 Task: Find connections with filter location Anglet with filter topic #digitalmarketingwith filter profile language Potuguese with filter current company ManpowerGroup India with filter school Cochin University of Science and Technology with filter industry Sheet Music Publishing with filter service category Financial Reporting with filter keywords title Content Marketing Manager
Action: Mouse moved to (626, 80)
Screenshot: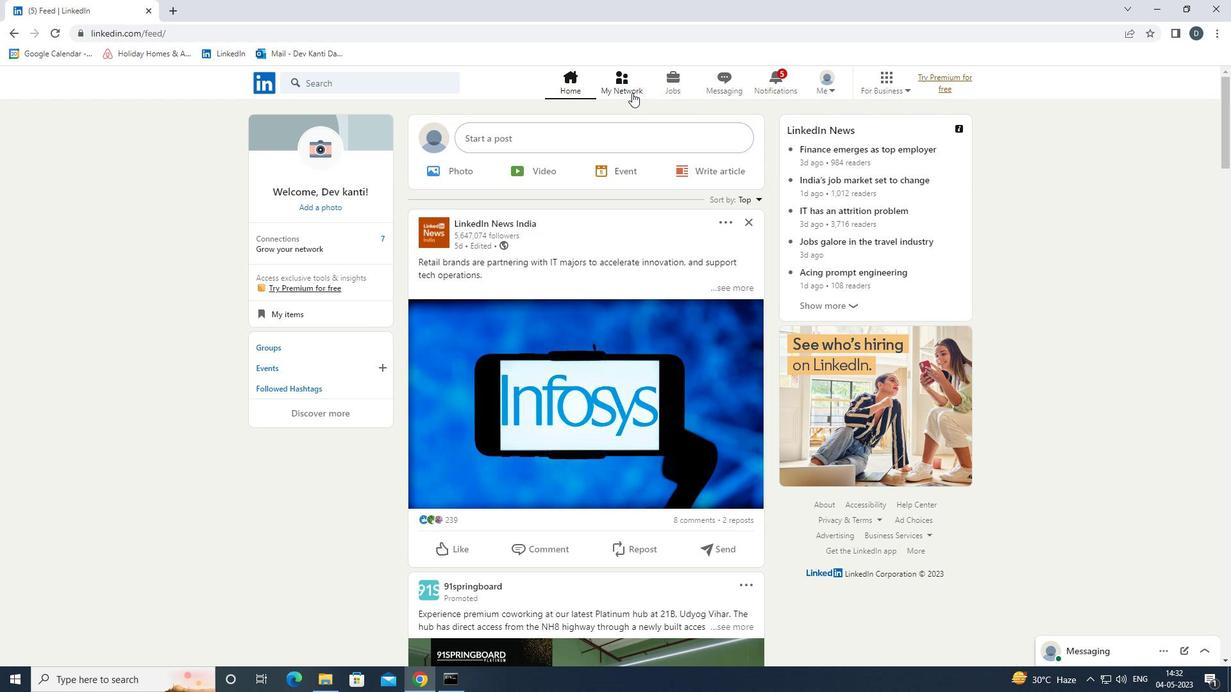 
Action: Mouse pressed left at (626, 80)
Screenshot: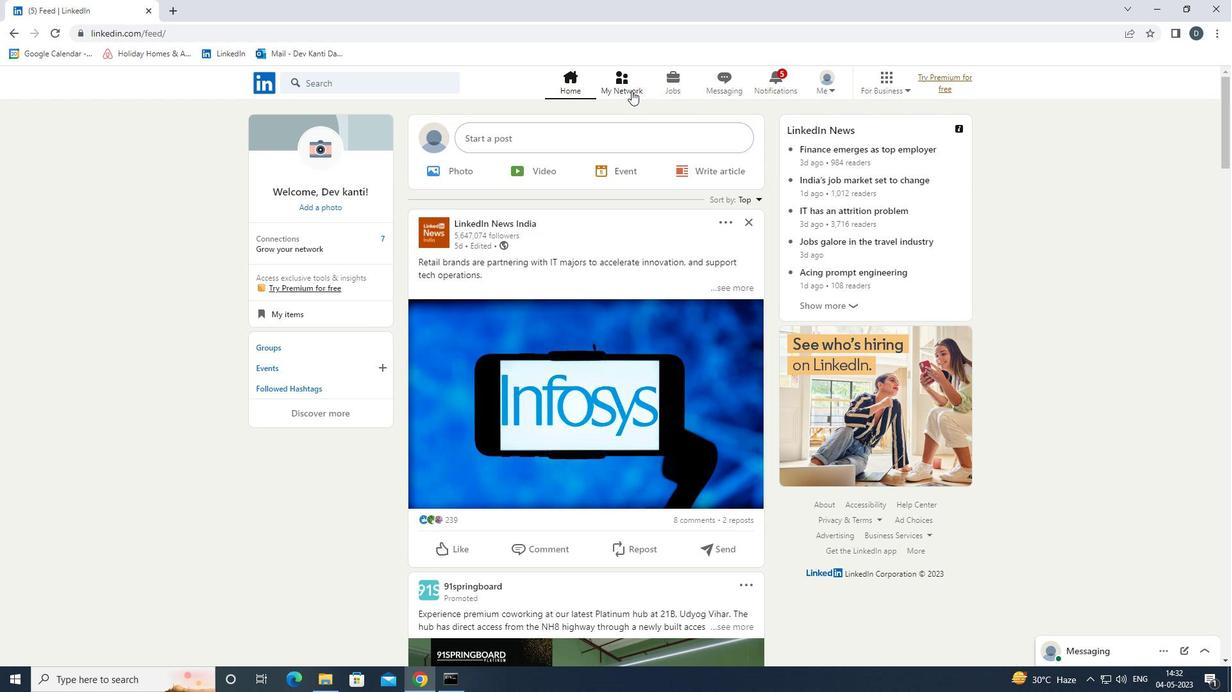 
Action: Mouse moved to (425, 153)
Screenshot: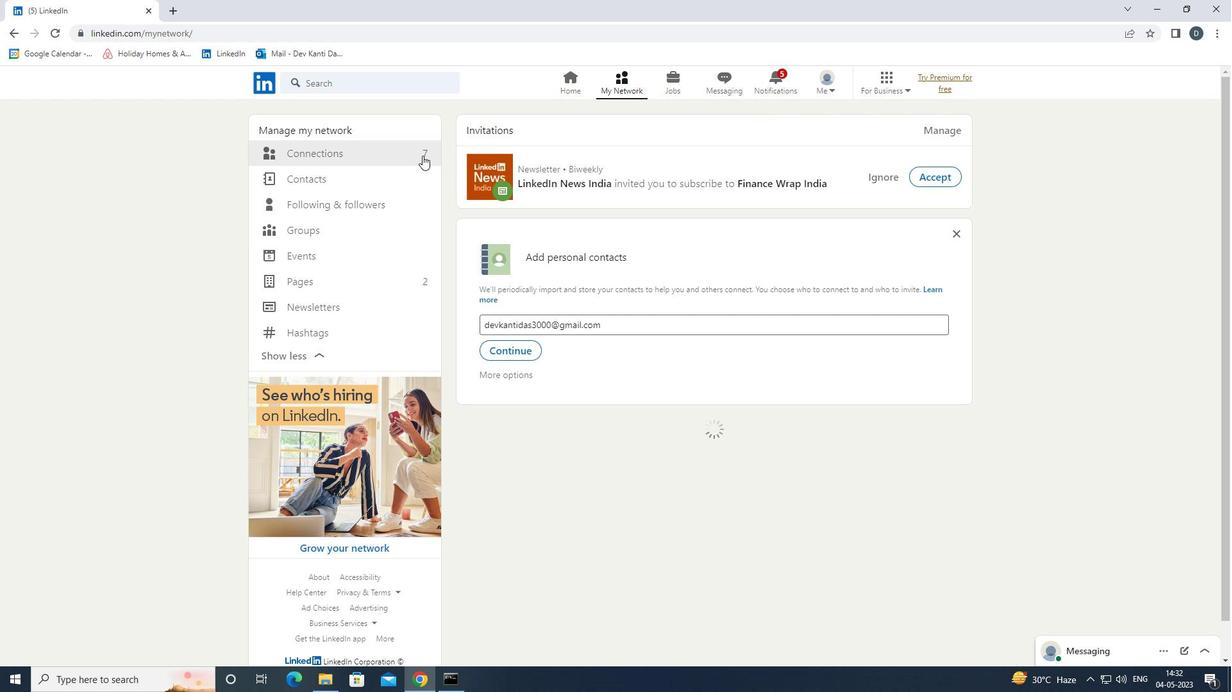 
Action: Mouse pressed left at (425, 153)
Screenshot: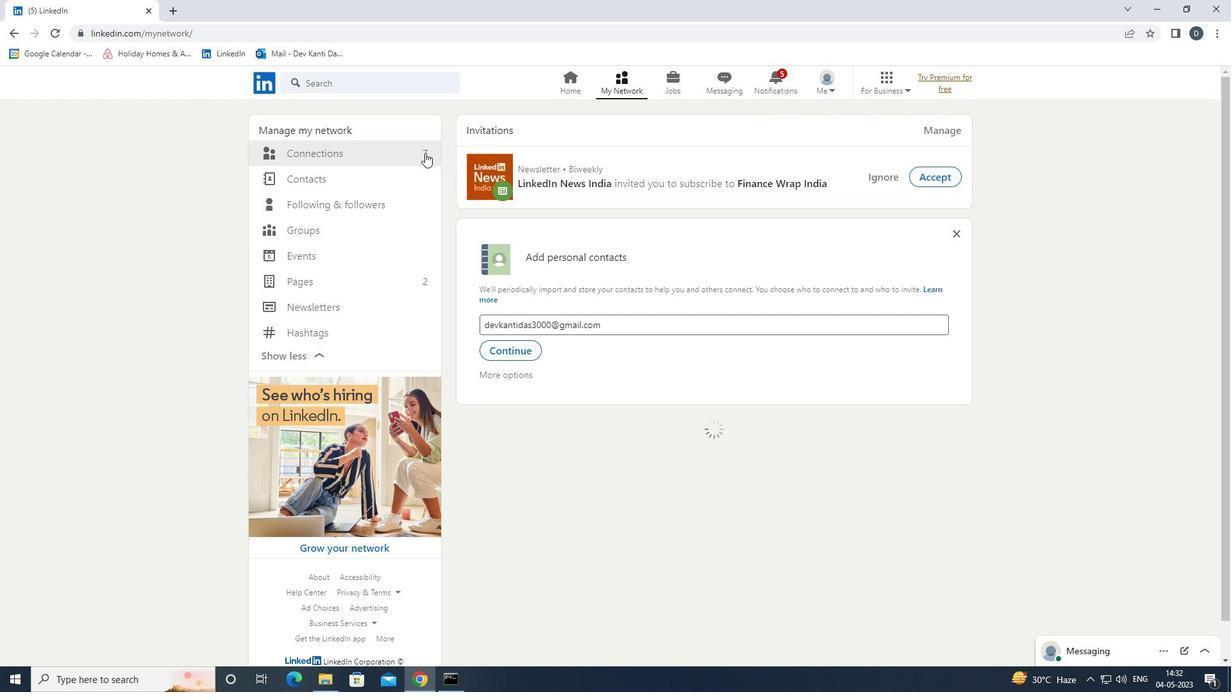 
Action: Mouse moved to (687, 161)
Screenshot: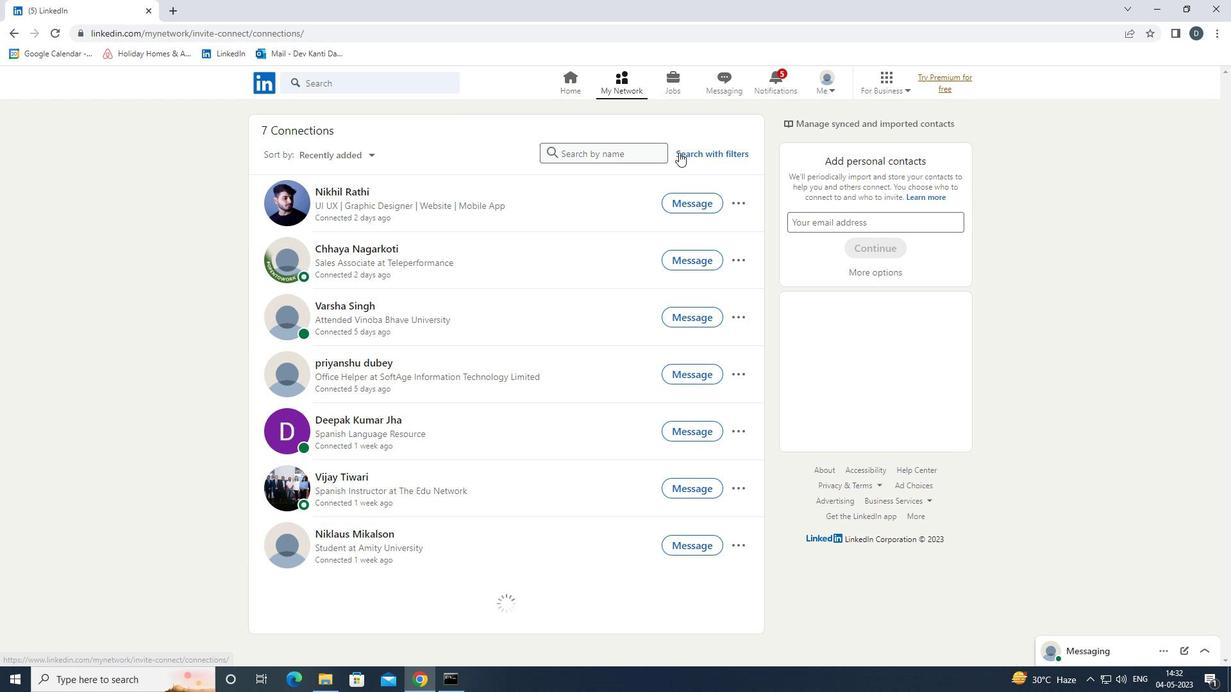 
Action: Mouse pressed left at (687, 161)
Screenshot: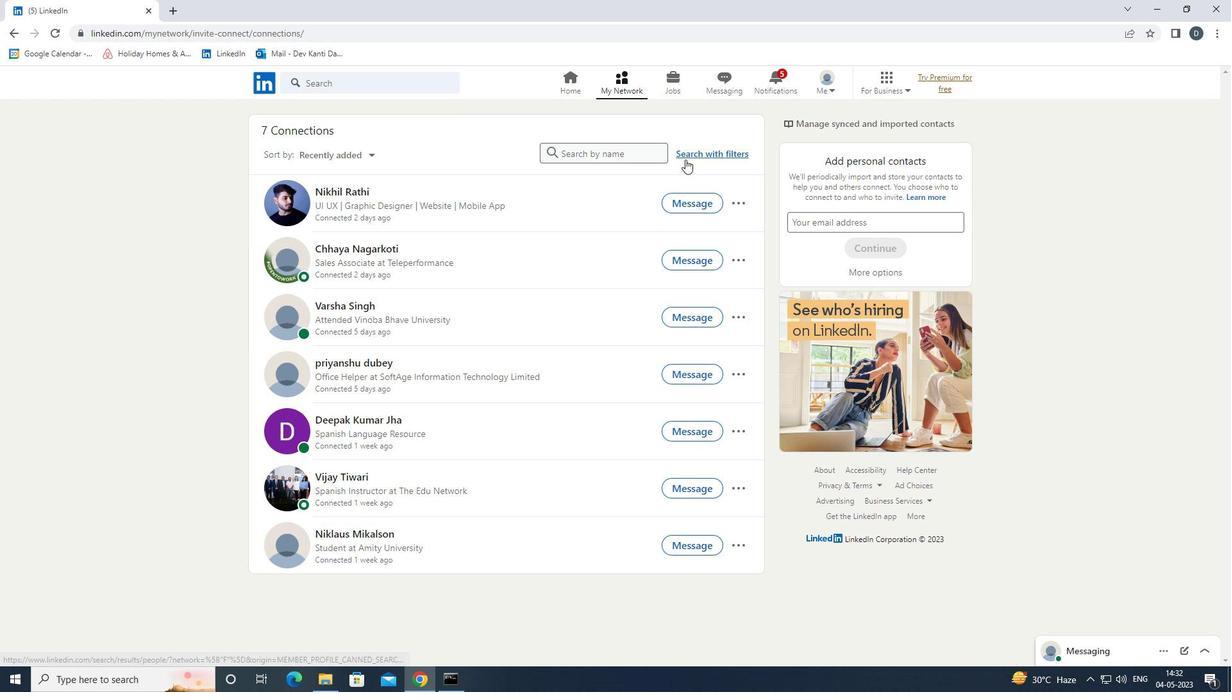 
Action: Mouse moved to (691, 150)
Screenshot: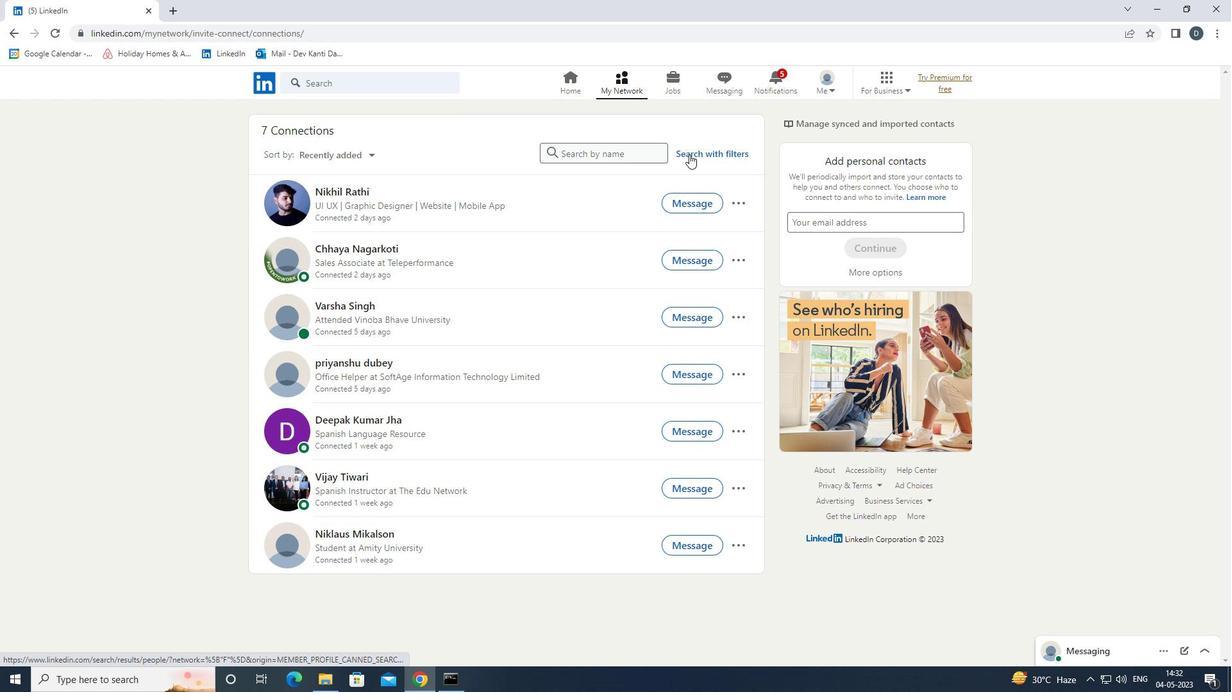 
Action: Mouse pressed left at (691, 150)
Screenshot: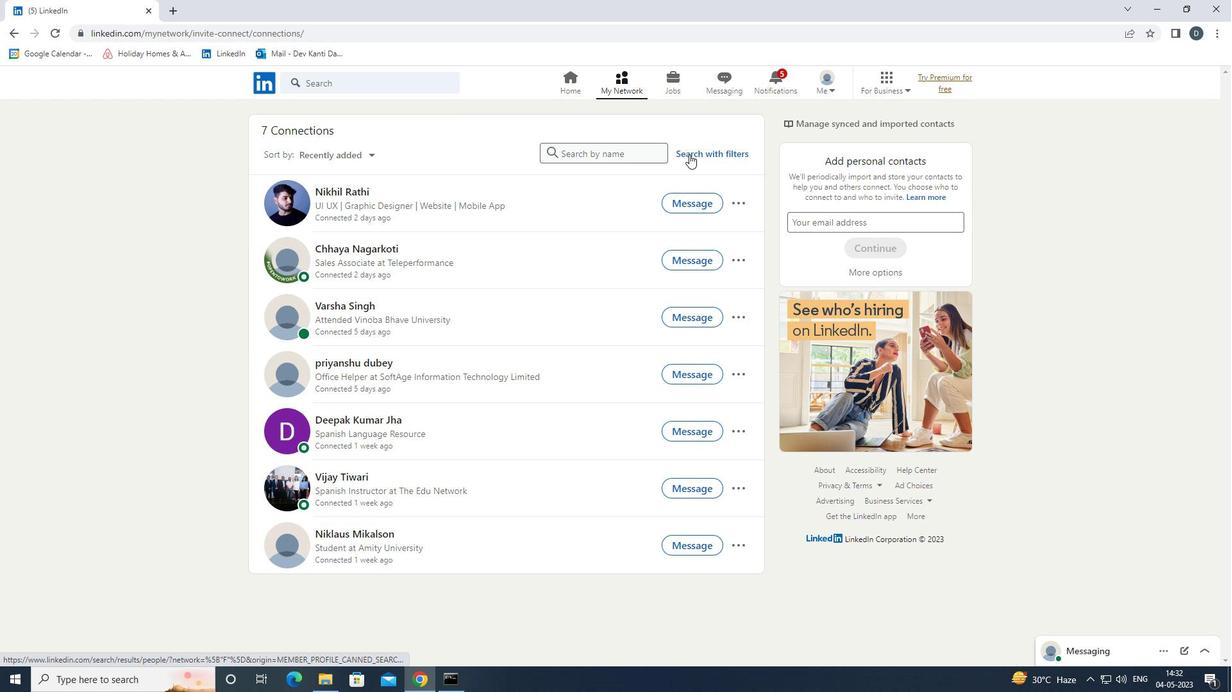 
Action: Mouse moved to (649, 116)
Screenshot: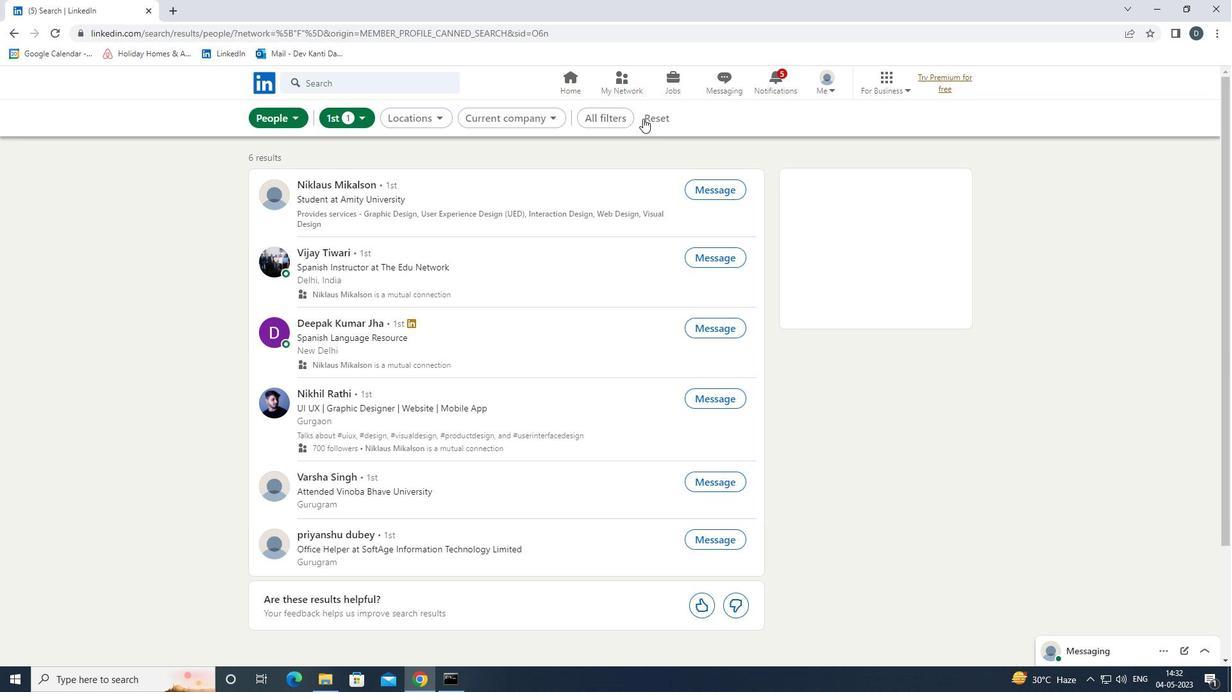 
Action: Mouse pressed left at (649, 116)
Screenshot: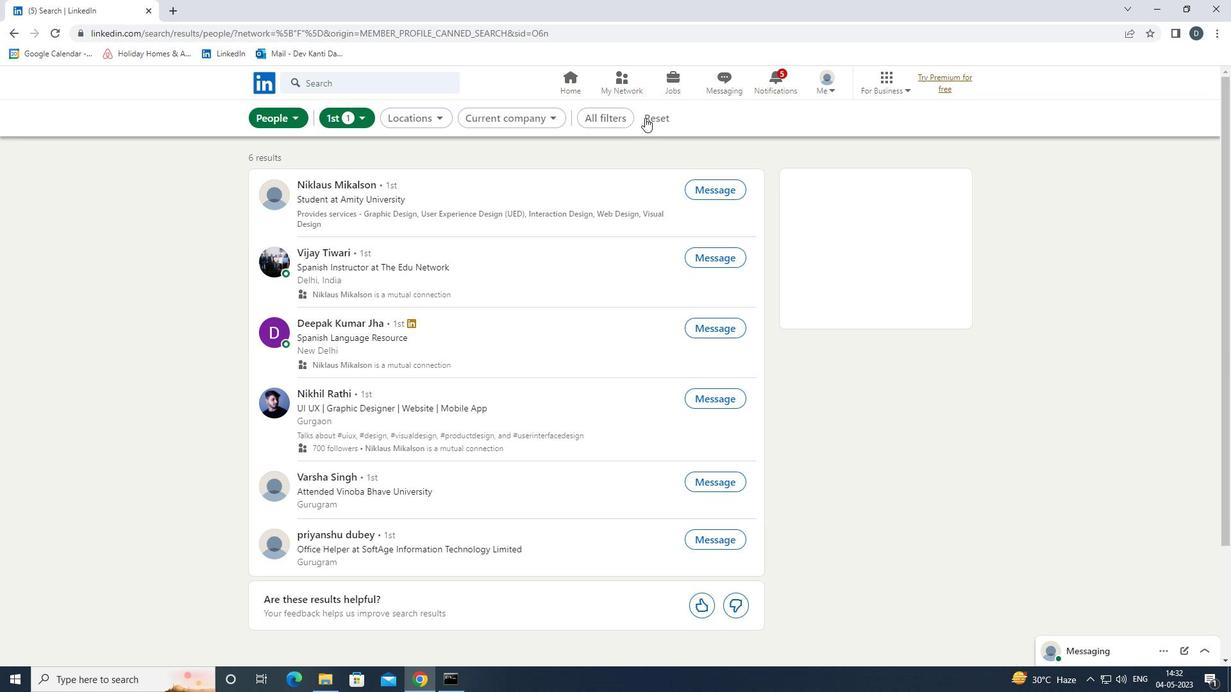 
Action: Mouse moved to (639, 115)
Screenshot: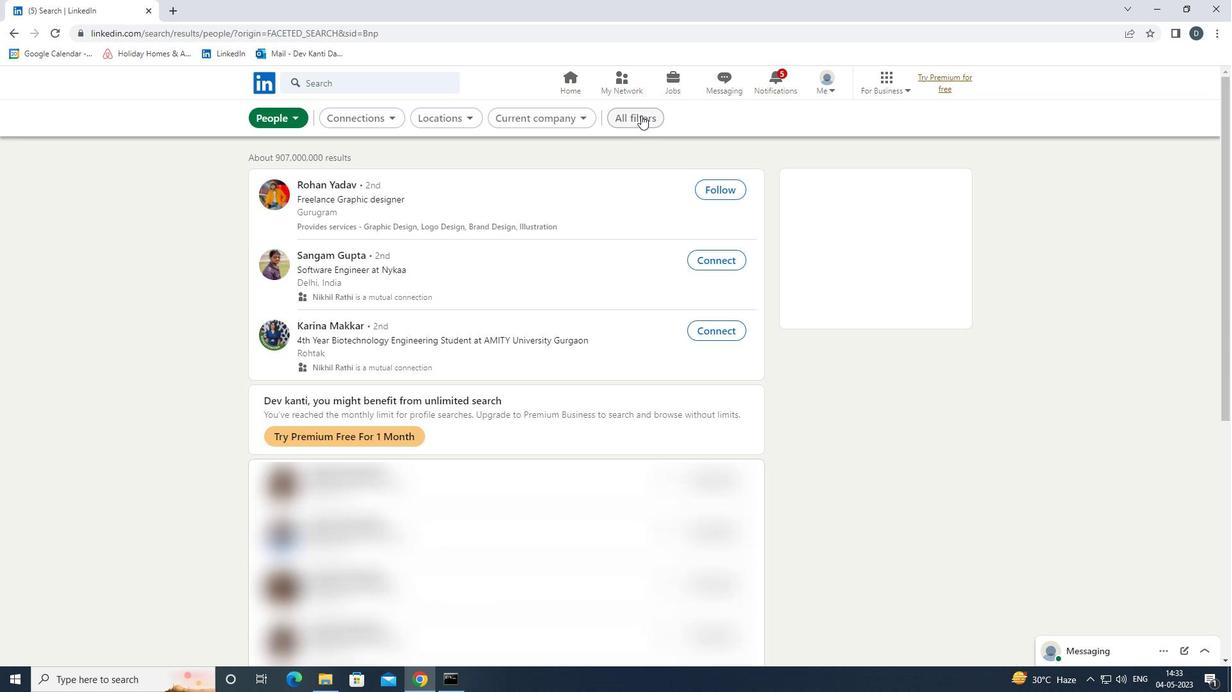 
Action: Mouse pressed left at (639, 115)
Screenshot: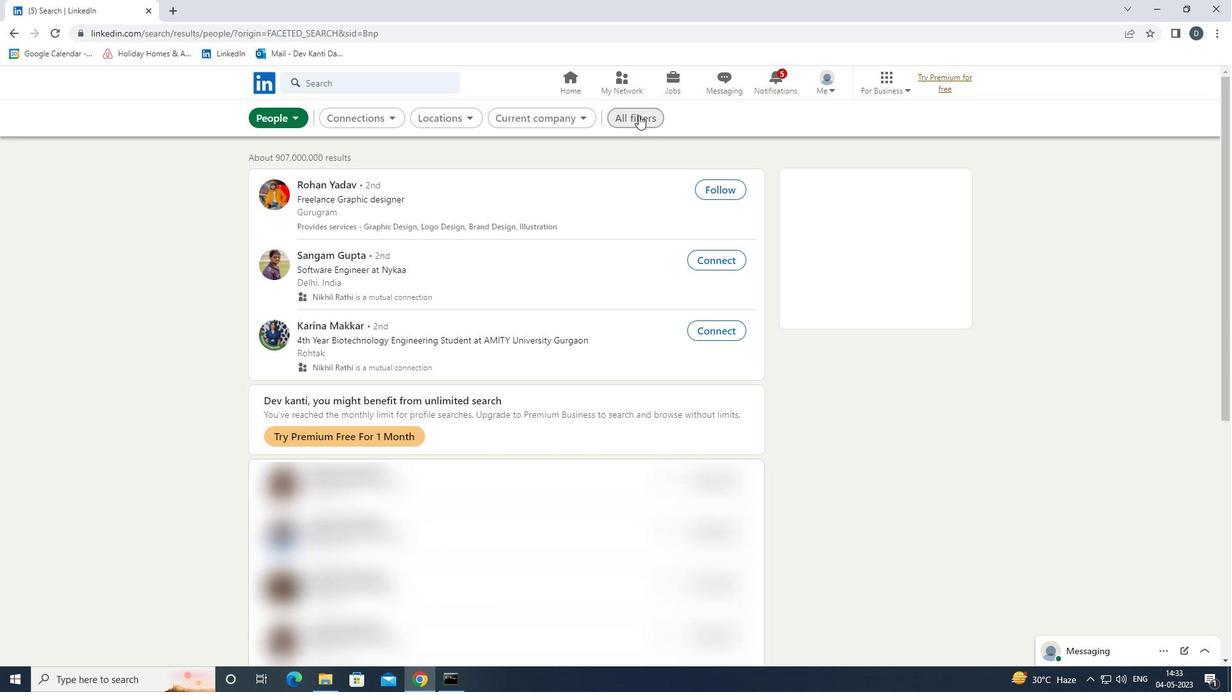 
Action: Mouse moved to (943, 276)
Screenshot: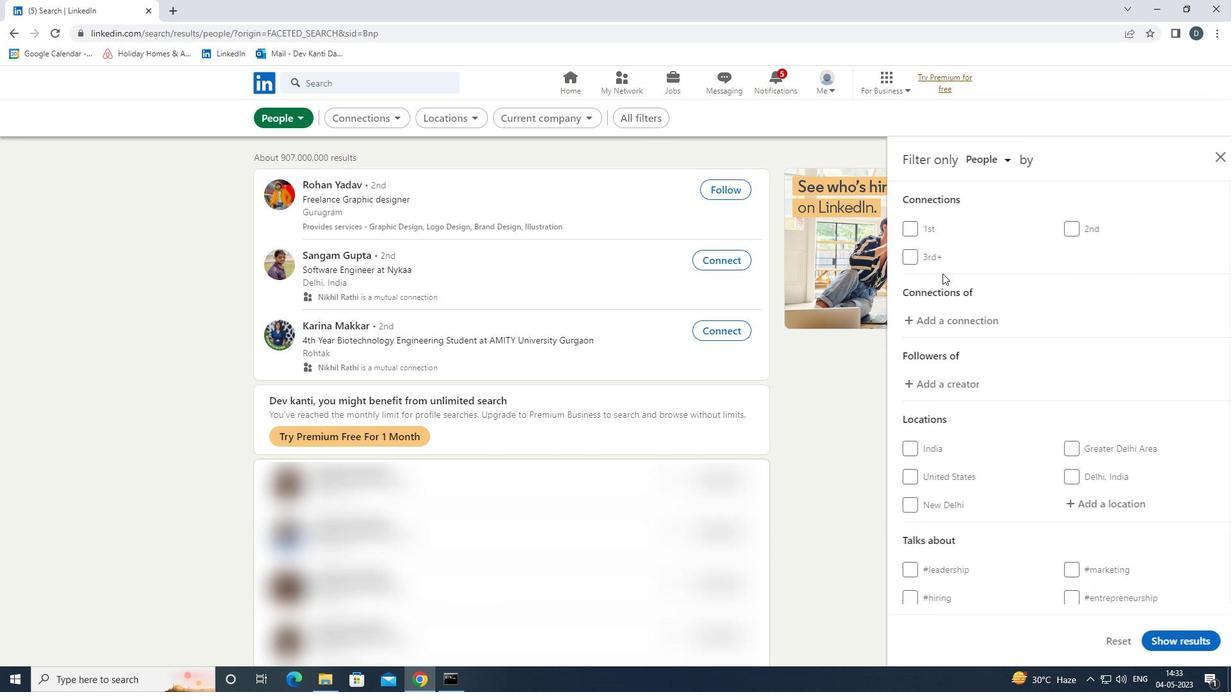 
Action: Mouse scrolled (943, 275) with delta (0, 0)
Screenshot: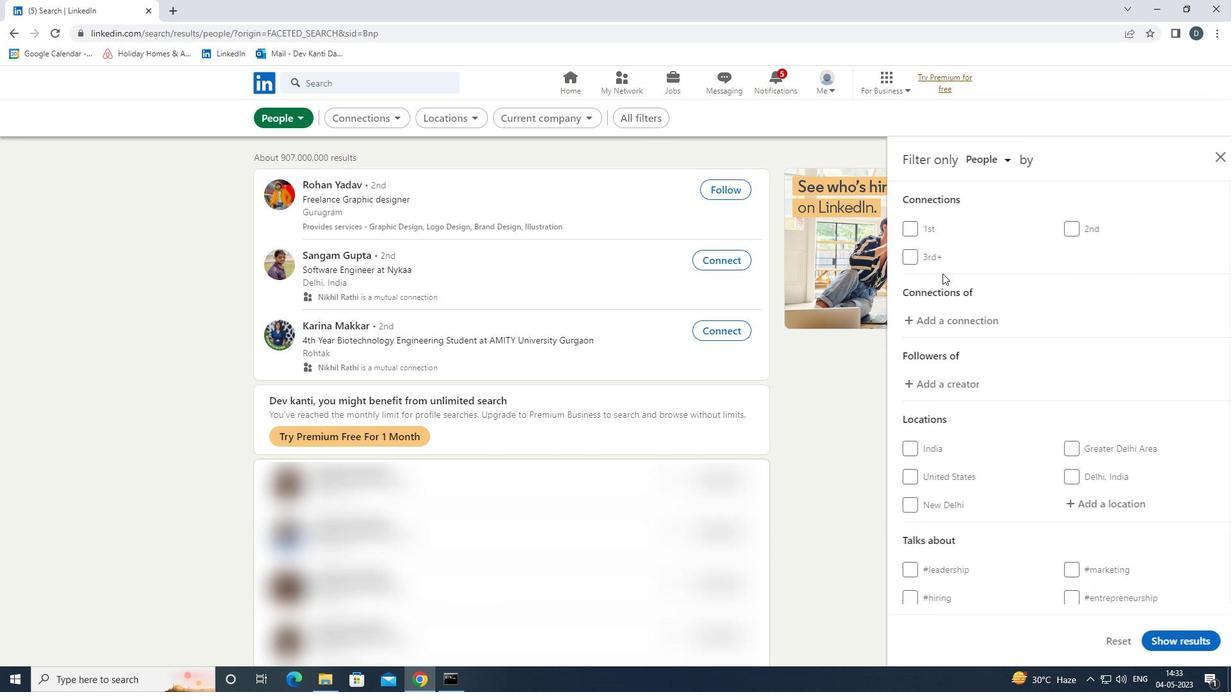
Action: Mouse moved to (948, 282)
Screenshot: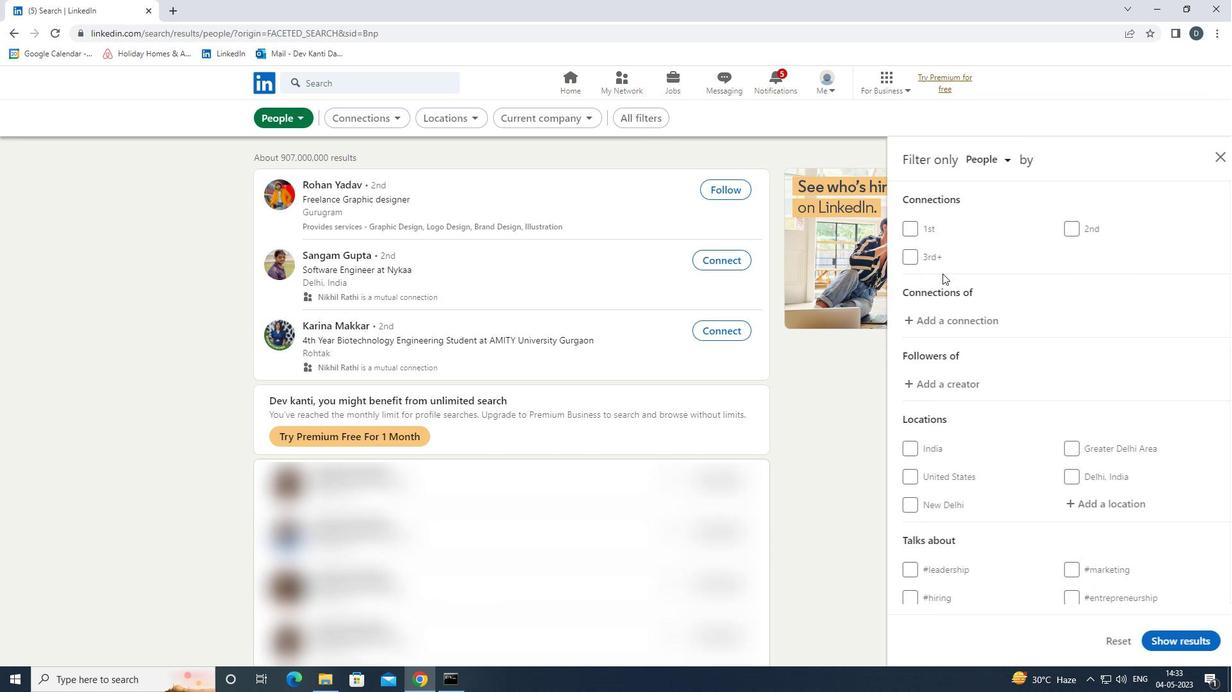 
Action: Mouse scrolled (948, 281) with delta (0, 0)
Screenshot: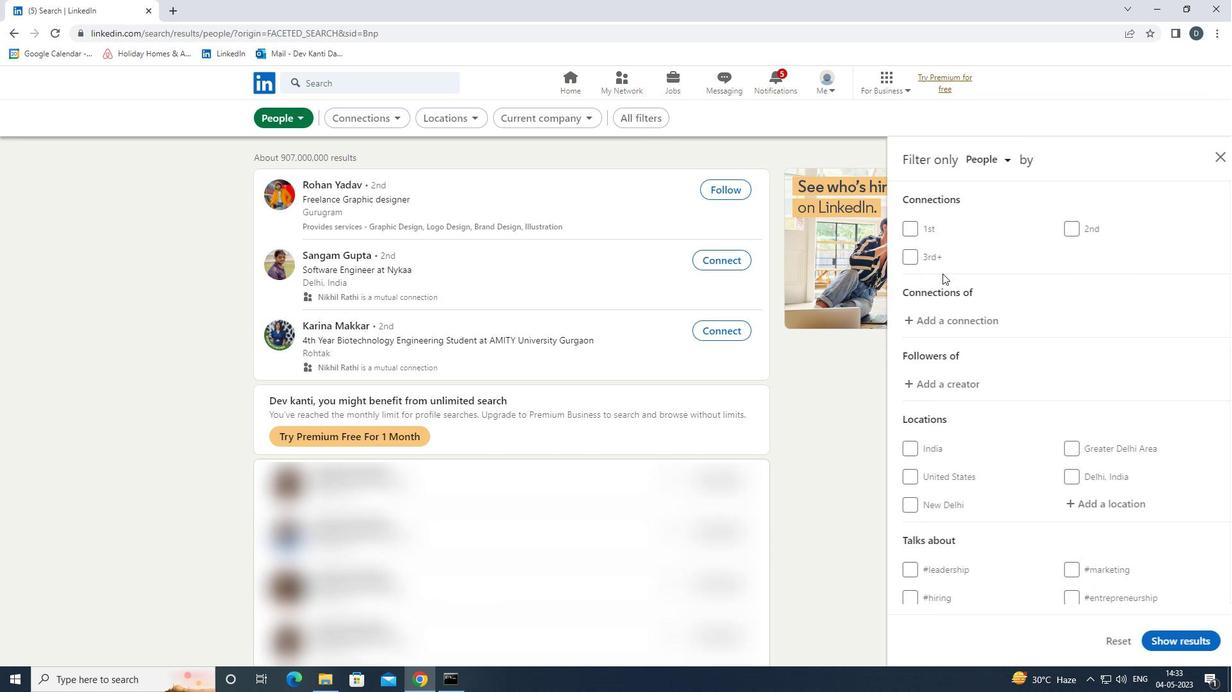 
Action: Mouse moved to (1095, 370)
Screenshot: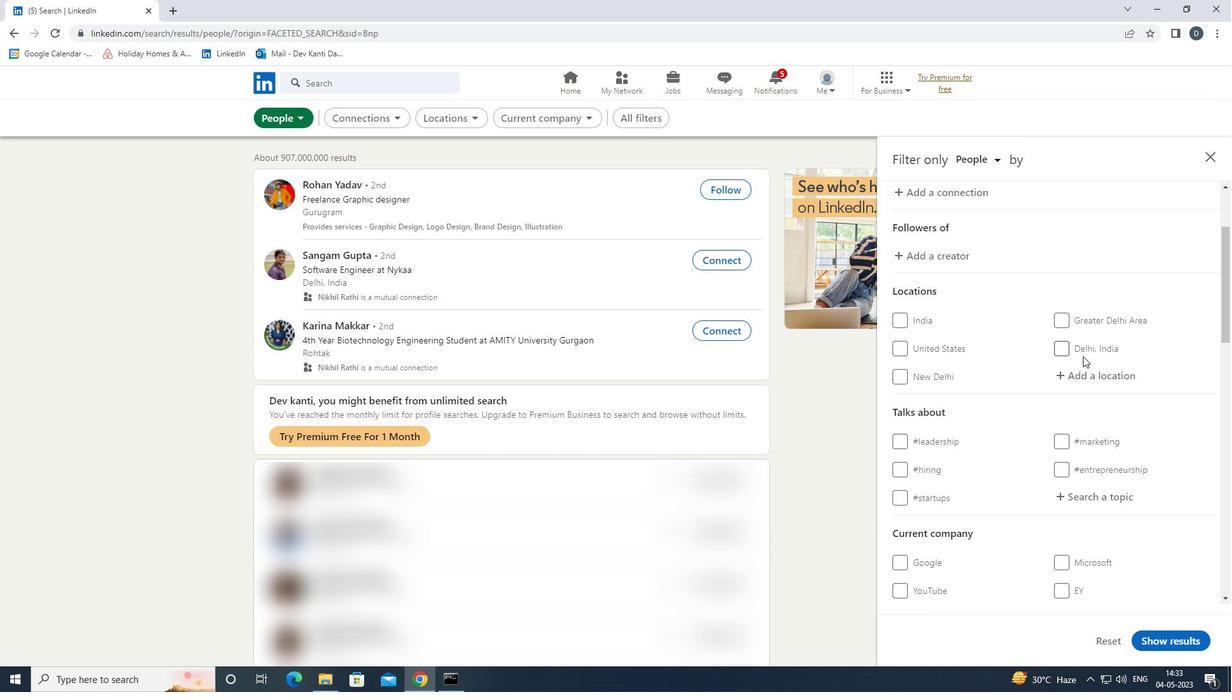 
Action: Mouse pressed left at (1095, 370)
Screenshot: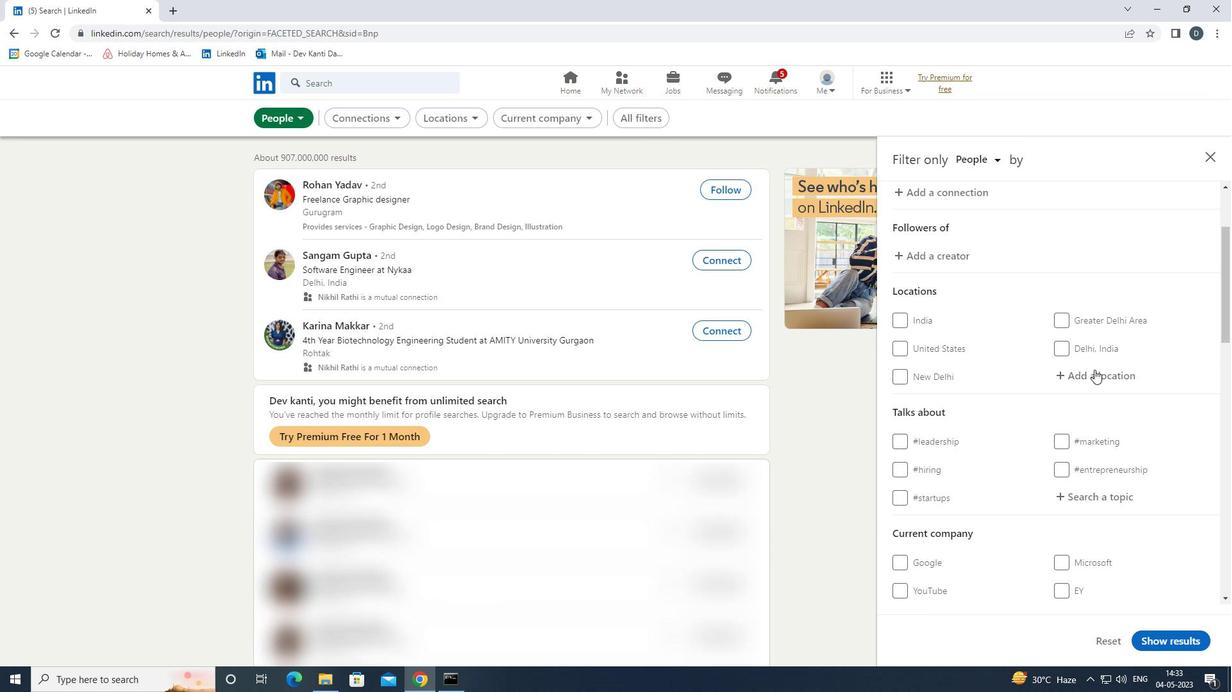 
Action: Key pressed <Key.shift>ANGLET<Key.down><Key.down><Key.enter>
Screenshot: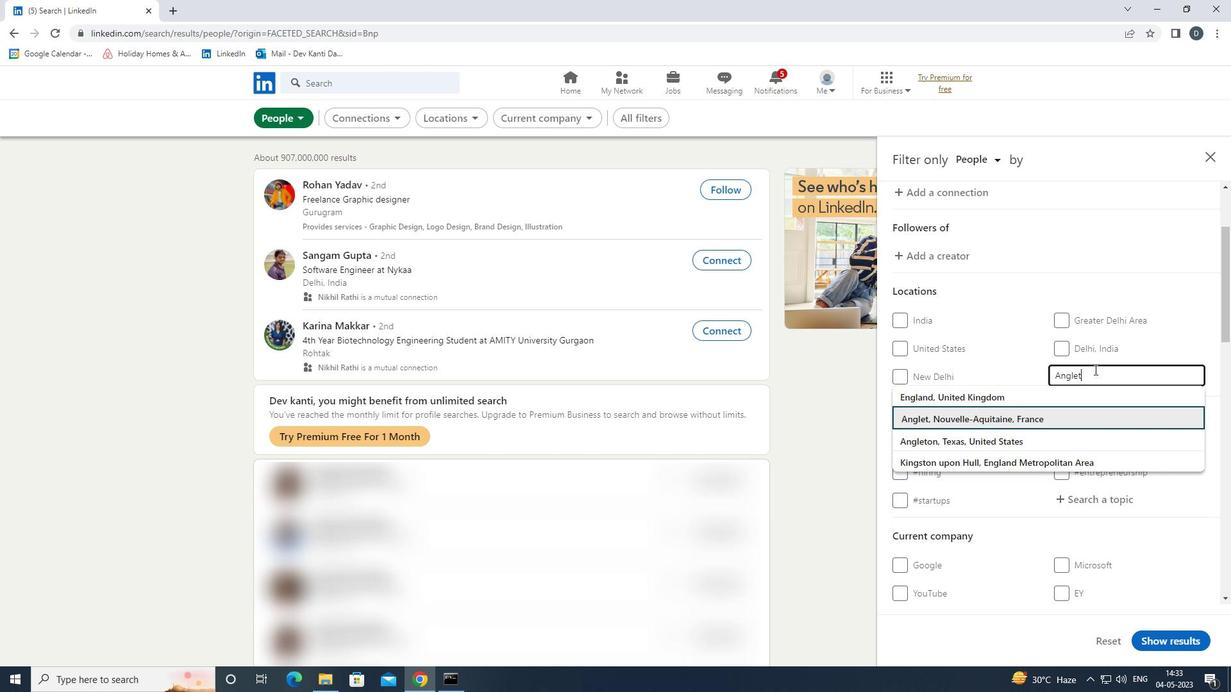 
Action: Mouse moved to (1099, 388)
Screenshot: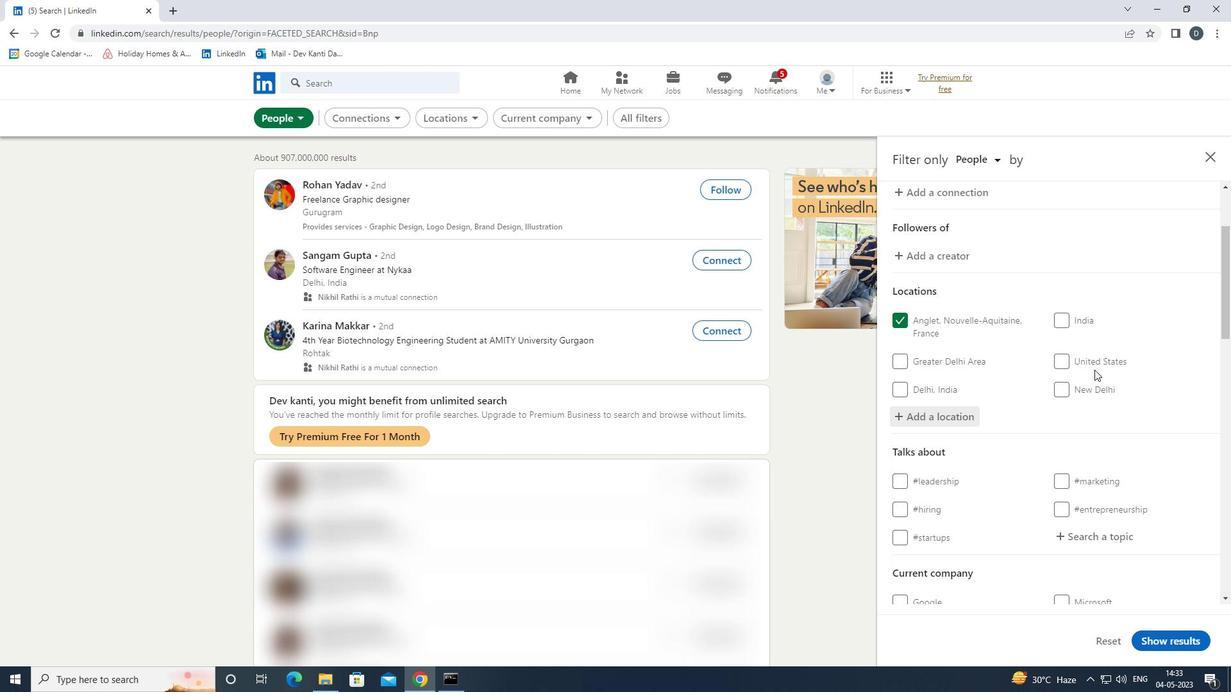 
Action: Mouse scrolled (1099, 388) with delta (0, 0)
Screenshot: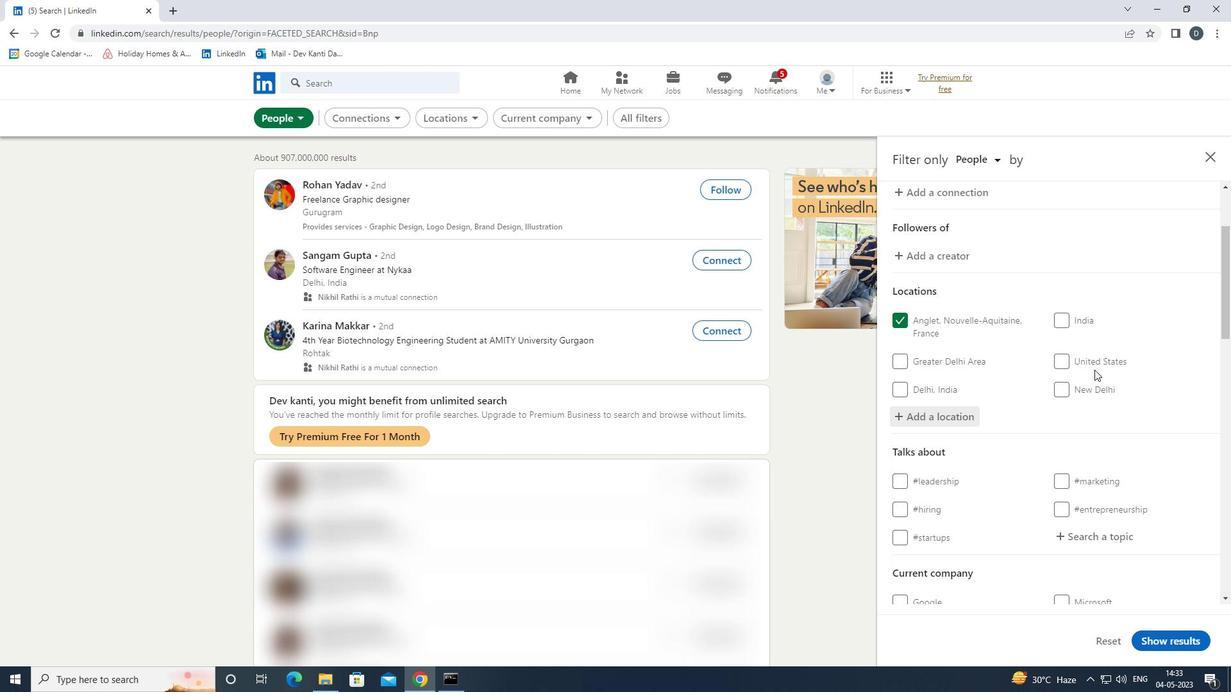 
Action: Mouse moved to (1100, 392)
Screenshot: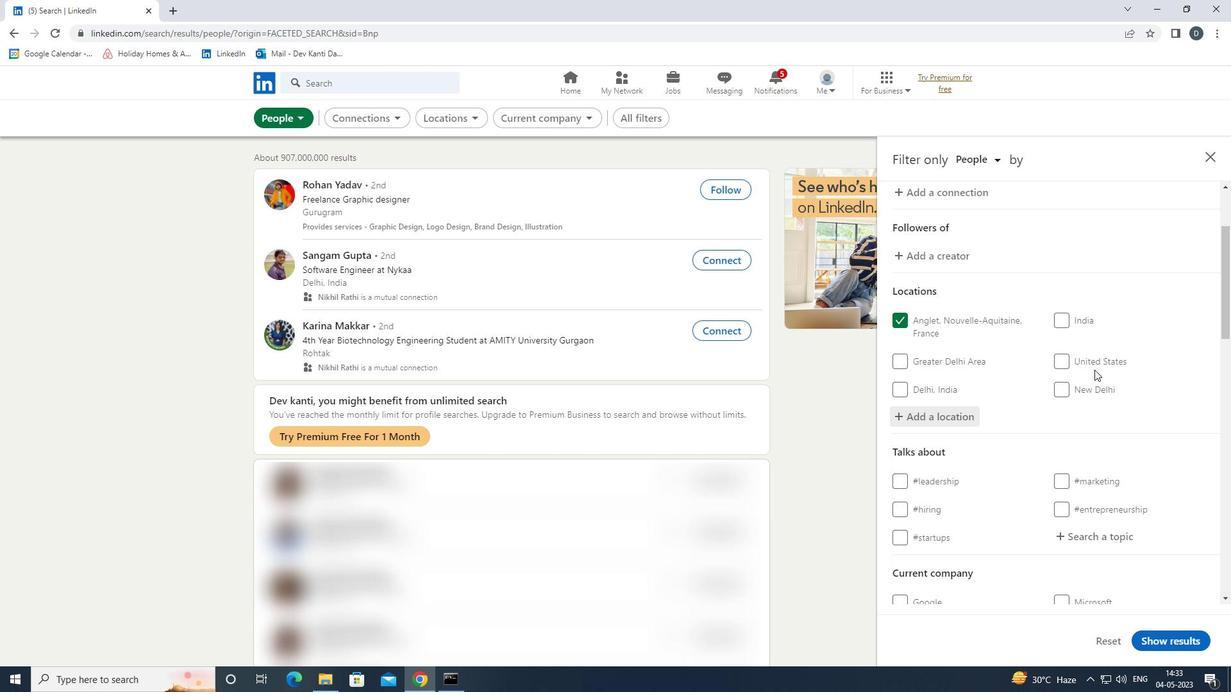 
Action: Mouse scrolled (1100, 392) with delta (0, 0)
Screenshot: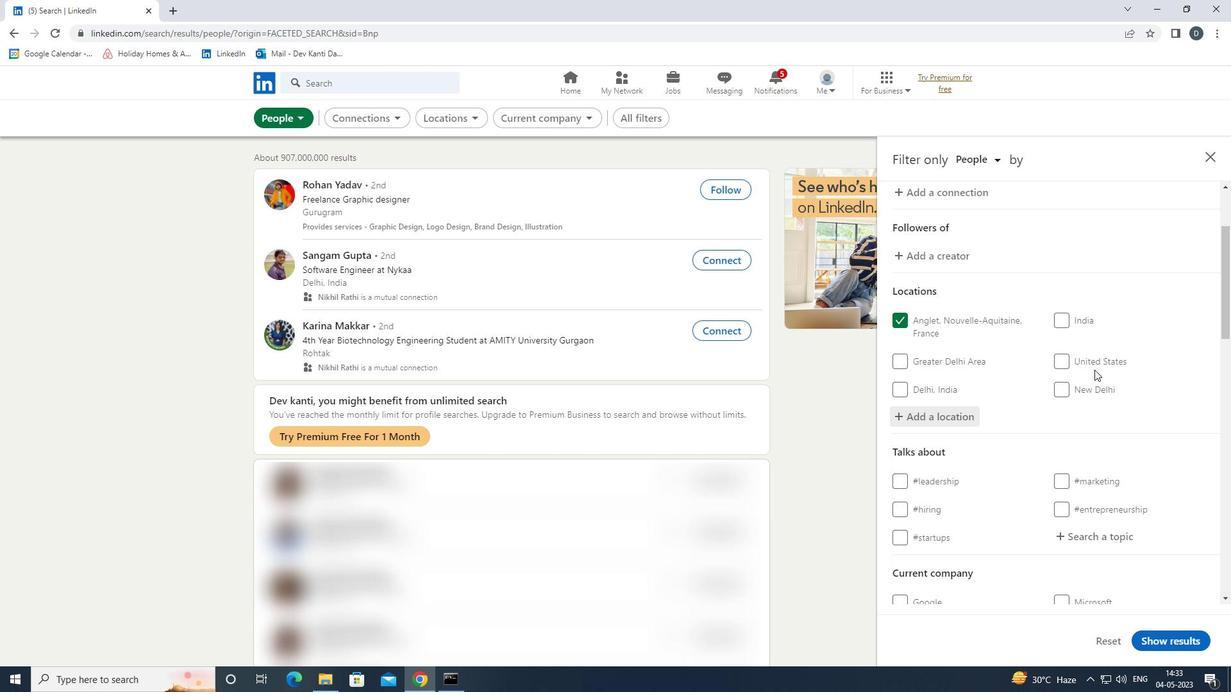 
Action: Mouse moved to (1100, 392)
Screenshot: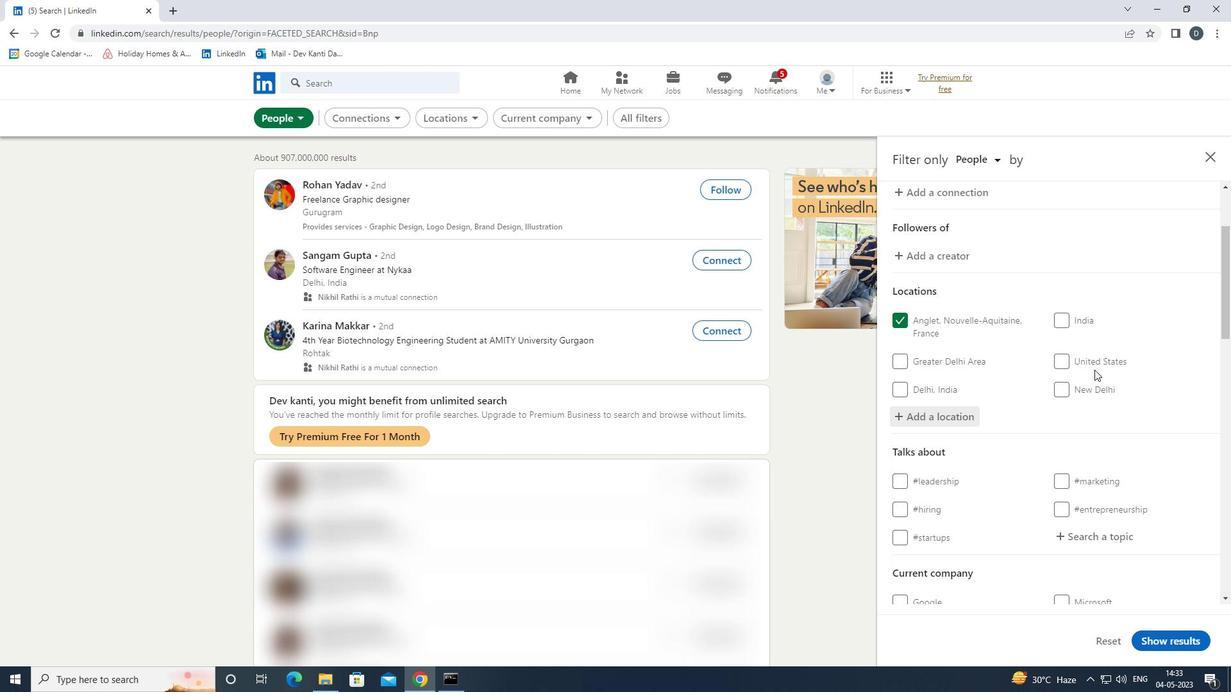 
Action: Mouse scrolled (1100, 392) with delta (0, 0)
Screenshot: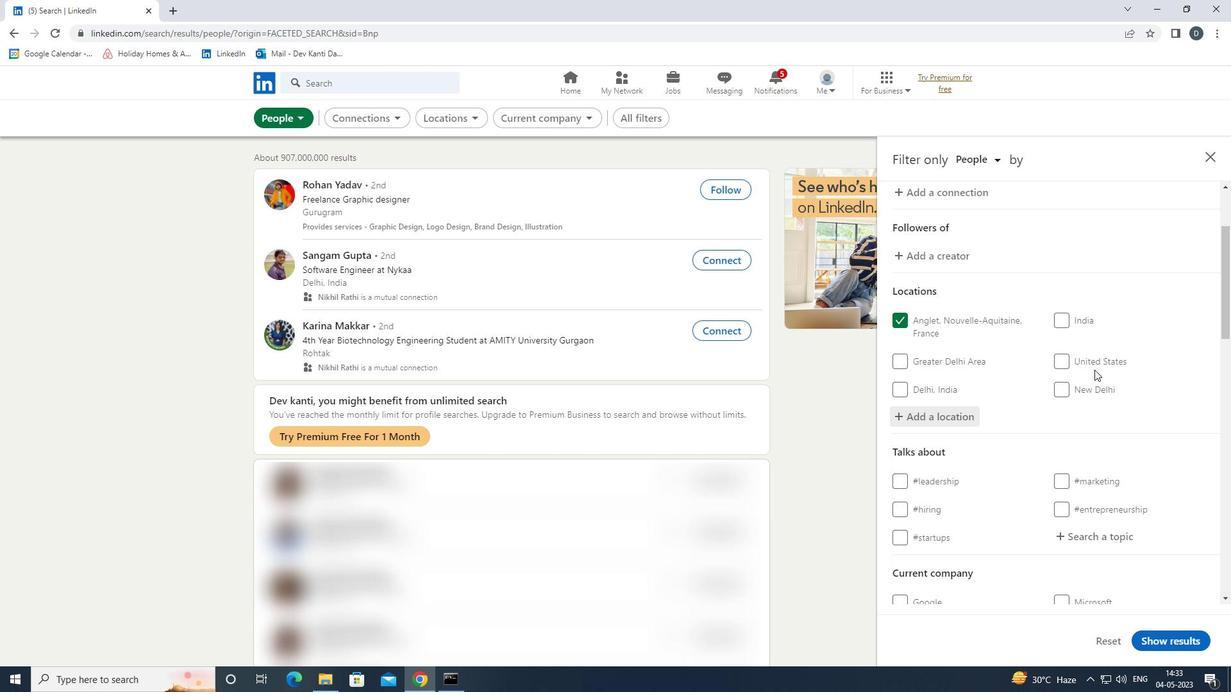 
Action: Mouse moved to (1114, 350)
Screenshot: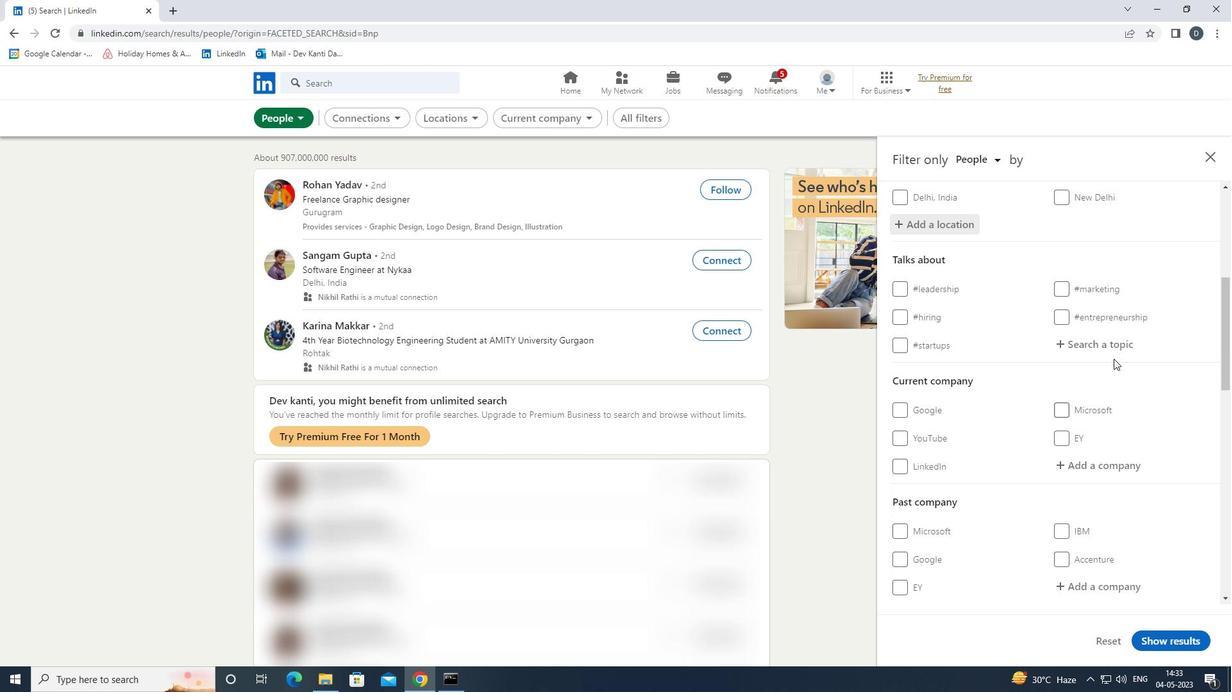 
Action: Mouse pressed left at (1114, 350)
Screenshot: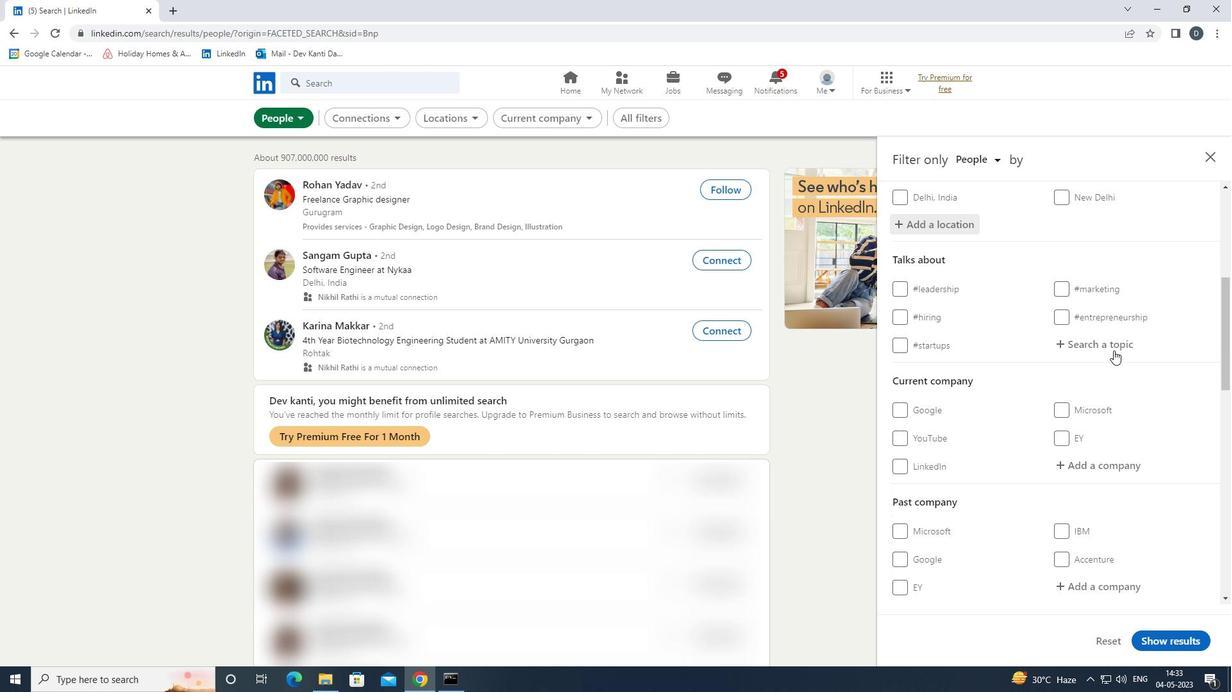 
Action: Key pressed F<Key.backspace><Key.backspace>DGIG<Key.backspace><Key.backspace><Key.backspace>IGITALMARKETING<Key.down><Key.enter>
Screenshot: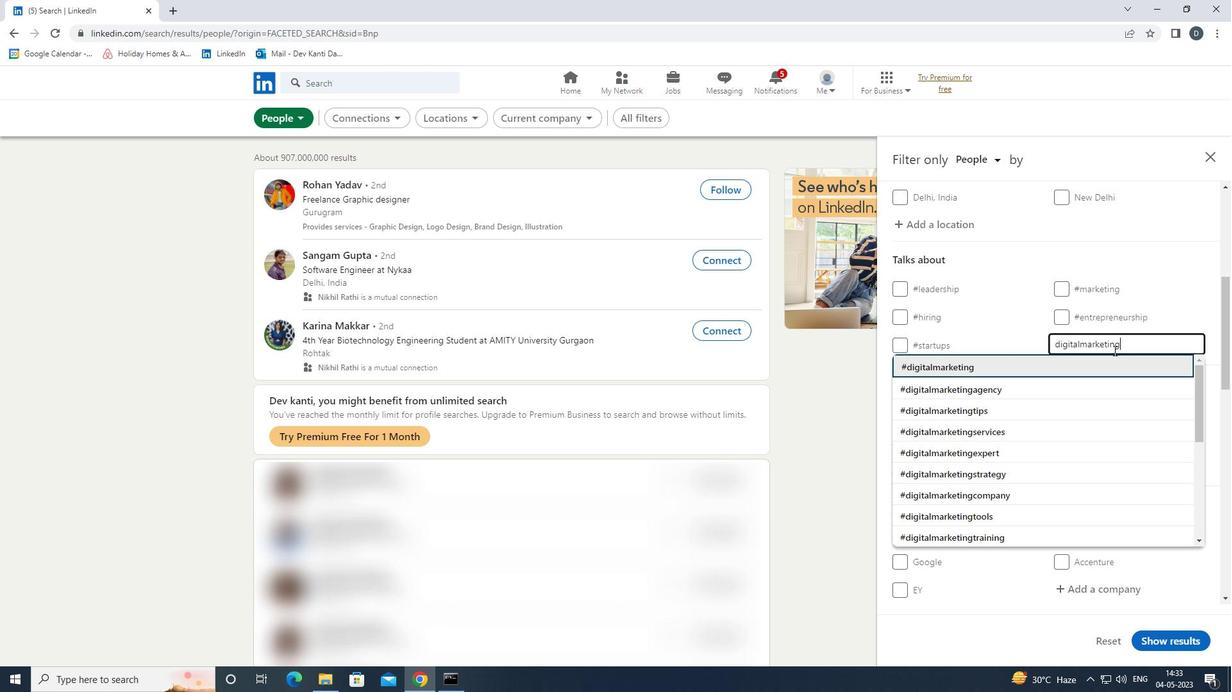 
Action: Mouse moved to (1114, 355)
Screenshot: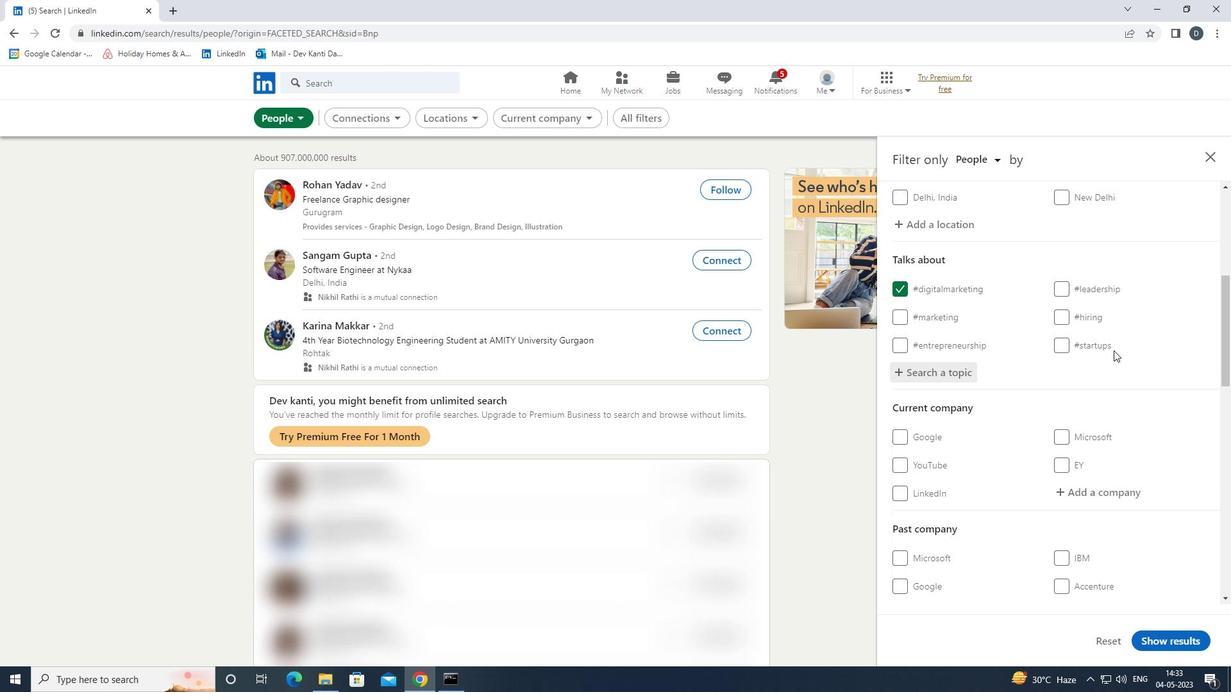 
Action: Mouse scrolled (1114, 354) with delta (0, 0)
Screenshot: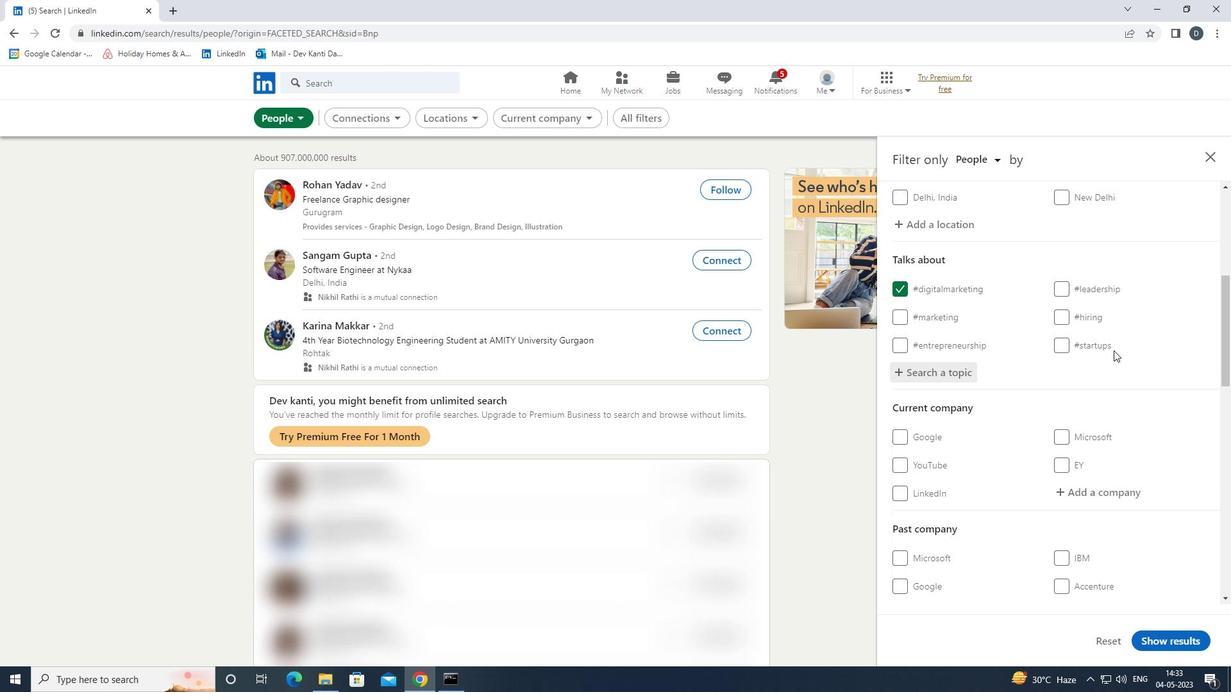 
Action: Mouse moved to (1114, 358)
Screenshot: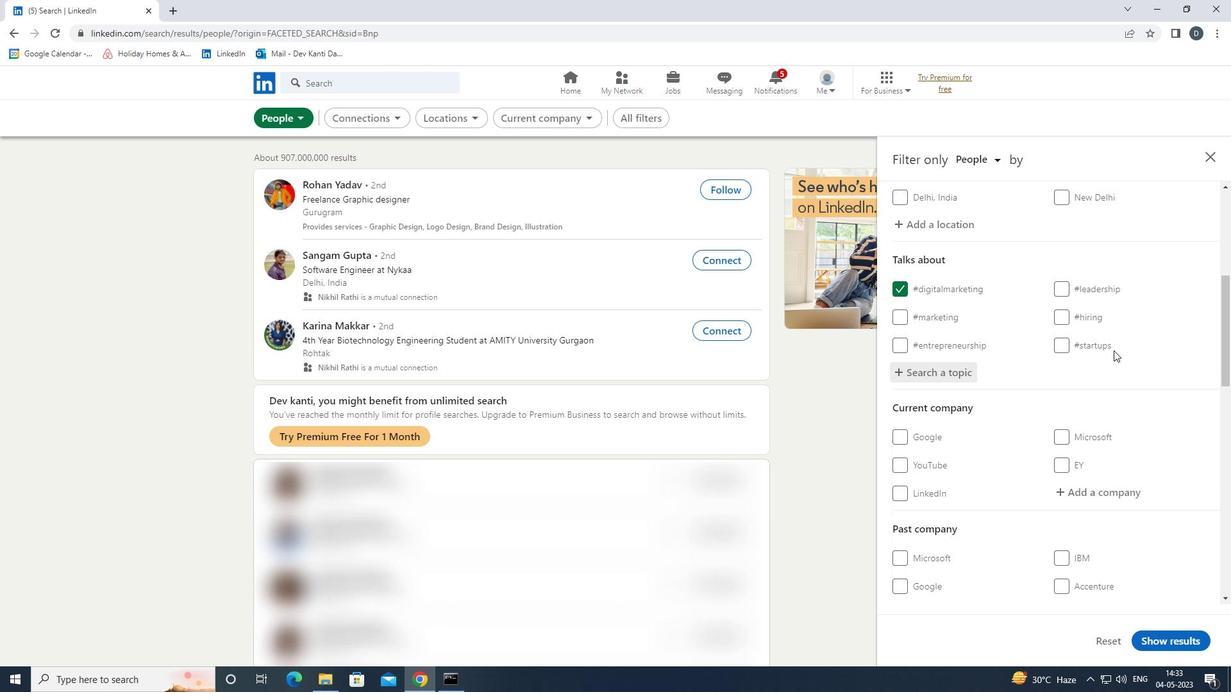 
Action: Mouse scrolled (1114, 357) with delta (0, 0)
Screenshot: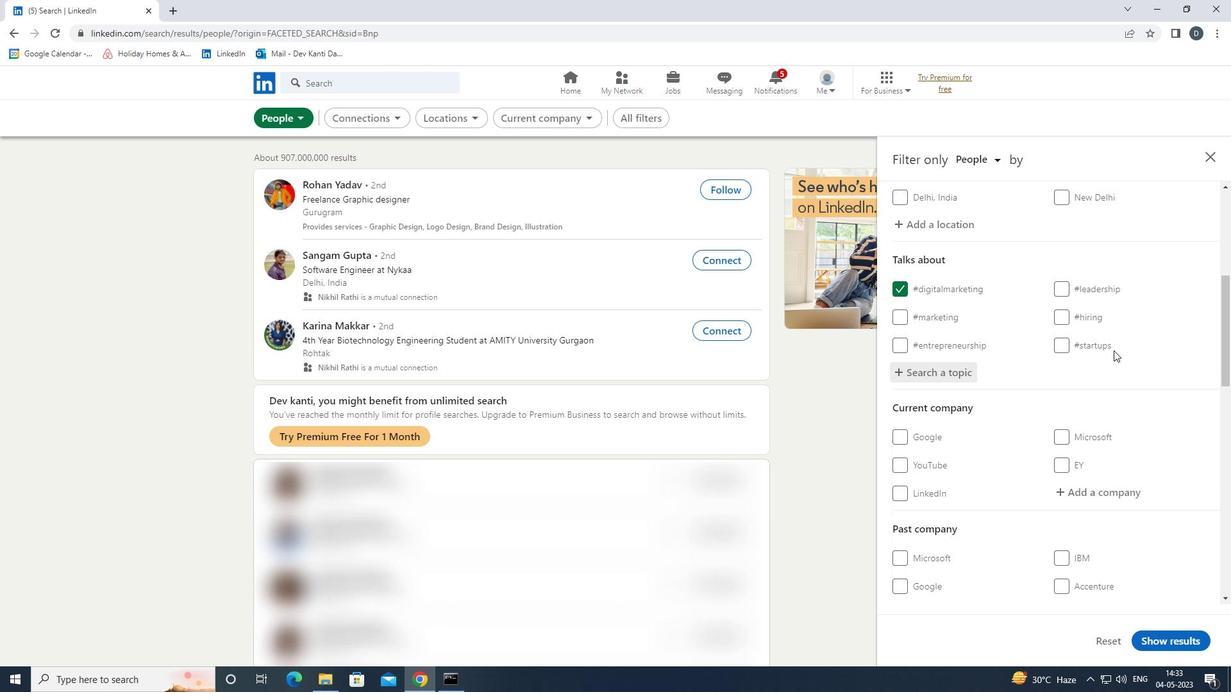 
Action: Mouse scrolled (1114, 357) with delta (0, 0)
Screenshot: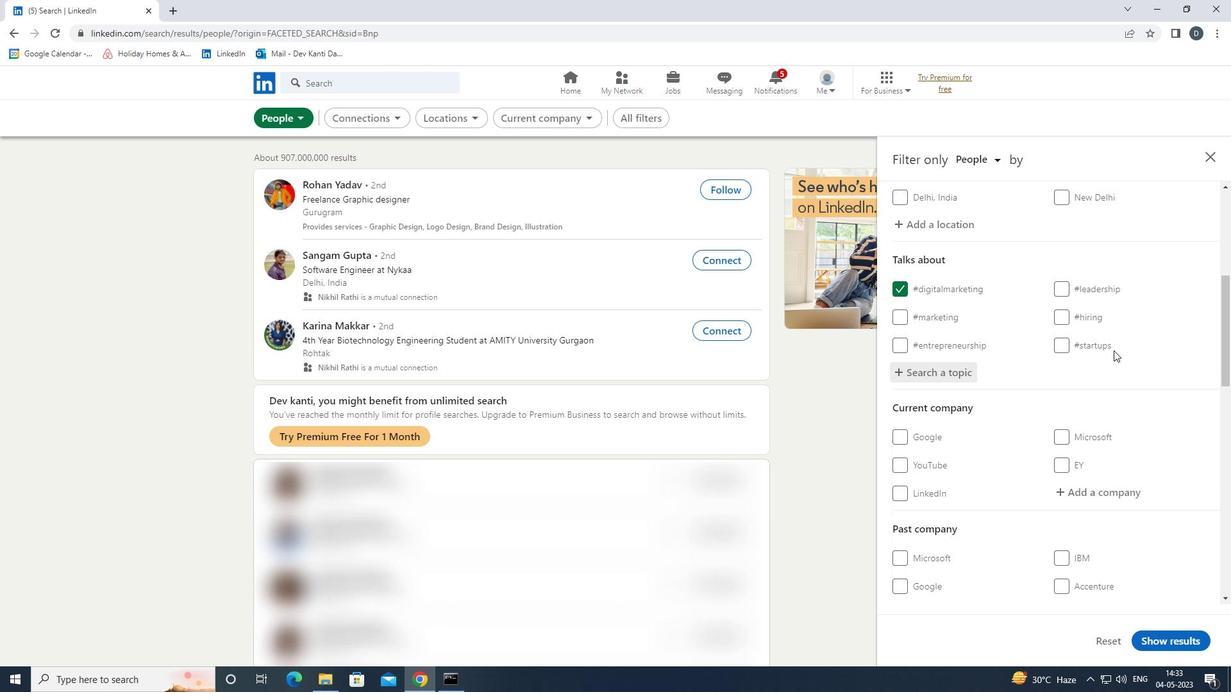 
Action: Mouse moved to (1113, 358)
Screenshot: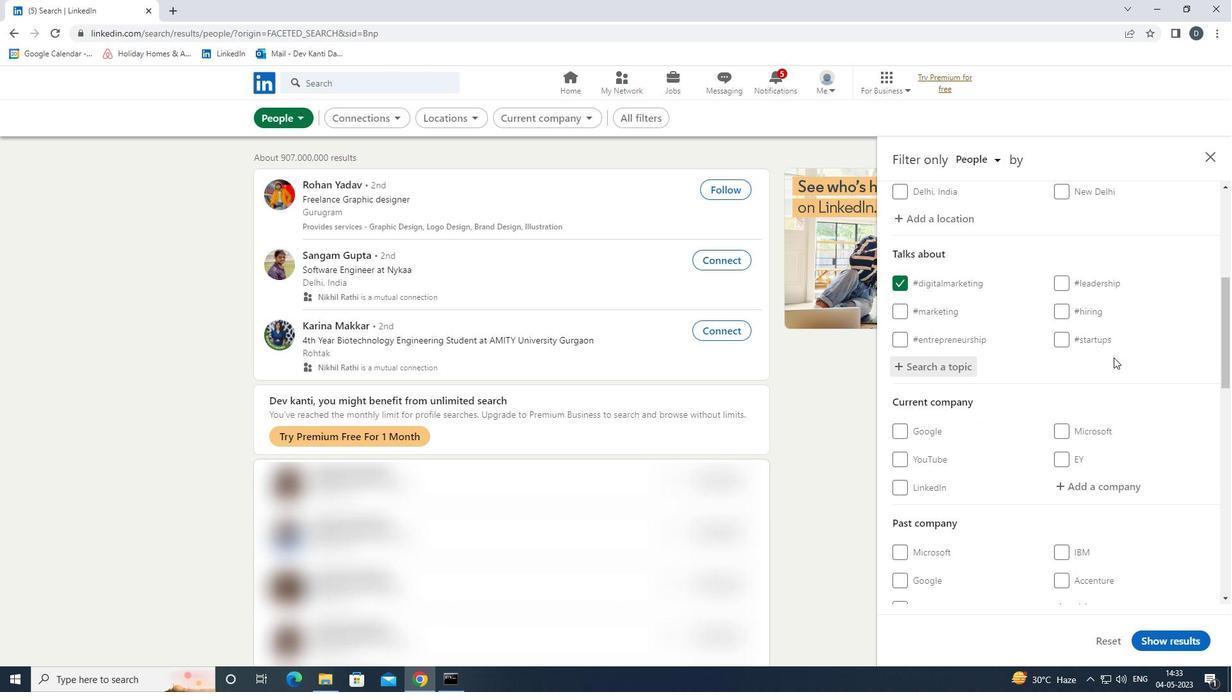 
Action: Mouse scrolled (1113, 358) with delta (0, 0)
Screenshot: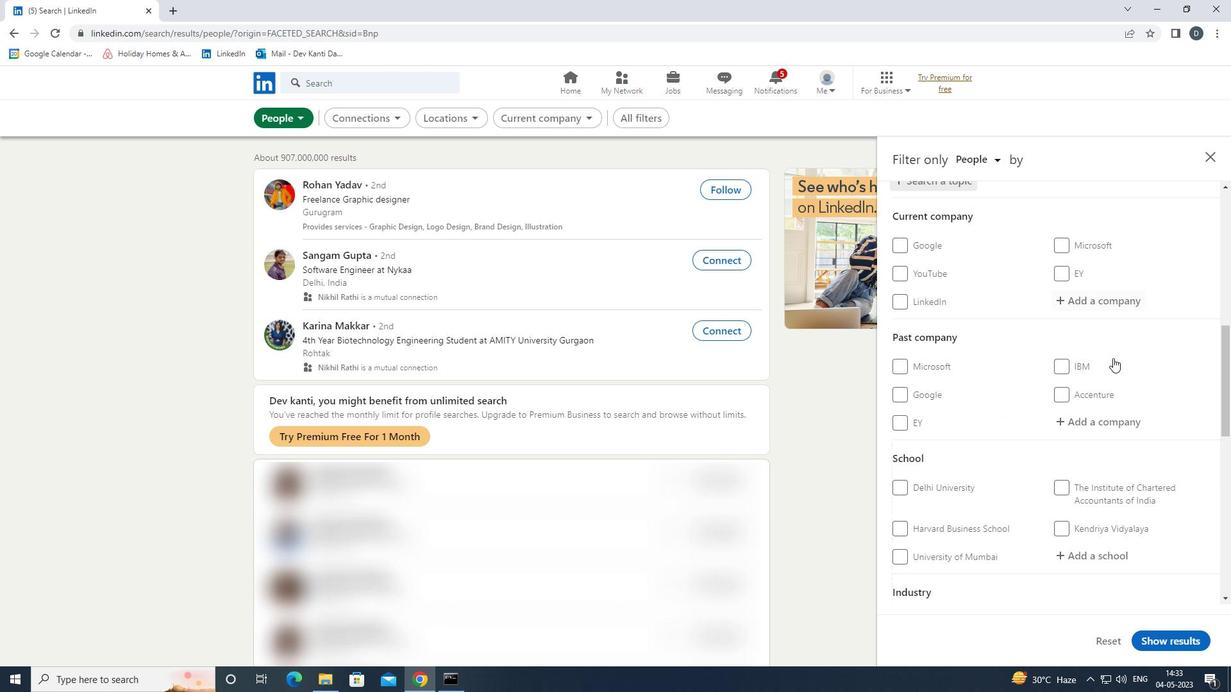 
Action: Mouse scrolled (1113, 358) with delta (0, 0)
Screenshot: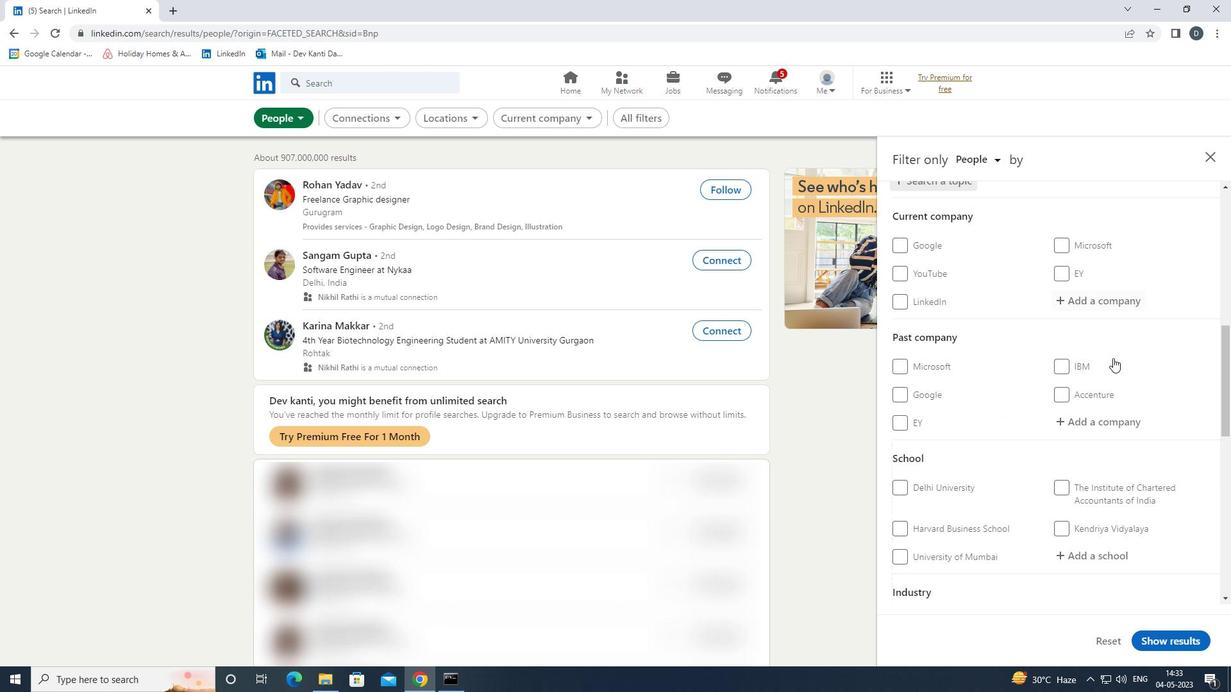 
Action: Mouse scrolled (1113, 358) with delta (0, 0)
Screenshot: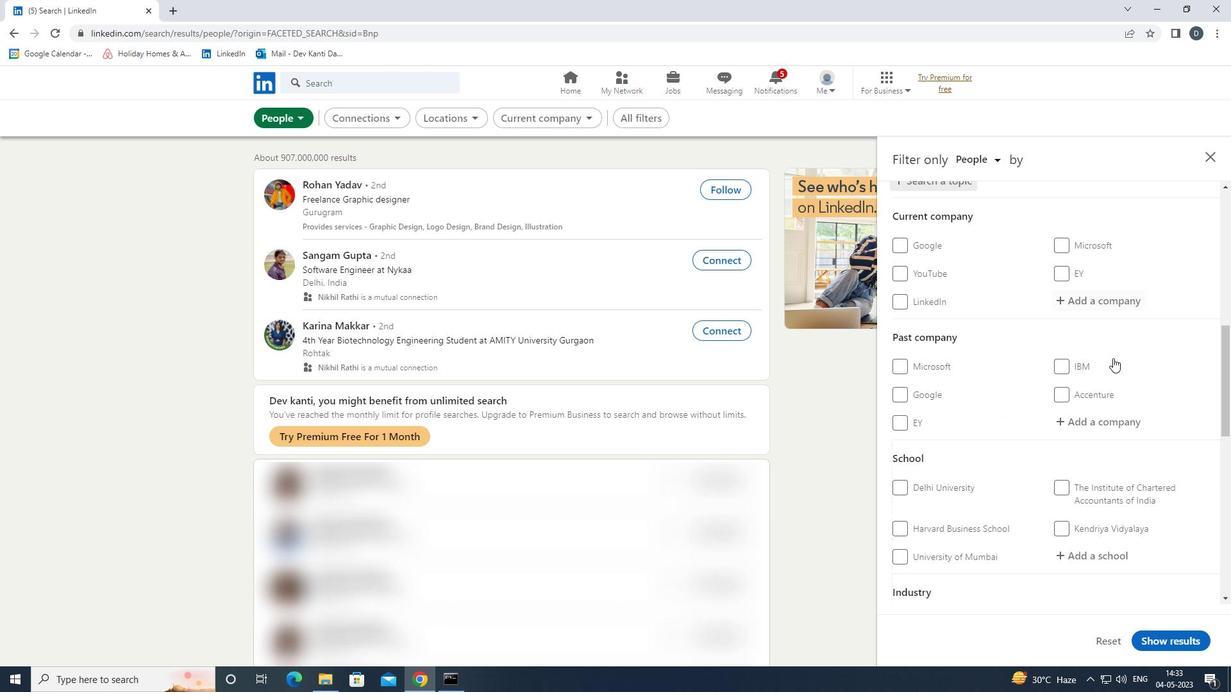 
Action: Mouse scrolled (1113, 358) with delta (0, 0)
Screenshot: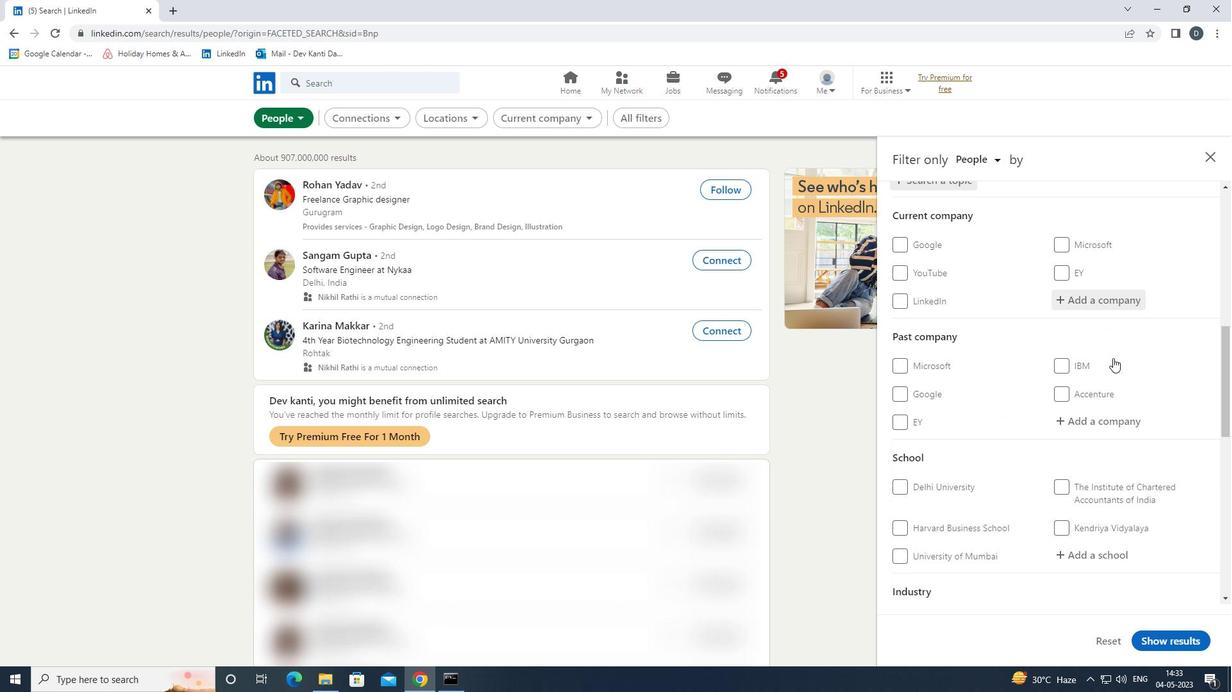 
Action: Mouse moved to (1109, 363)
Screenshot: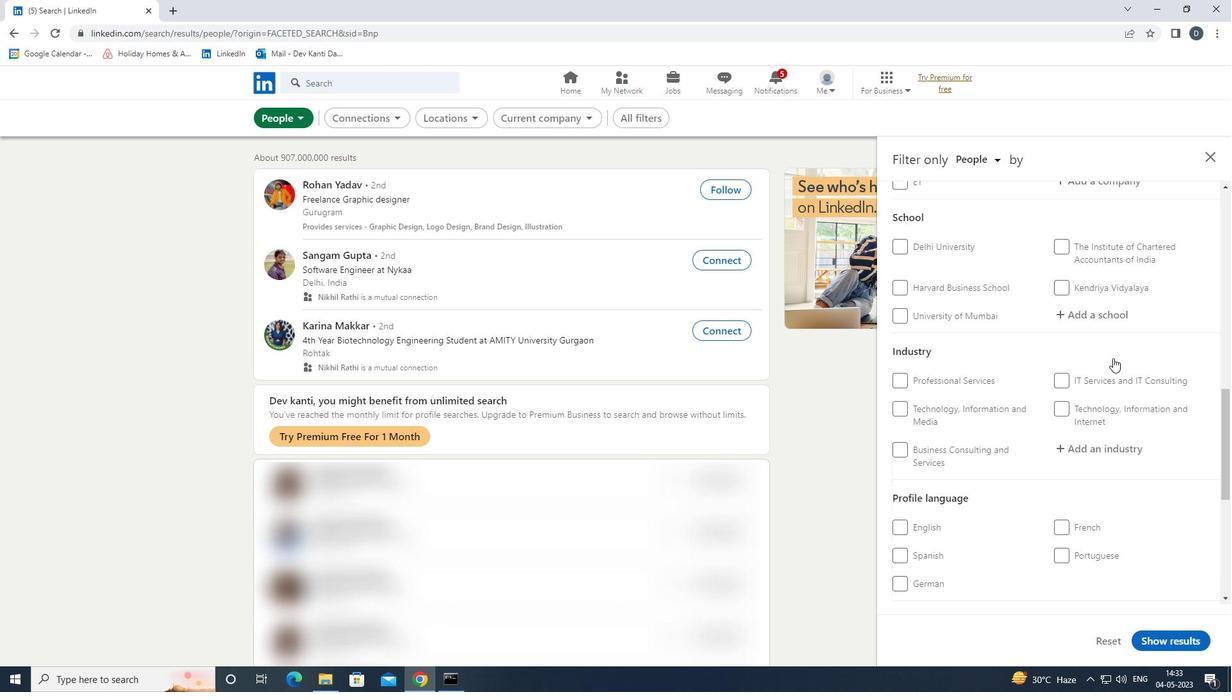 
Action: Mouse scrolled (1109, 362) with delta (0, 0)
Screenshot: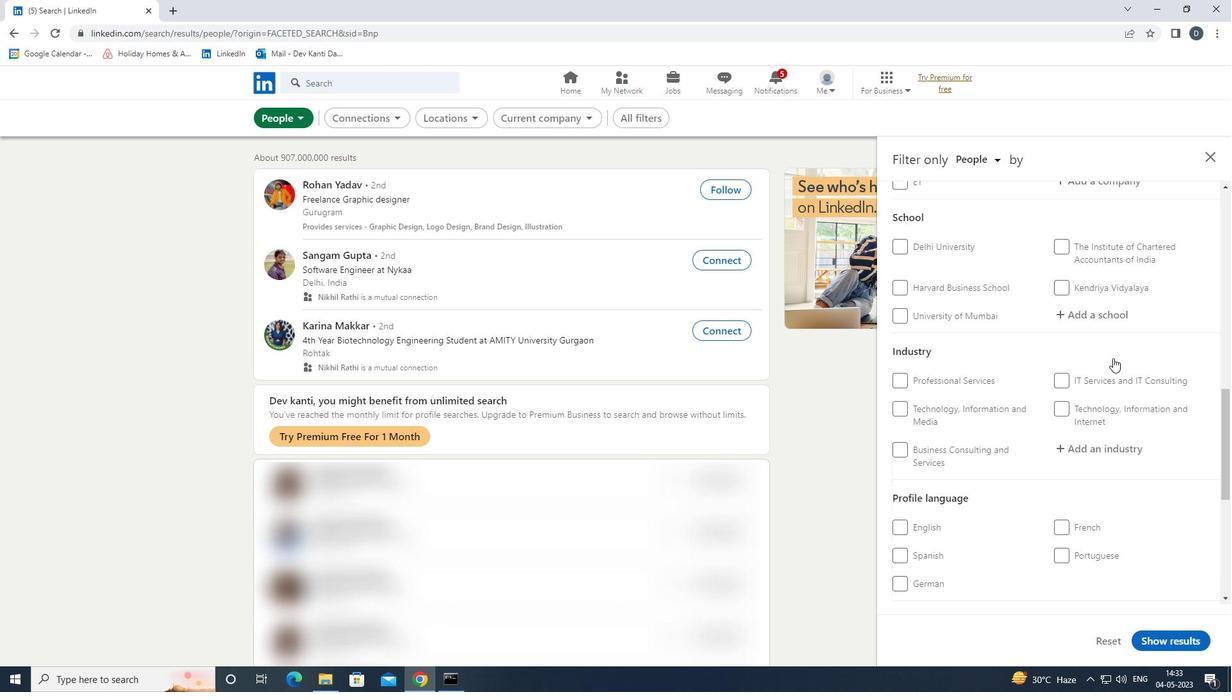 
Action: Mouse moved to (1107, 365)
Screenshot: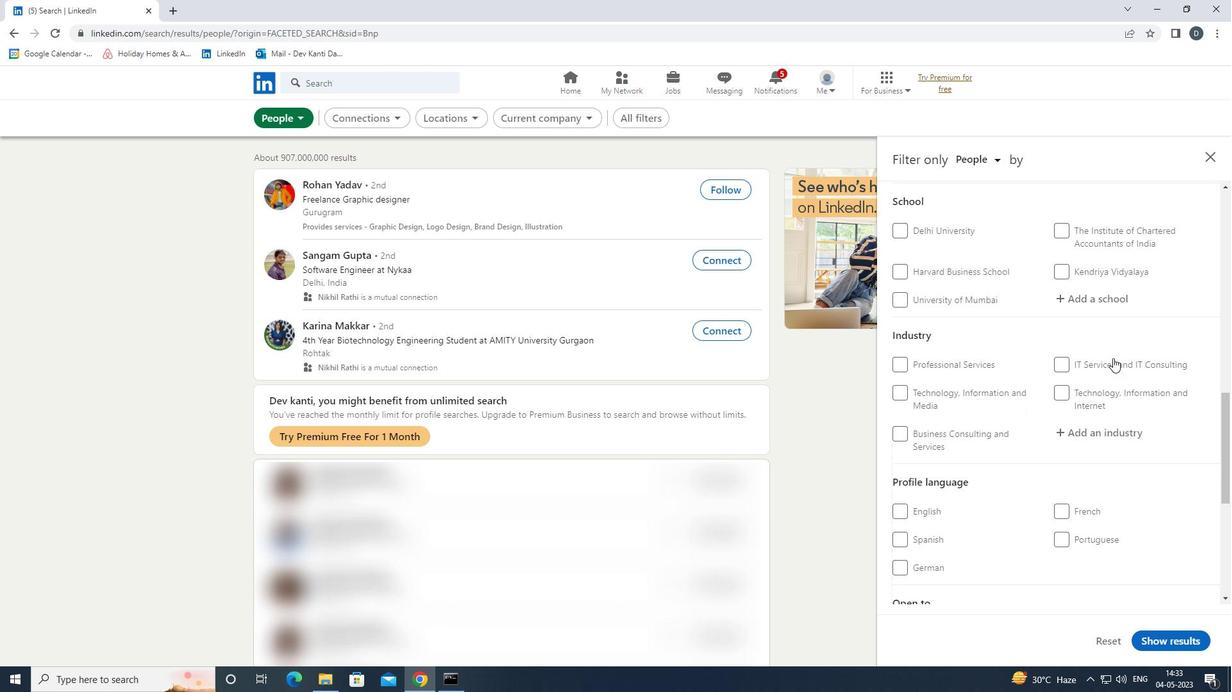 
Action: Mouse scrolled (1107, 364) with delta (0, 0)
Screenshot: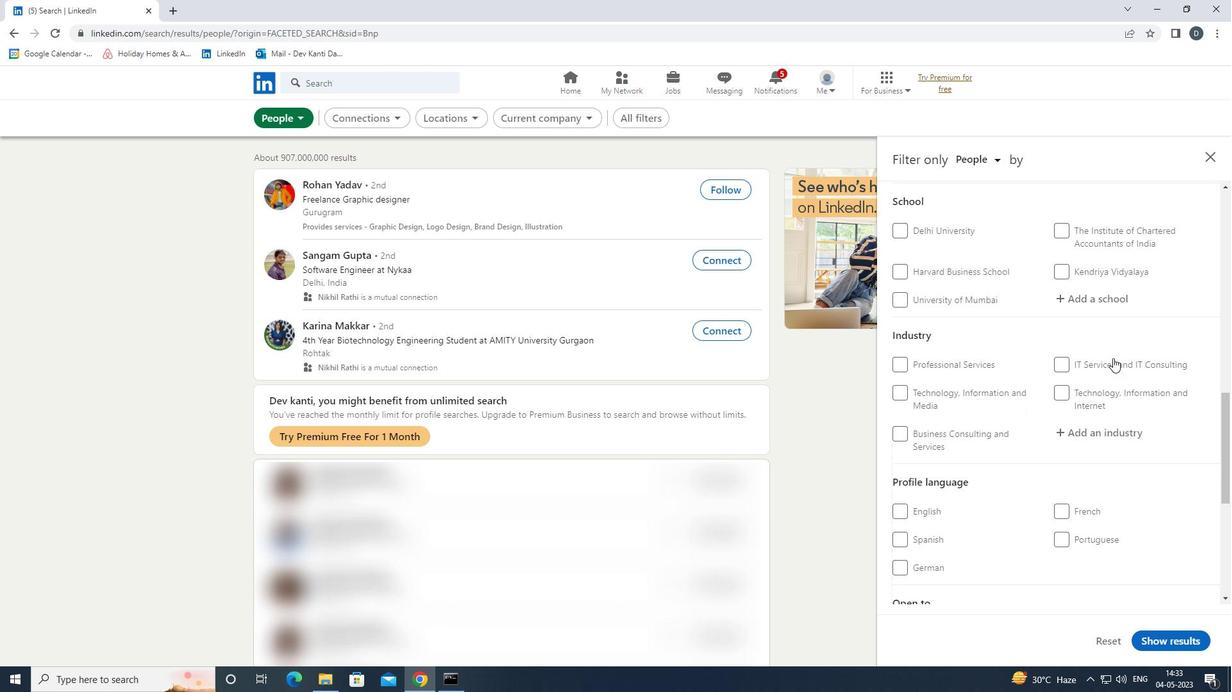 
Action: Mouse moved to (1106, 366)
Screenshot: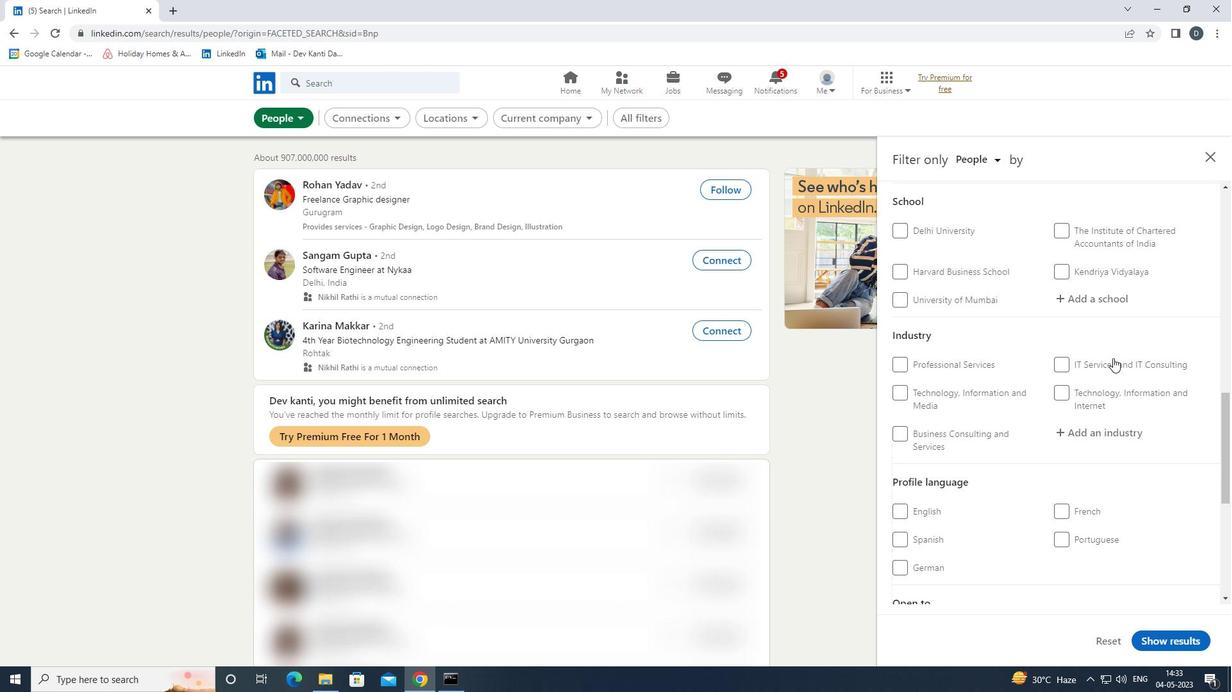 
Action: Mouse scrolled (1106, 365) with delta (0, 0)
Screenshot: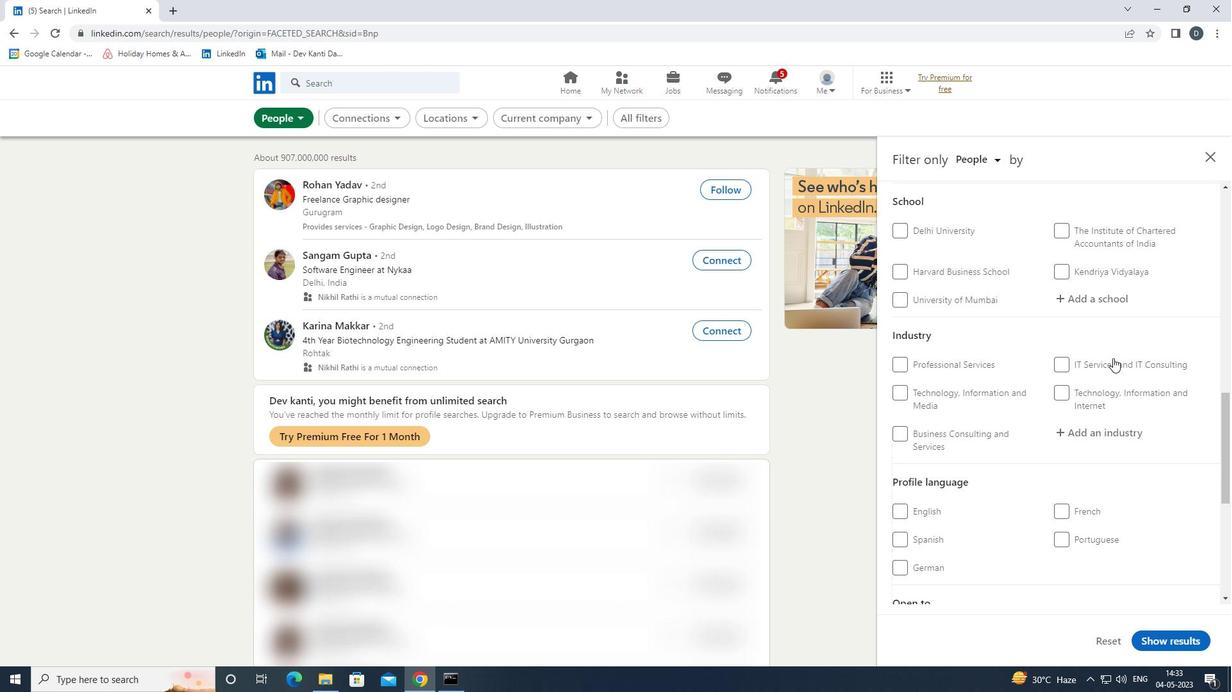 
Action: Mouse moved to (1061, 340)
Screenshot: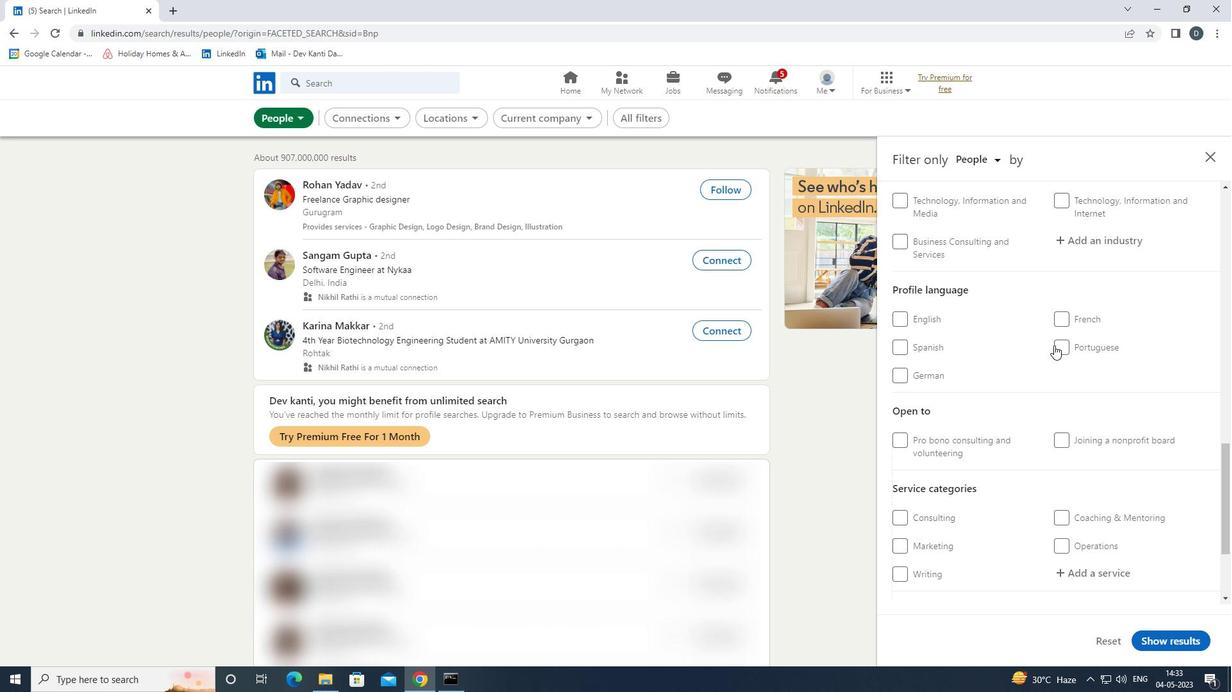 
Action: Mouse pressed left at (1061, 340)
Screenshot: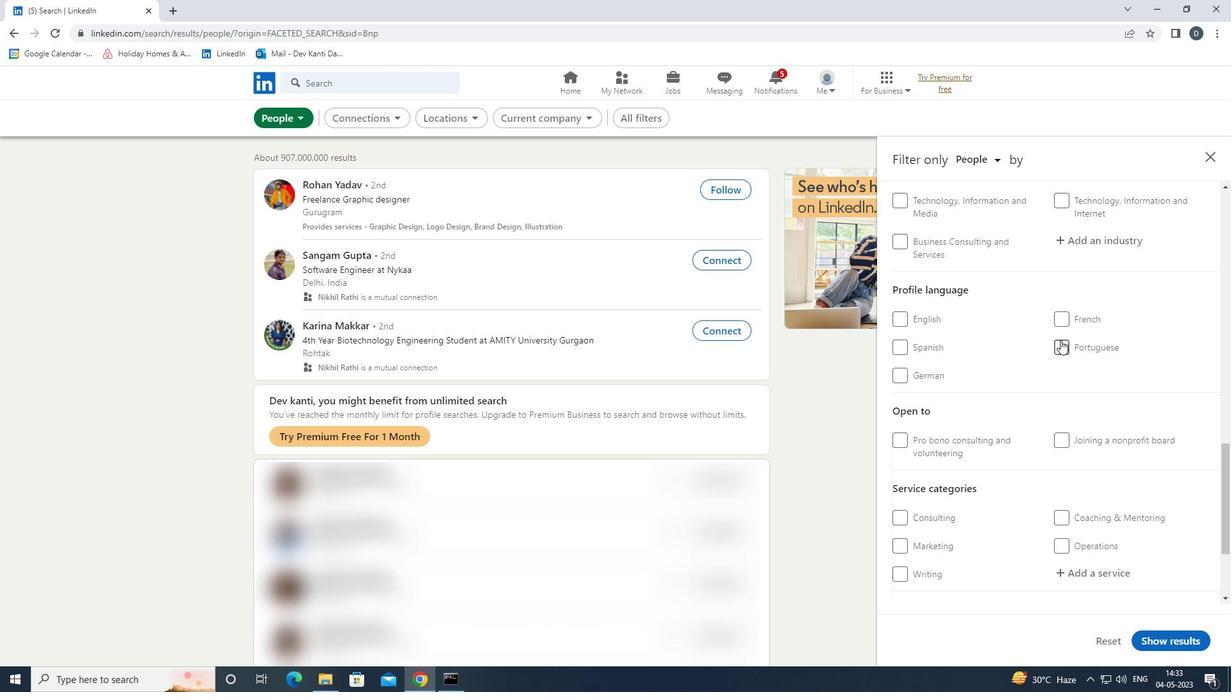 
Action: Mouse moved to (1066, 341)
Screenshot: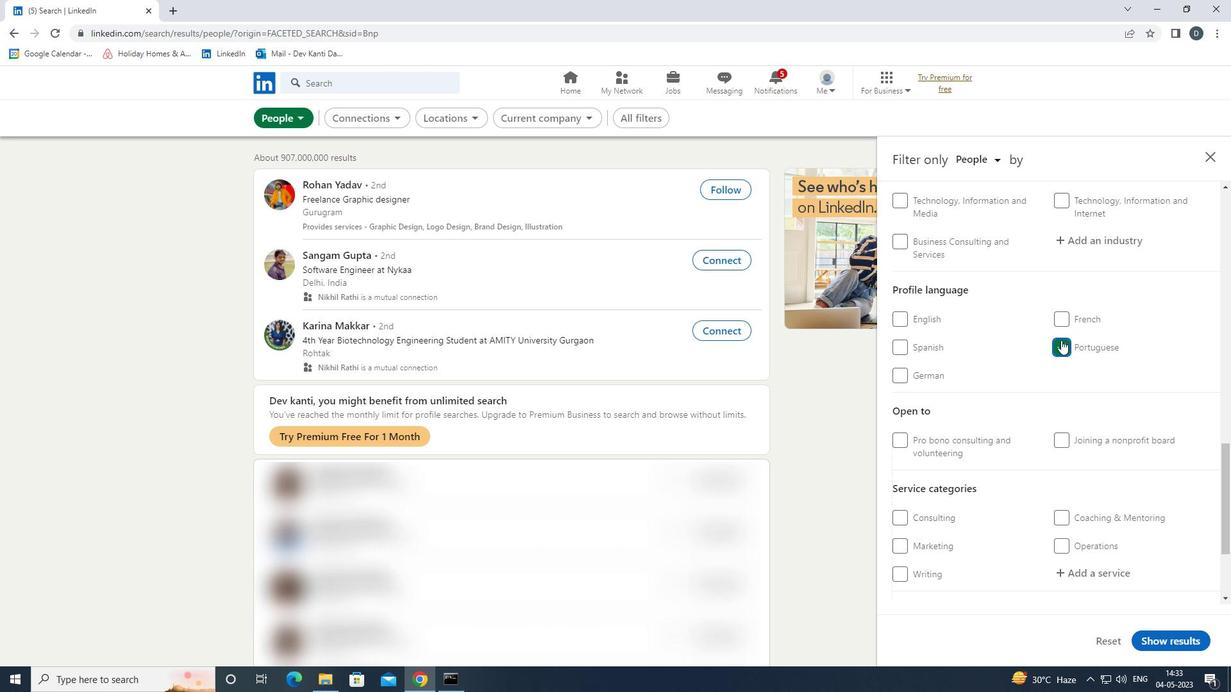 
Action: Mouse scrolled (1066, 342) with delta (0, 0)
Screenshot: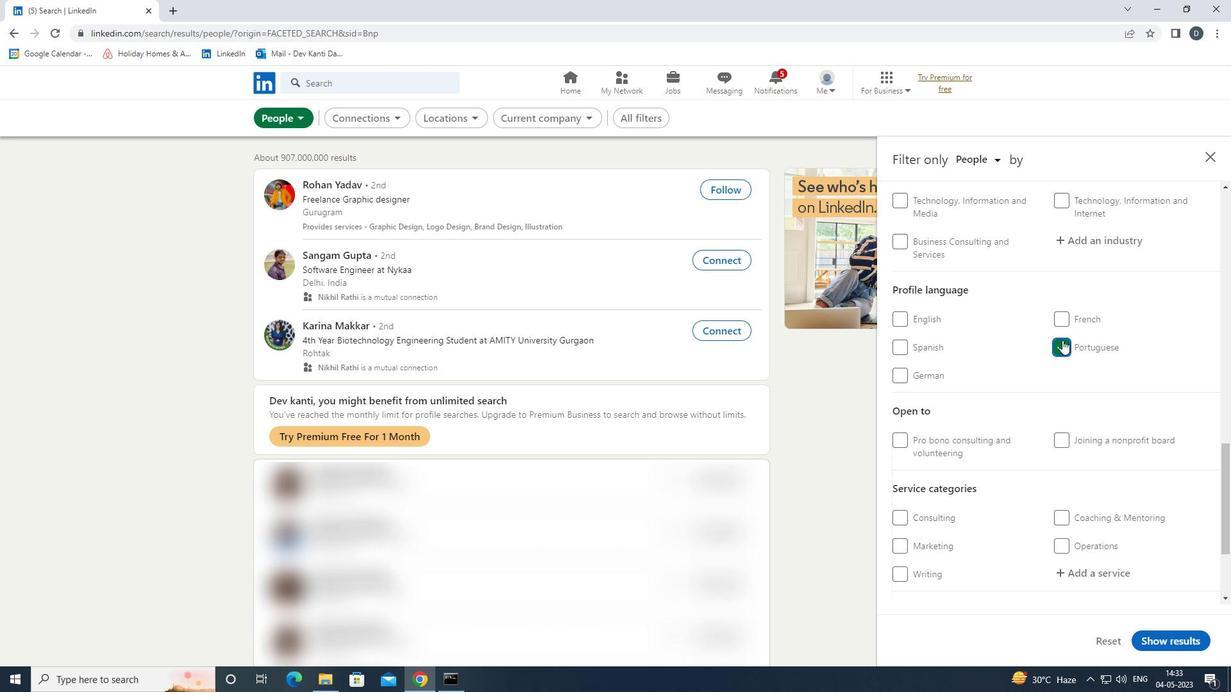 
Action: Mouse scrolled (1066, 342) with delta (0, 0)
Screenshot: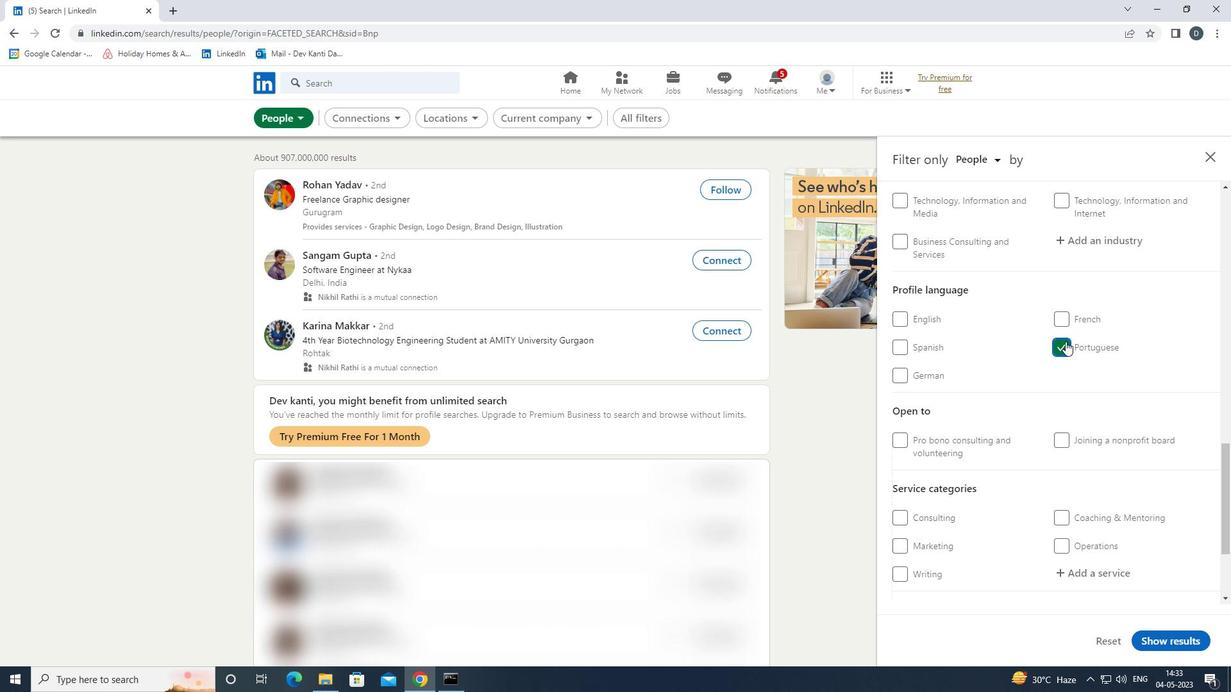 
Action: Mouse scrolled (1066, 342) with delta (0, 0)
Screenshot: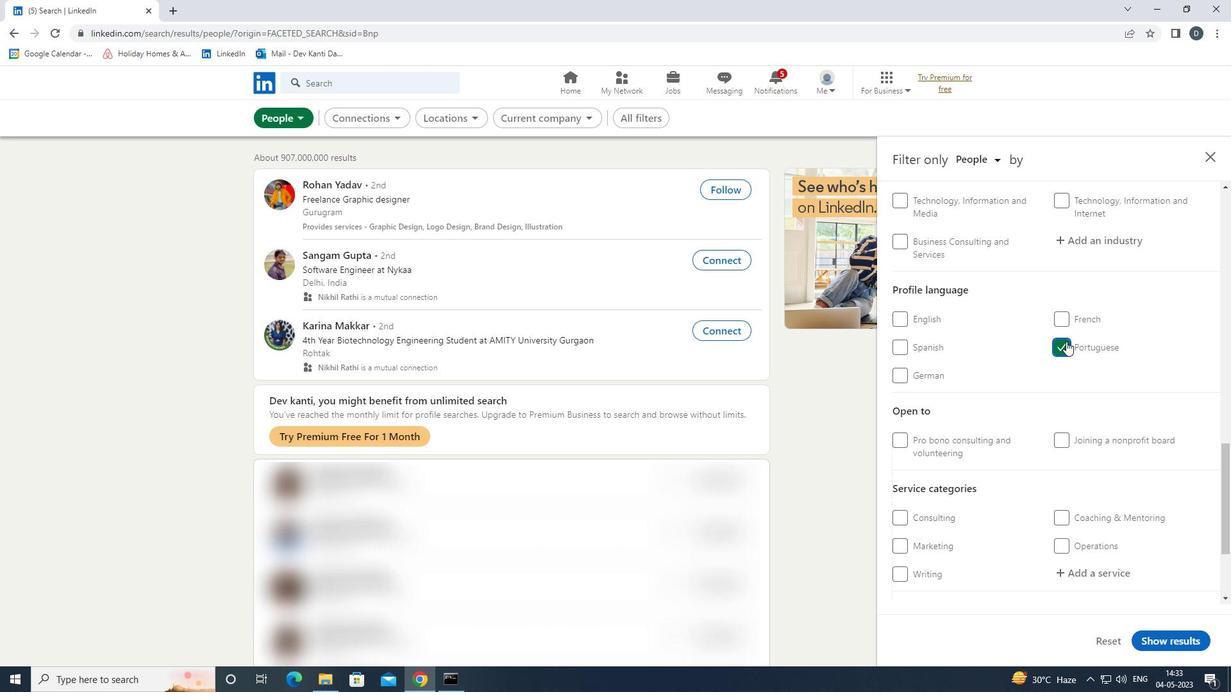 
Action: Mouse scrolled (1066, 342) with delta (0, 0)
Screenshot: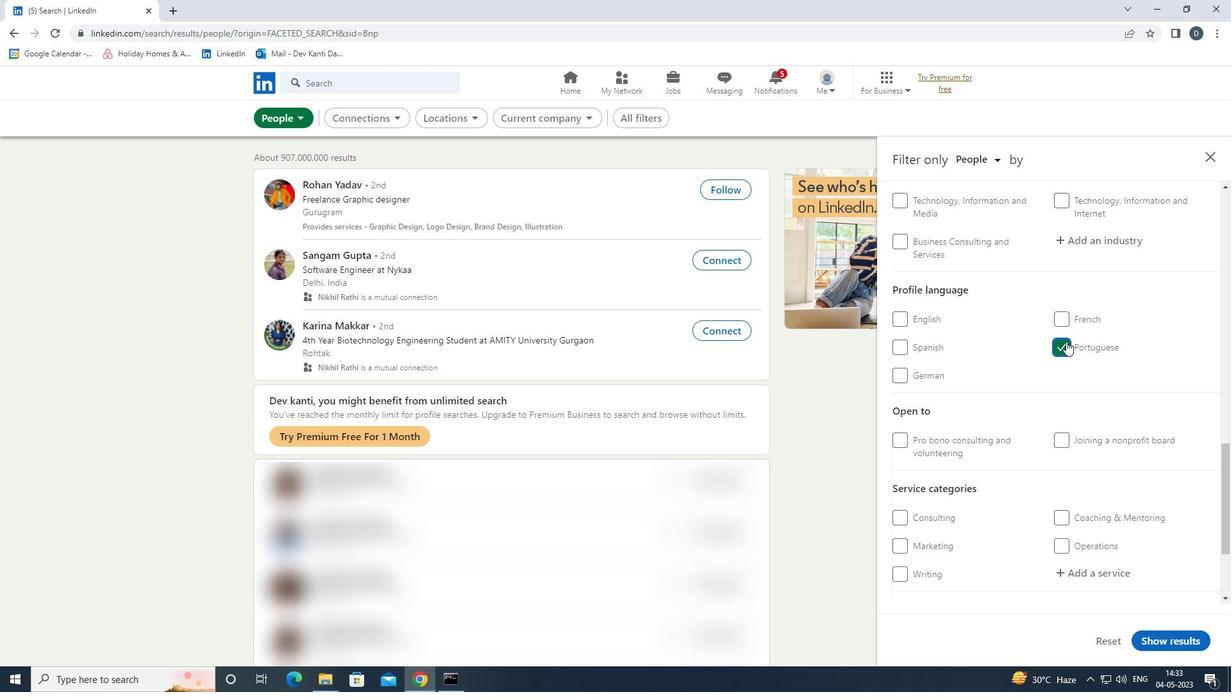 
Action: Mouse scrolled (1066, 342) with delta (0, 0)
Screenshot: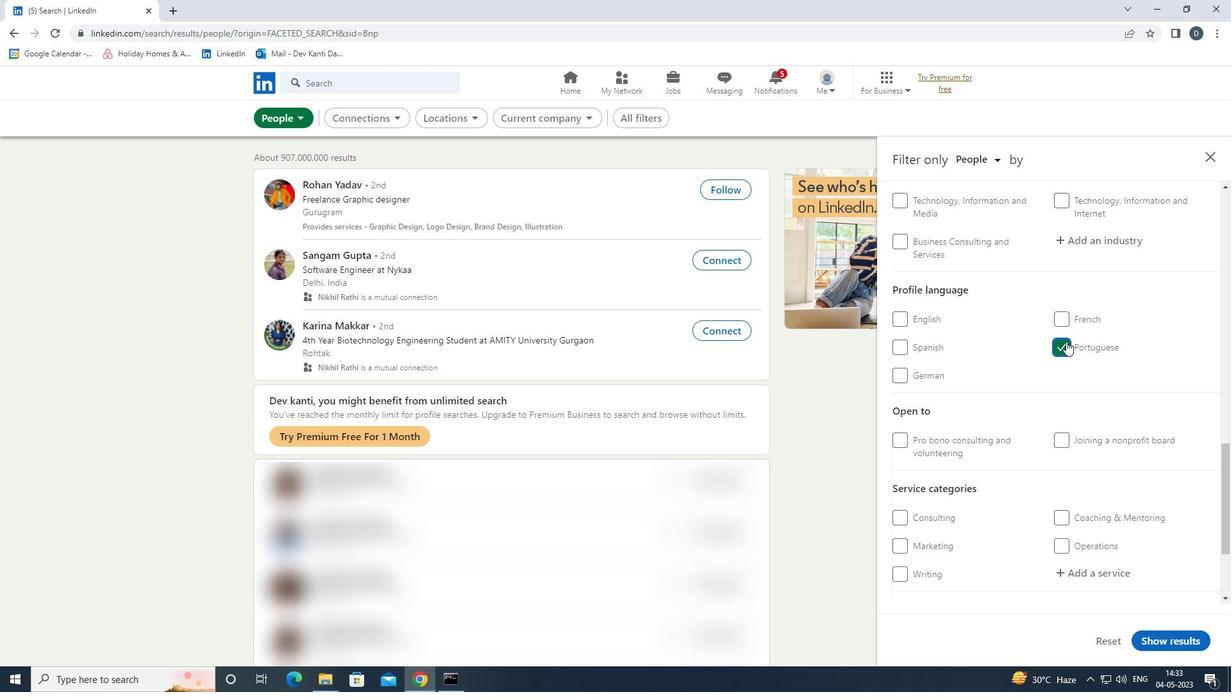
Action: Mouse moved to (1097, 290)
Screenshot: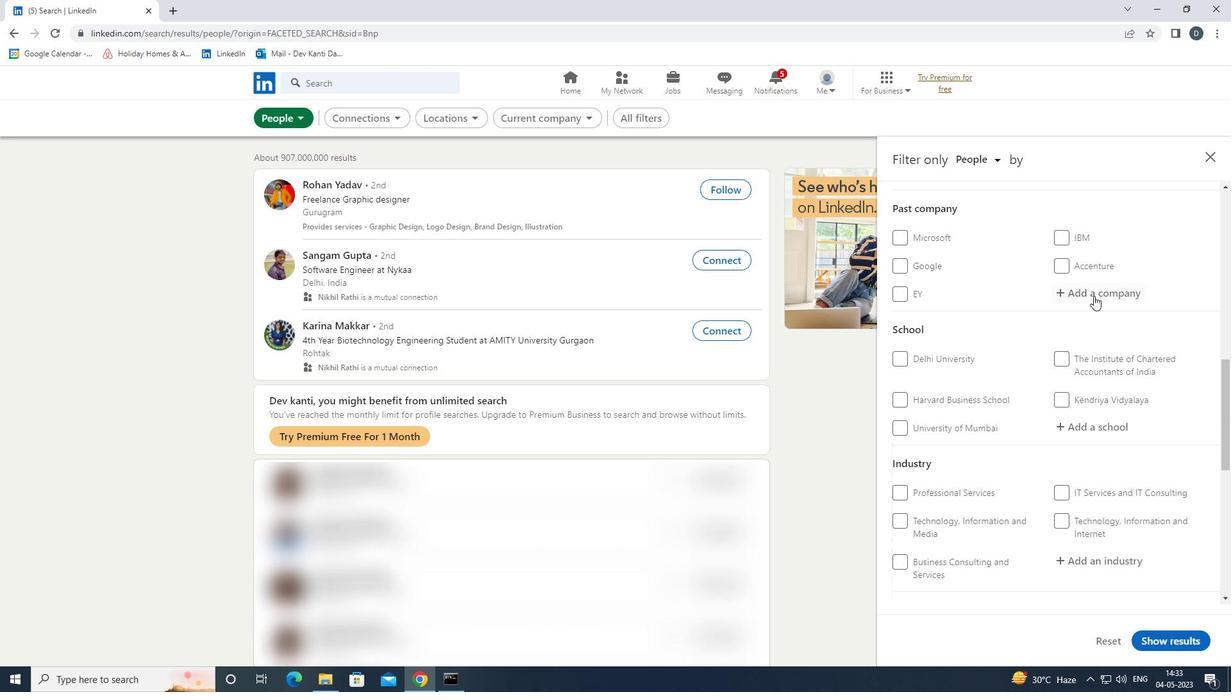 
Action: Mouse scrolled (1097, 291) with delta (0, 0)
Screenshot: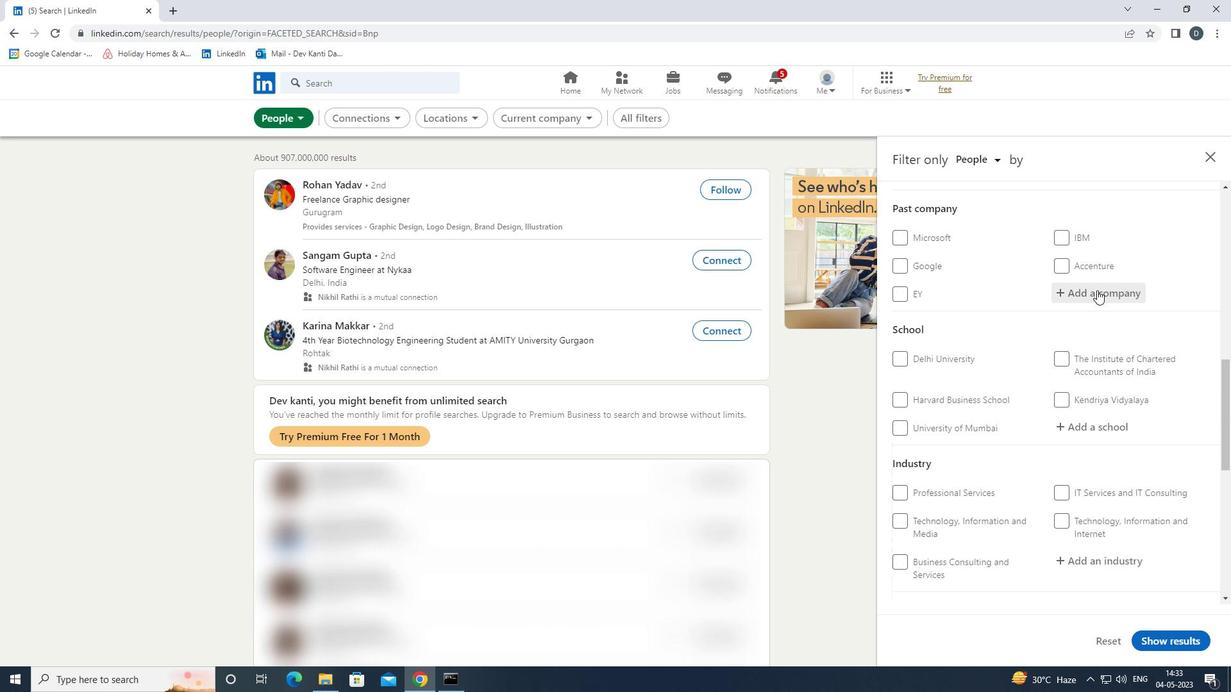 
Action: Mouse scrolled (1097, 291) with delta (0, 0)
Screenshot: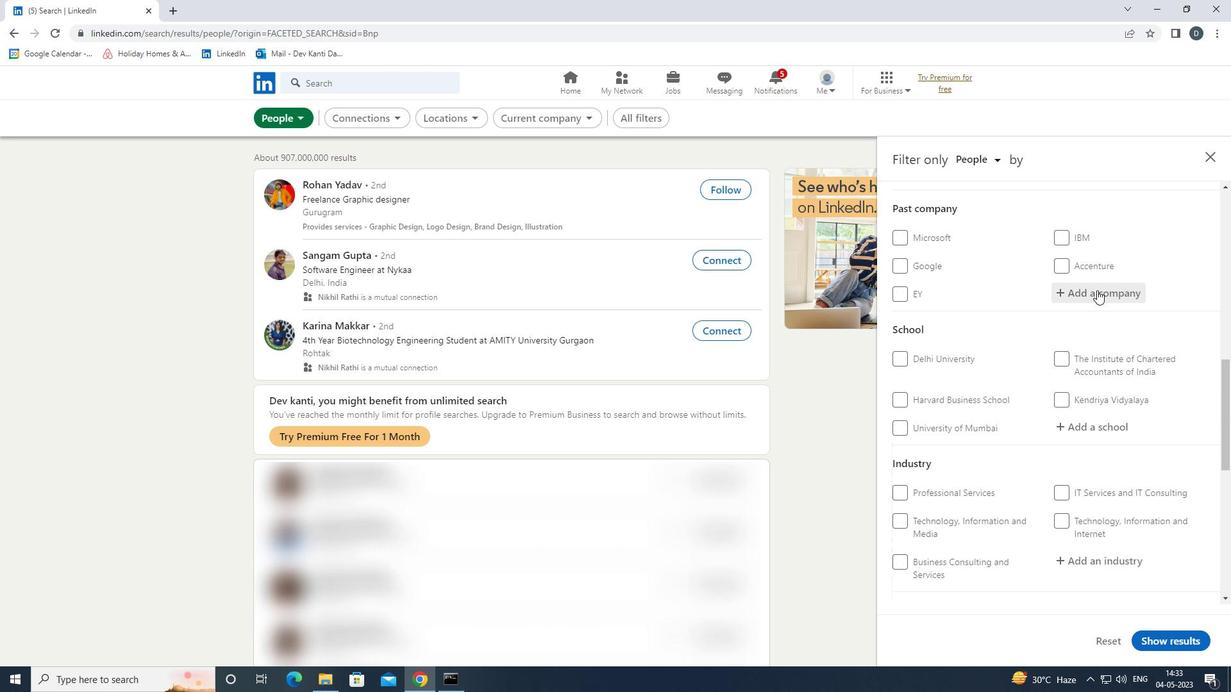 
Action: Mouse moved to (1100, 297)
Screenshot: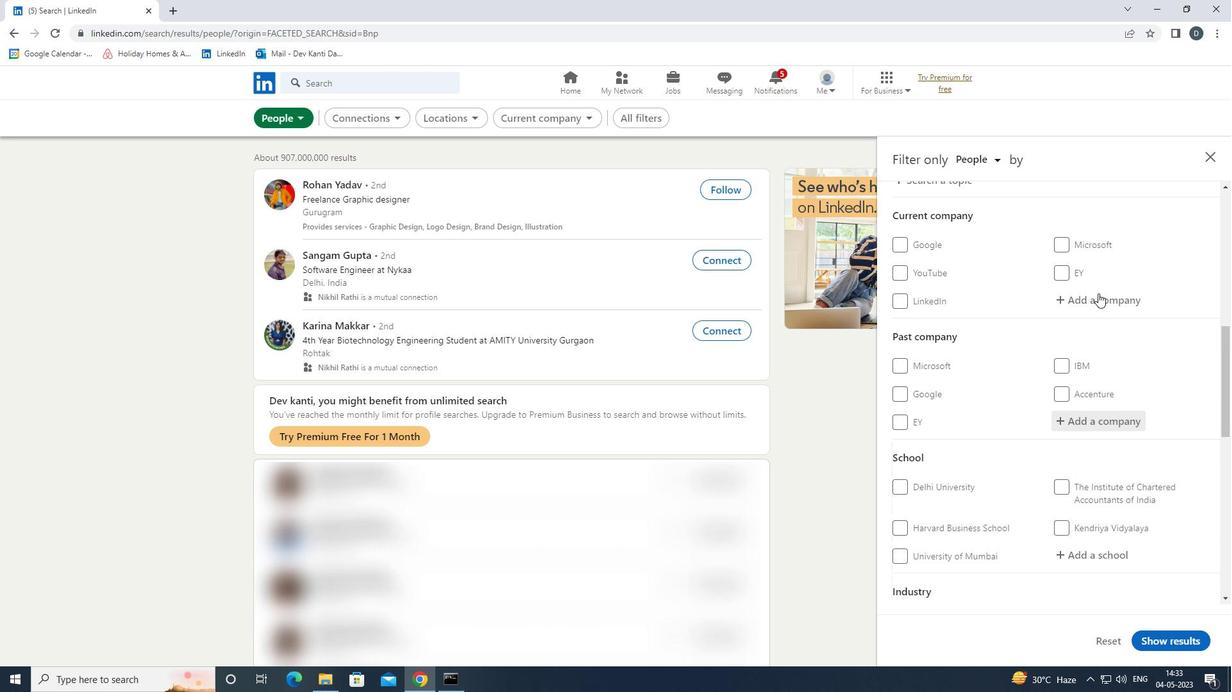 
Action: Mouse pressed left at (1100, 297)
Screenshot: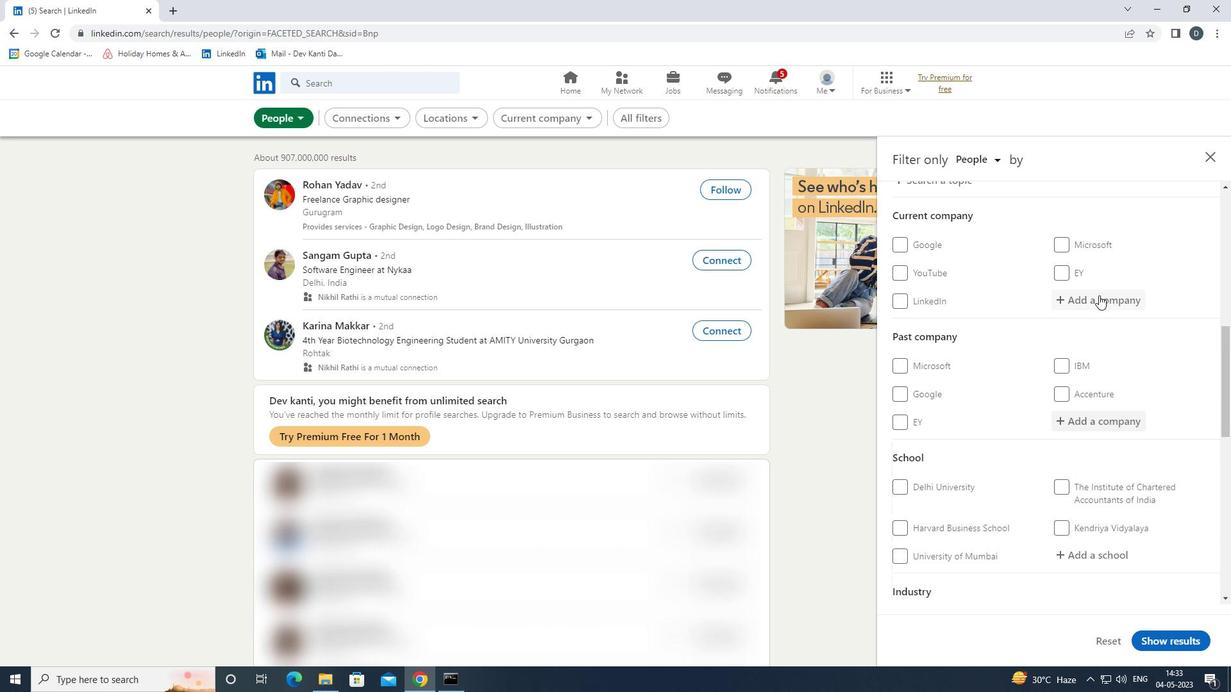 
Action: Key pressed <Key.shift>MANPOWER<Key.shift>GR<Key.down><Key.enter>
Screenshot: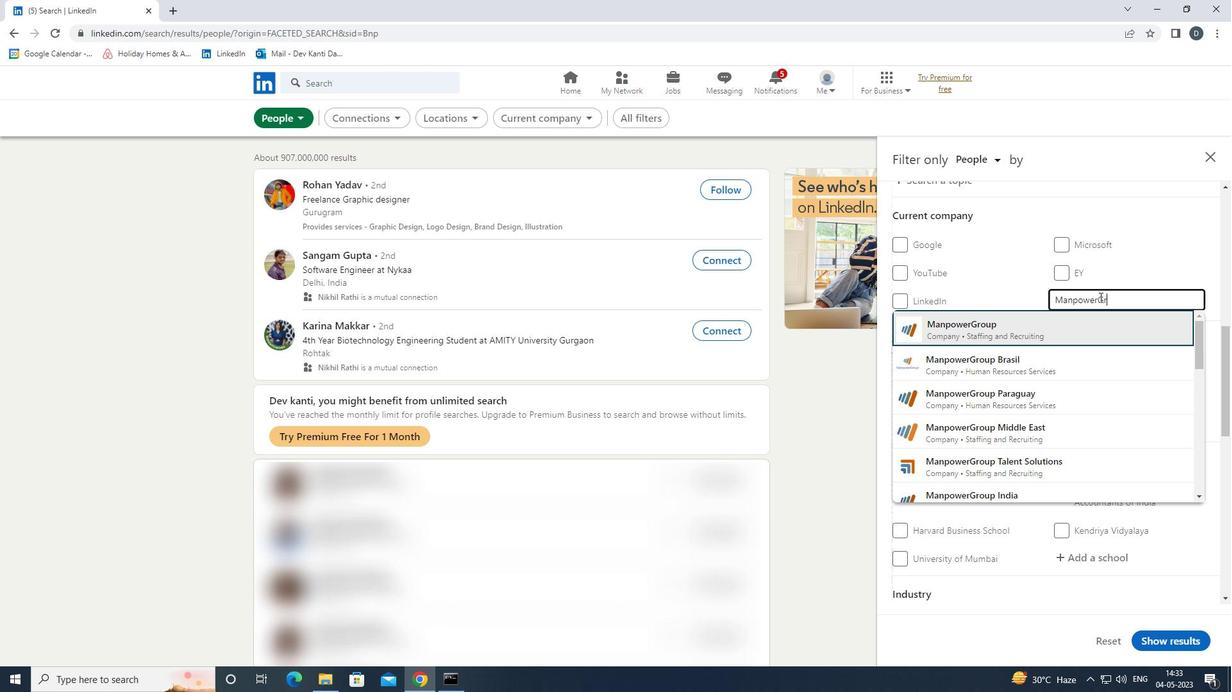 
Action: Mouse moved to (1128, 319)
Screenshot: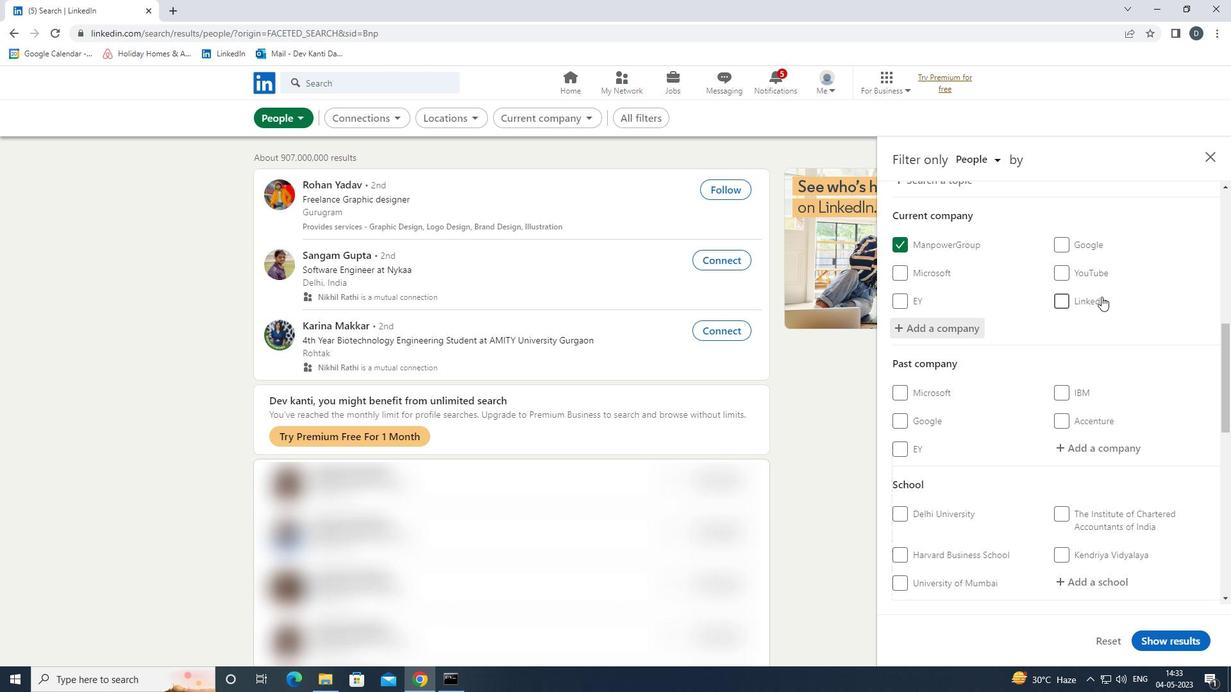 
Action: Mouse scrolled (1128, 318) with delta (0, 0)
Screenshot: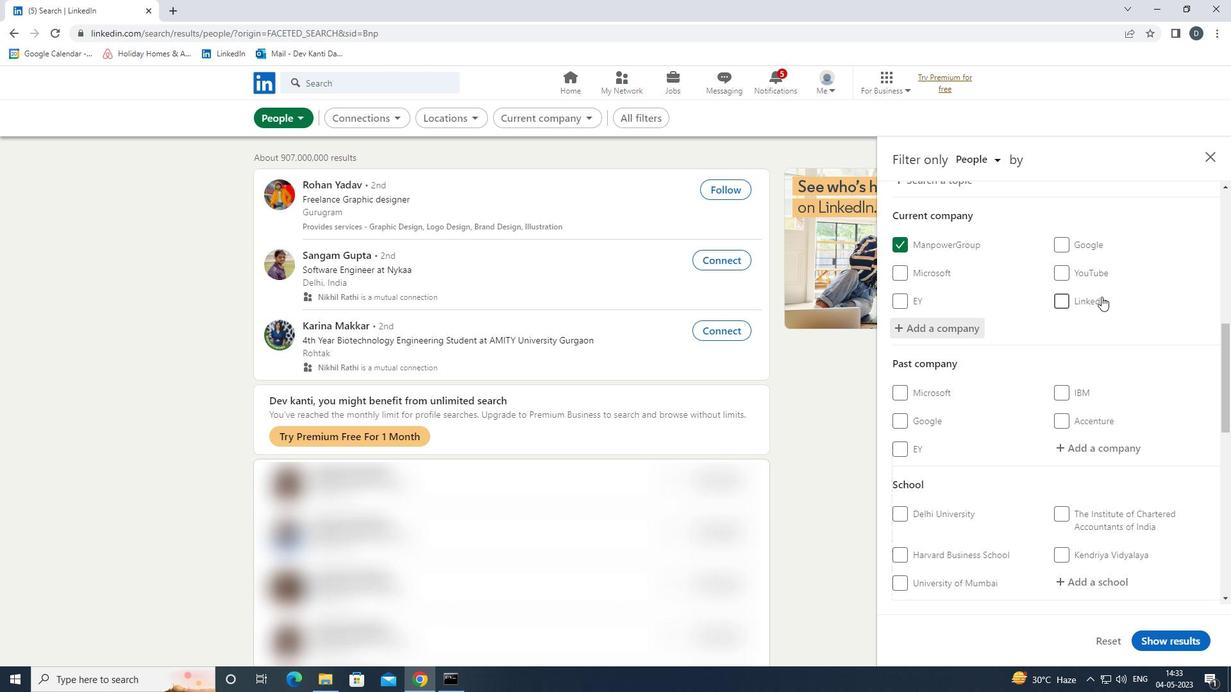 
Action: Mouse moved to (1129, 324)
Screenshot: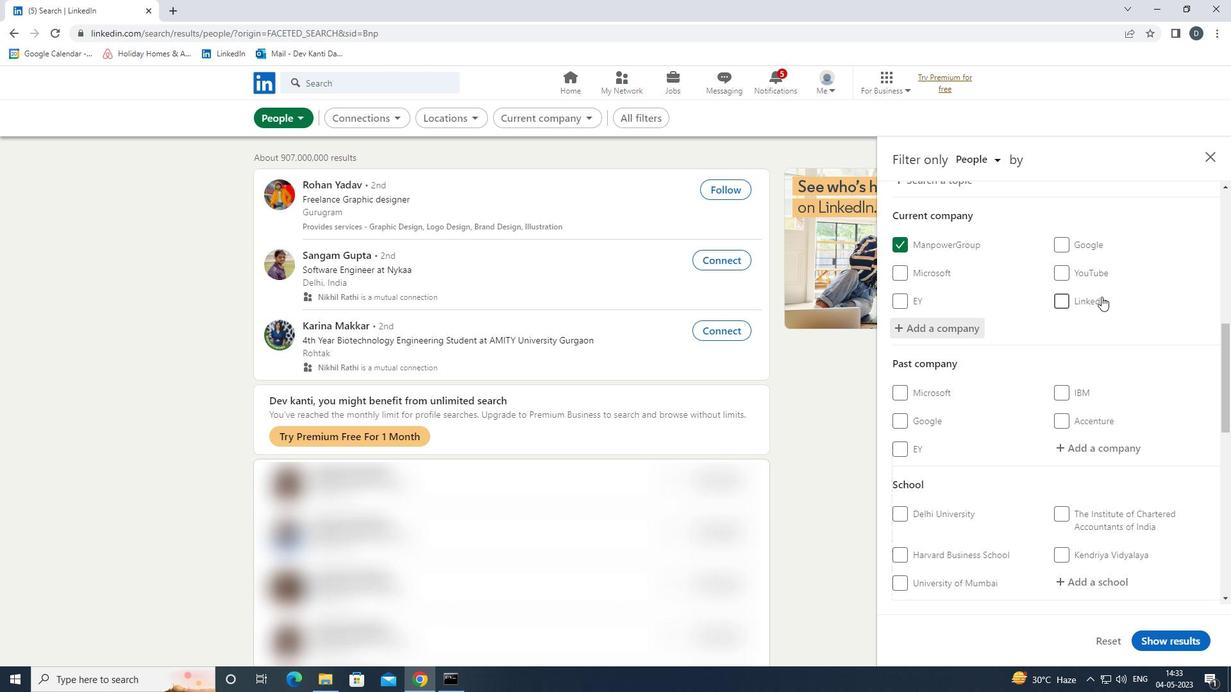 
Action: Mouse scrolled (1129, 323) with delta (0, 0)
Screenshot: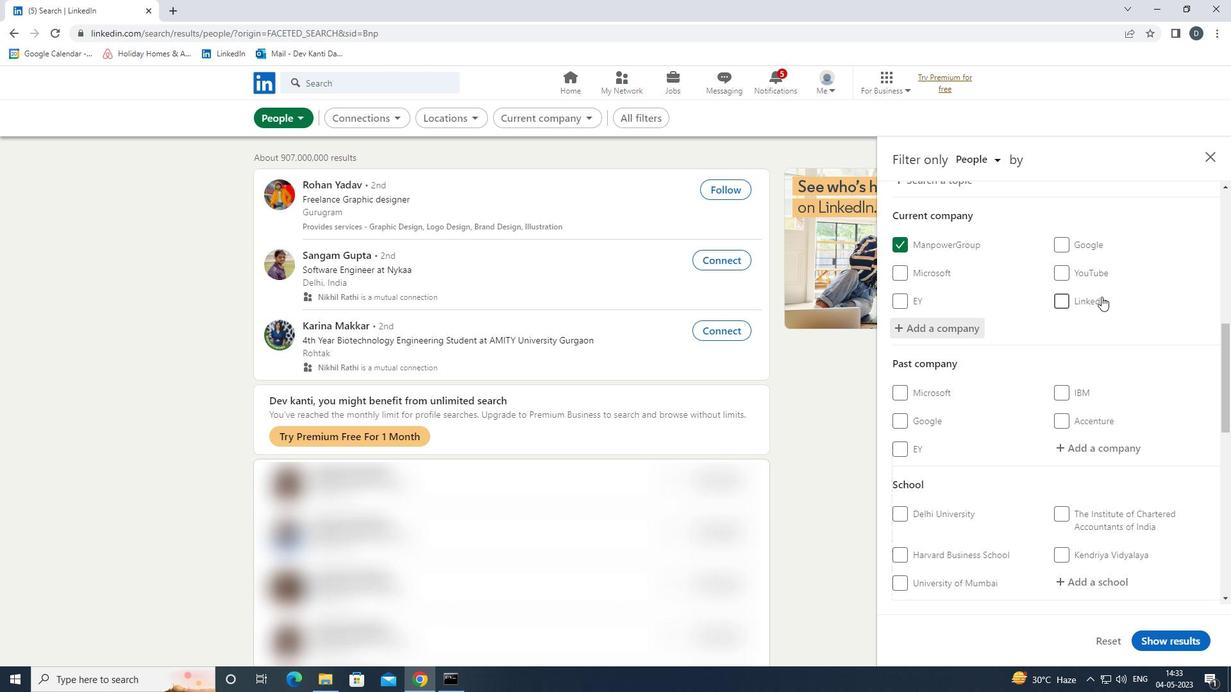 
Action: Mouse moved to (1129, 325)
Screenshot: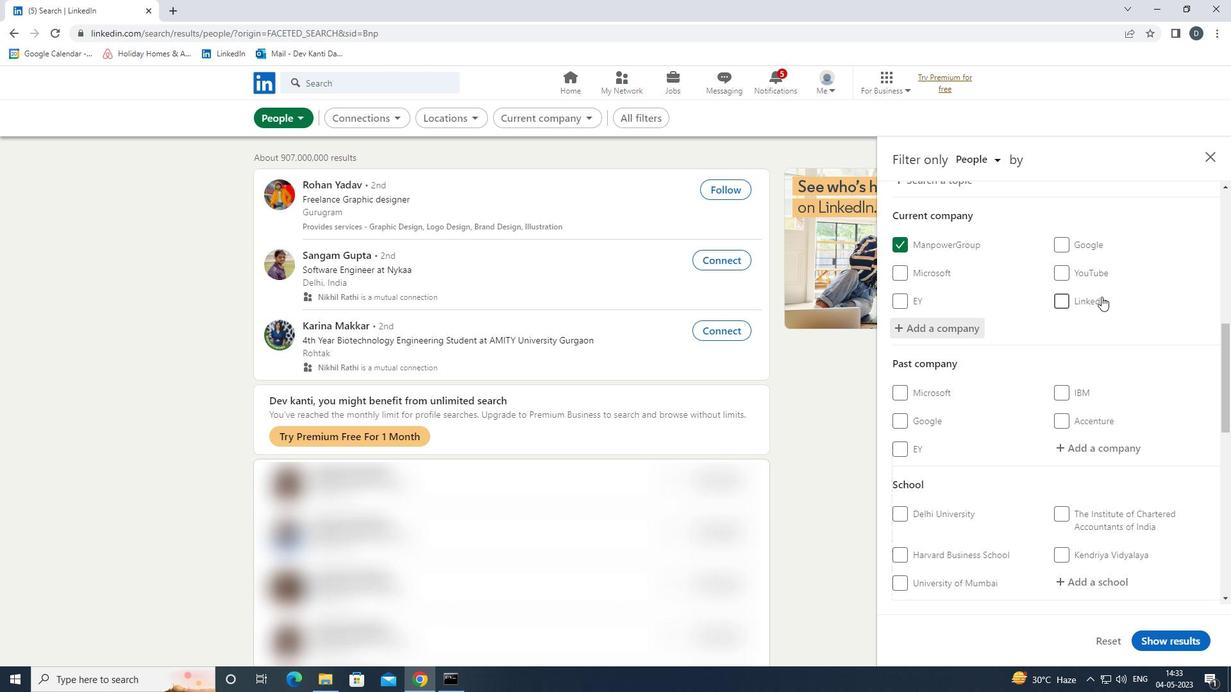 
Action: Mouse scrolled (1129, 324) with delta (0, 0)
Screenshot: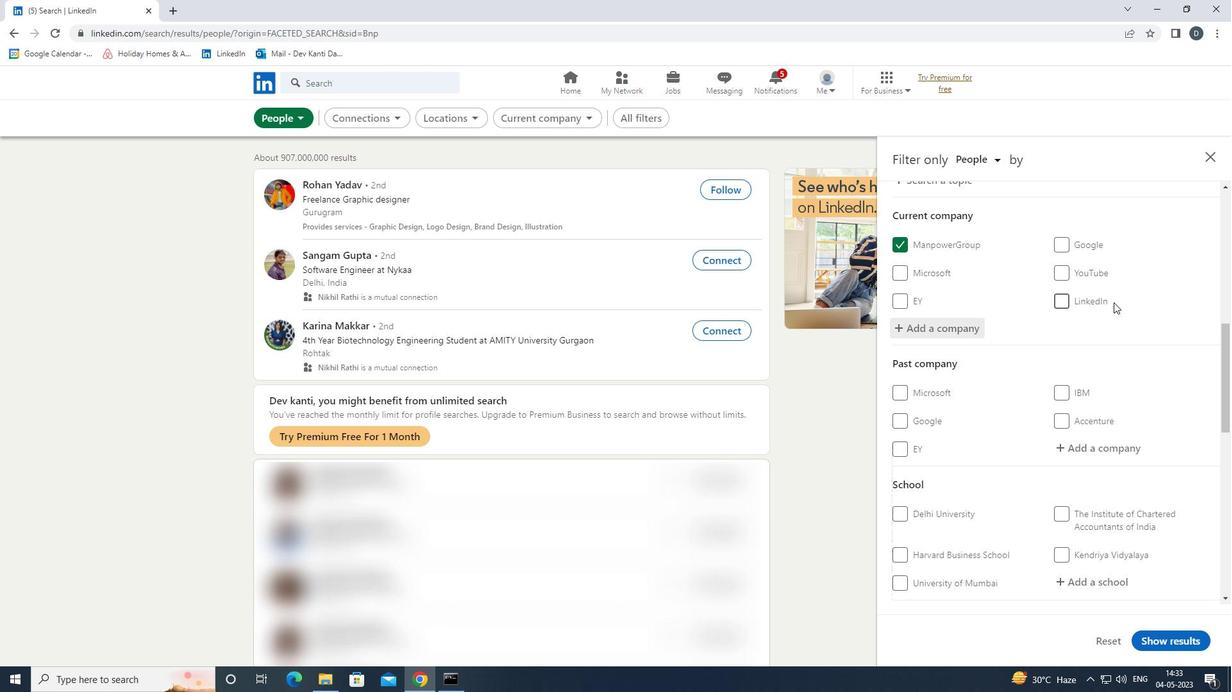
Action: Mouse moved to (1129, 334)
Screenshot: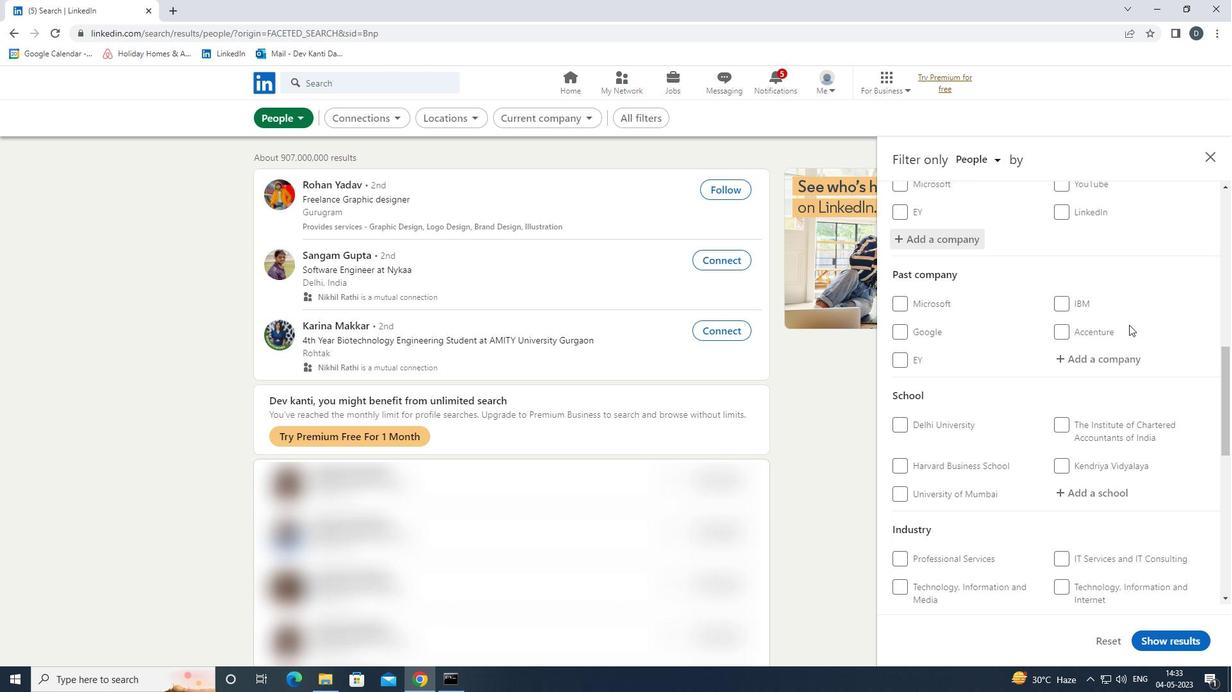 
Action: Mouse scrolled (1129, 334) with delta (0, 0)
Screenshot: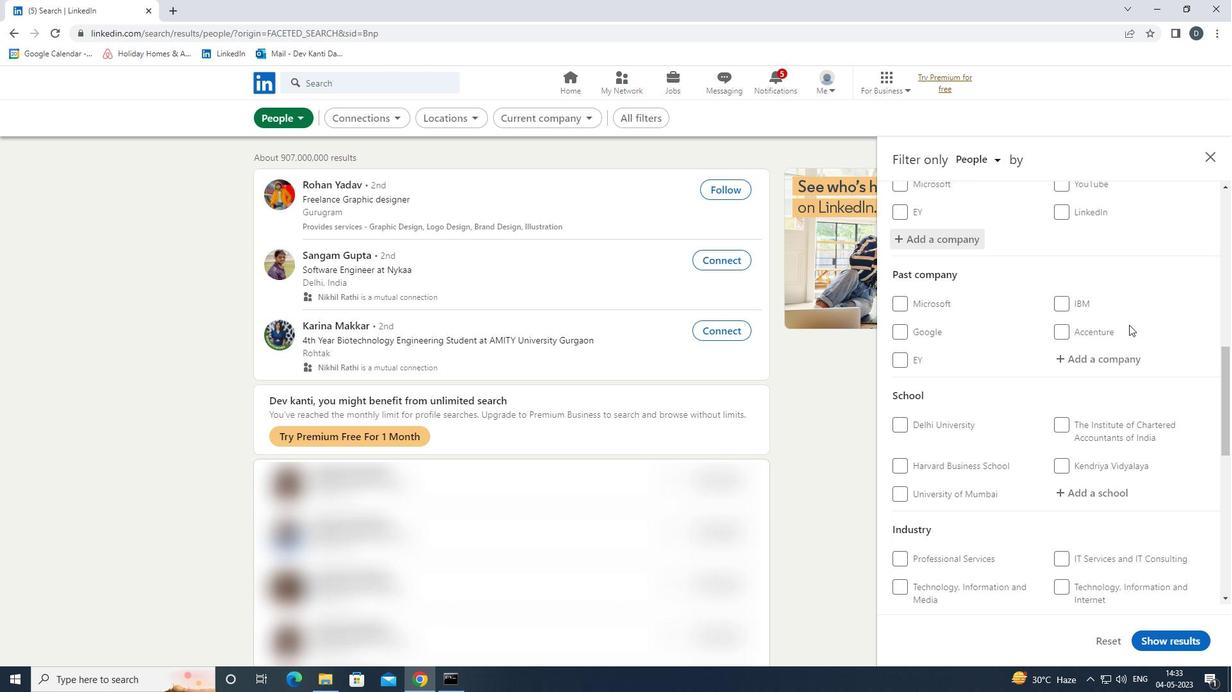 
Action: Mouse moved to (1129, 338)
Screenshot: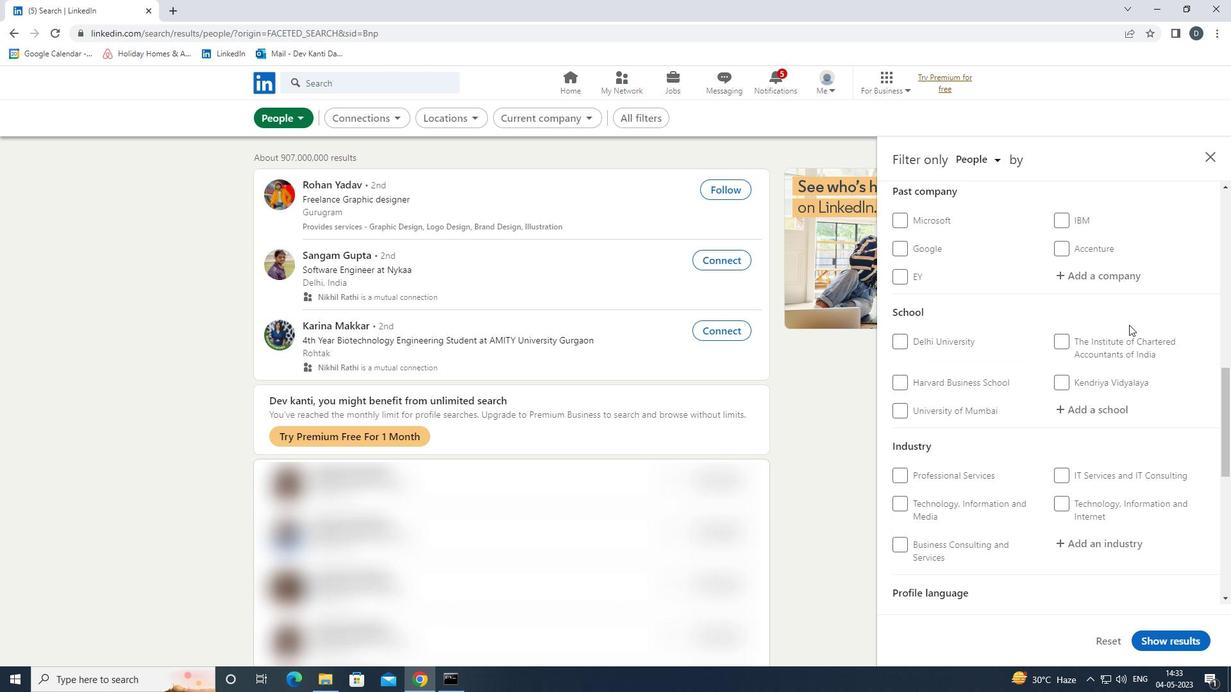 
Action: Mouse scrolled (1129, 337) with delta (0, 0)
Screenshot: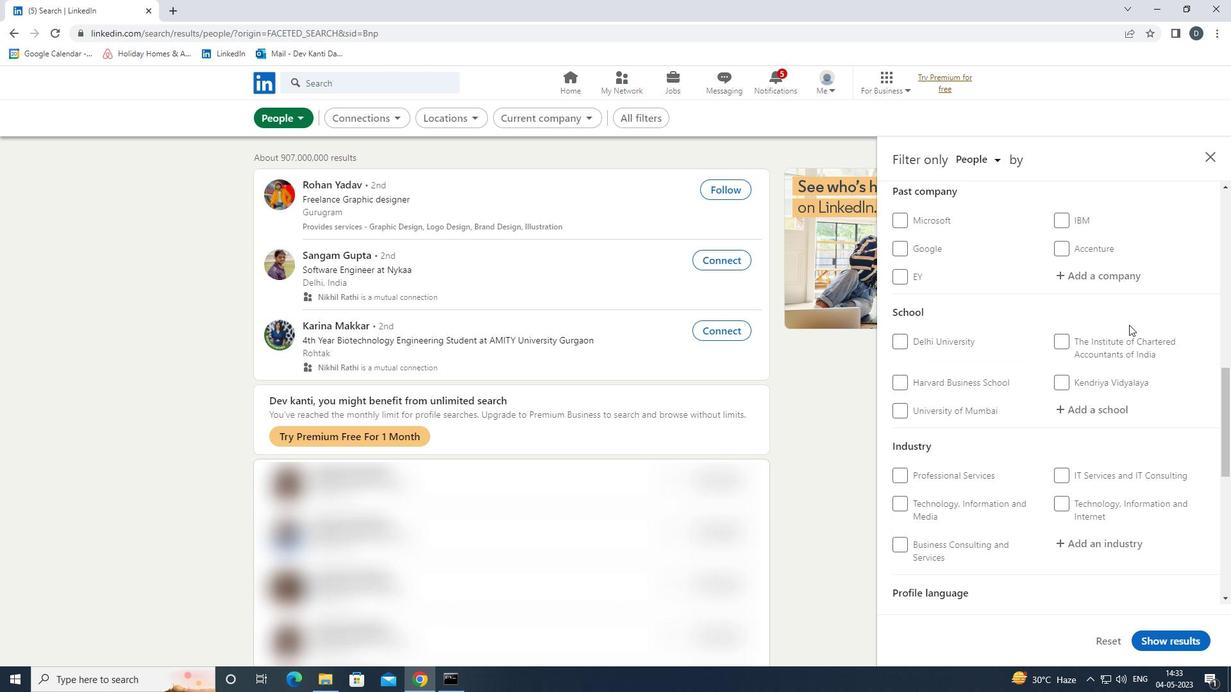 
Action: Mouse moved to (1115, 259)
Screenshot: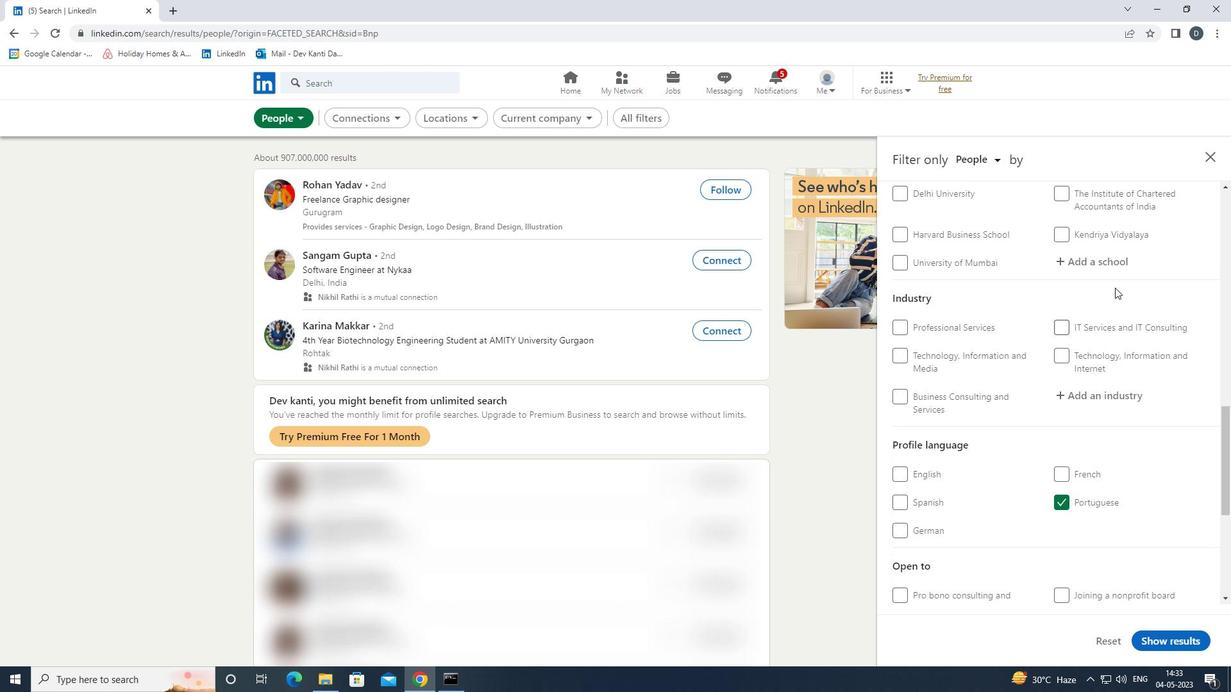 
Action: Mouse pressed left at (1115, 259)
Screenshot: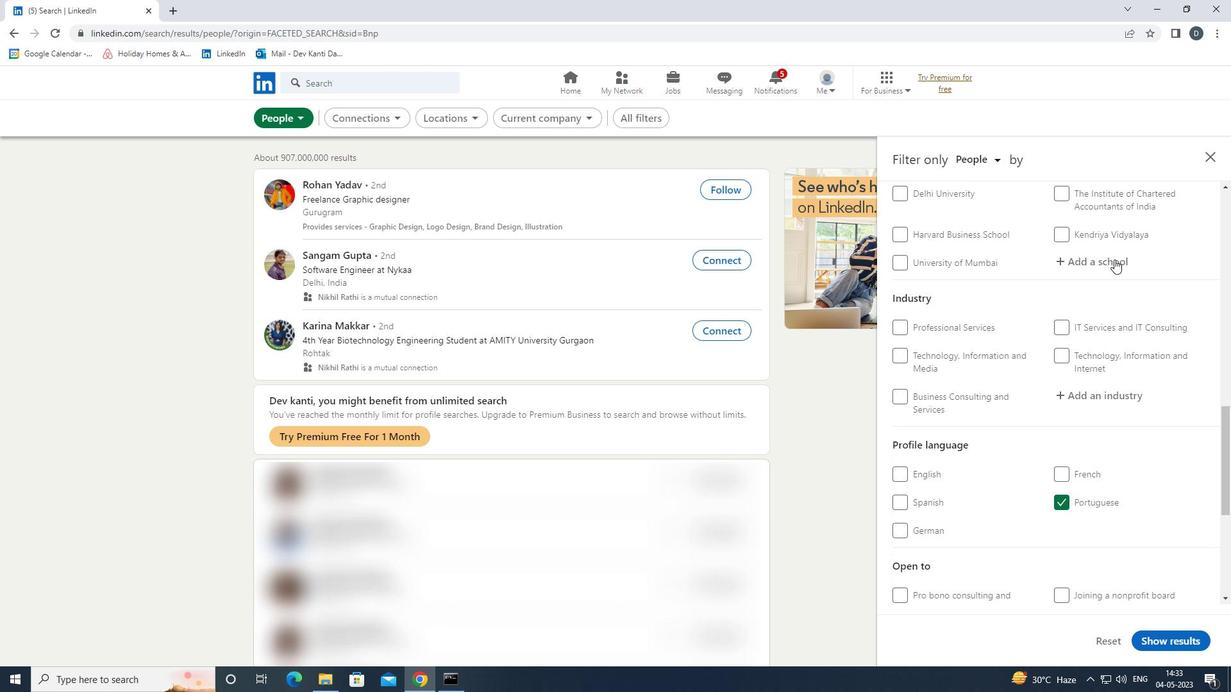 
Action: Key pressed <Key.shift>COCHIN<Key.space><Key.shift>UNIVERSITY<Key.down><Key.enter>
Screenshot: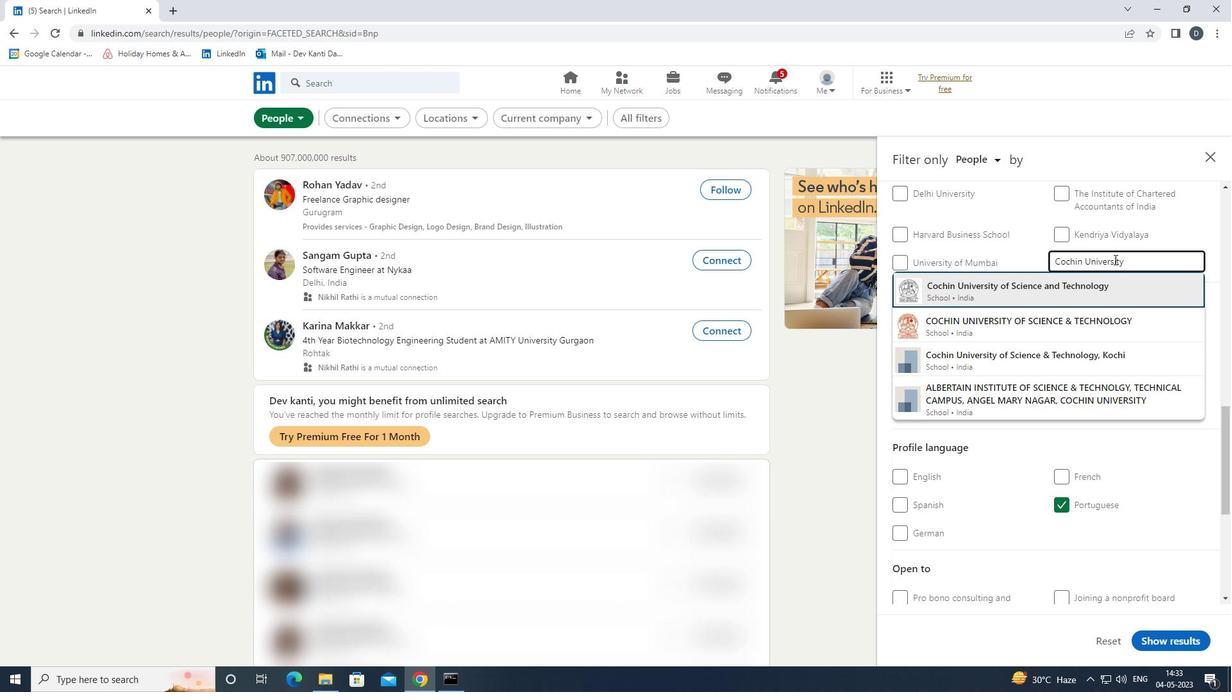 
Action: Mouse moved to (1113, 263)
Screenshot: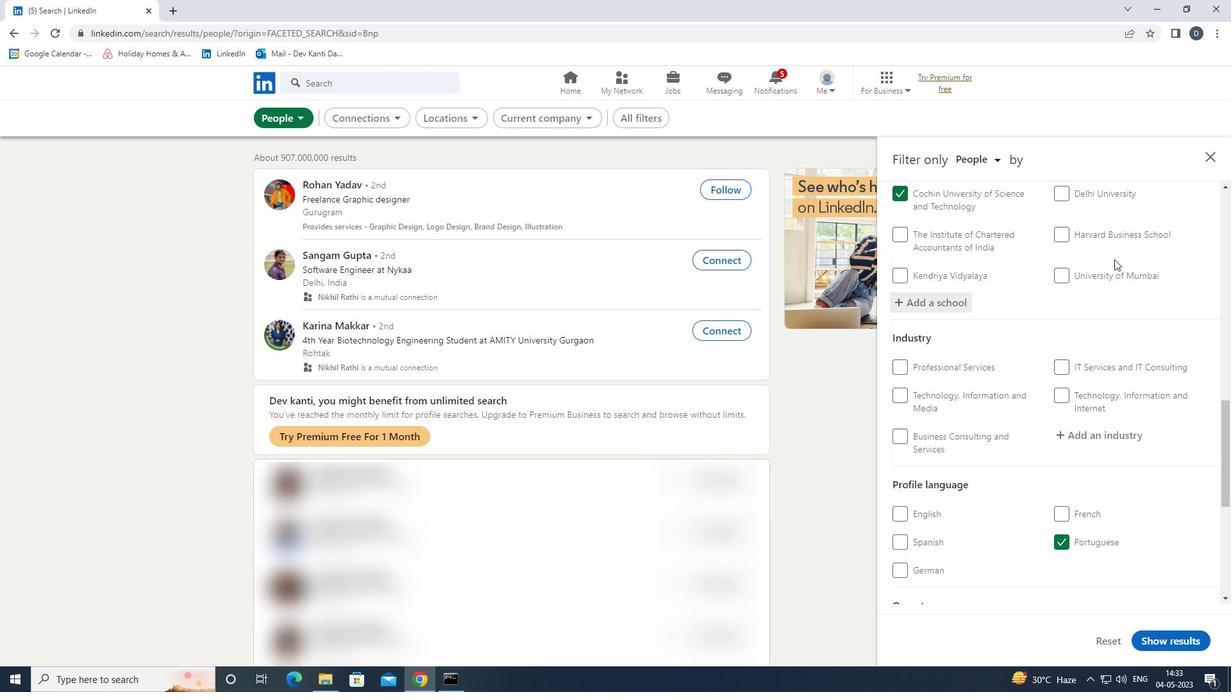 
Action: Mouse scrolled (1113, 263) with delta (0, 0)
Screenshot: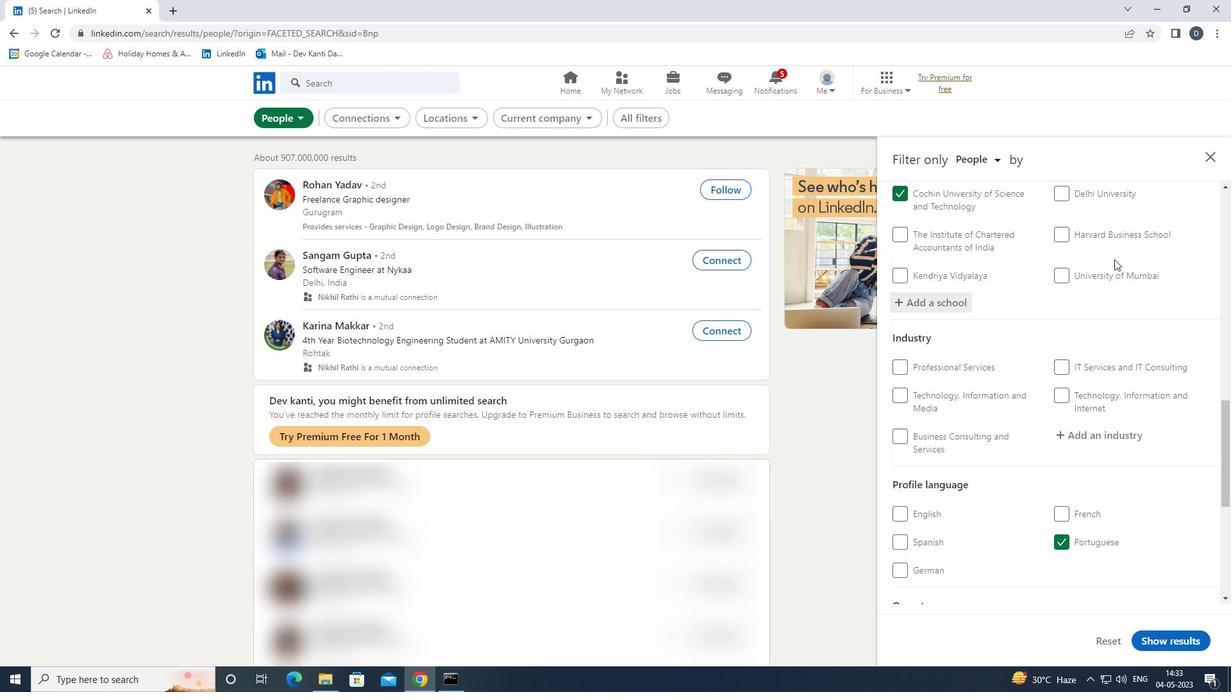 
Action: Mouse moved to (1114, 266)
Screenshot: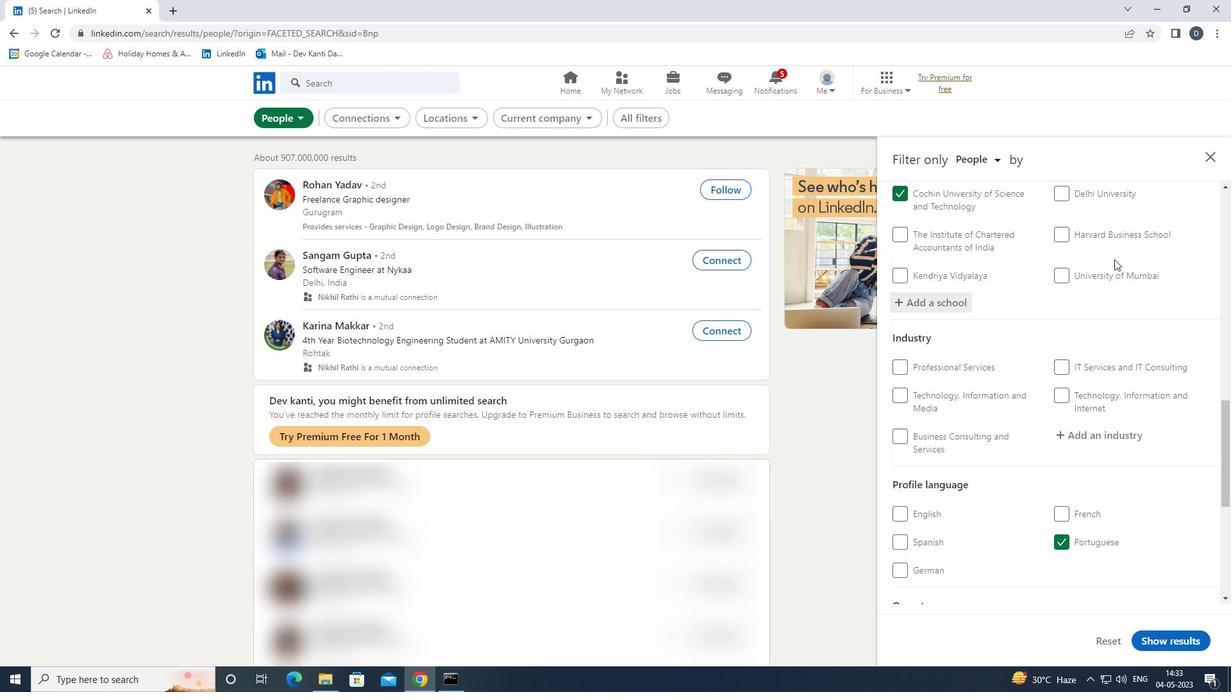 
Action: Mouse scrolled (1114, 266) with delta (0, 0)
Screenshot: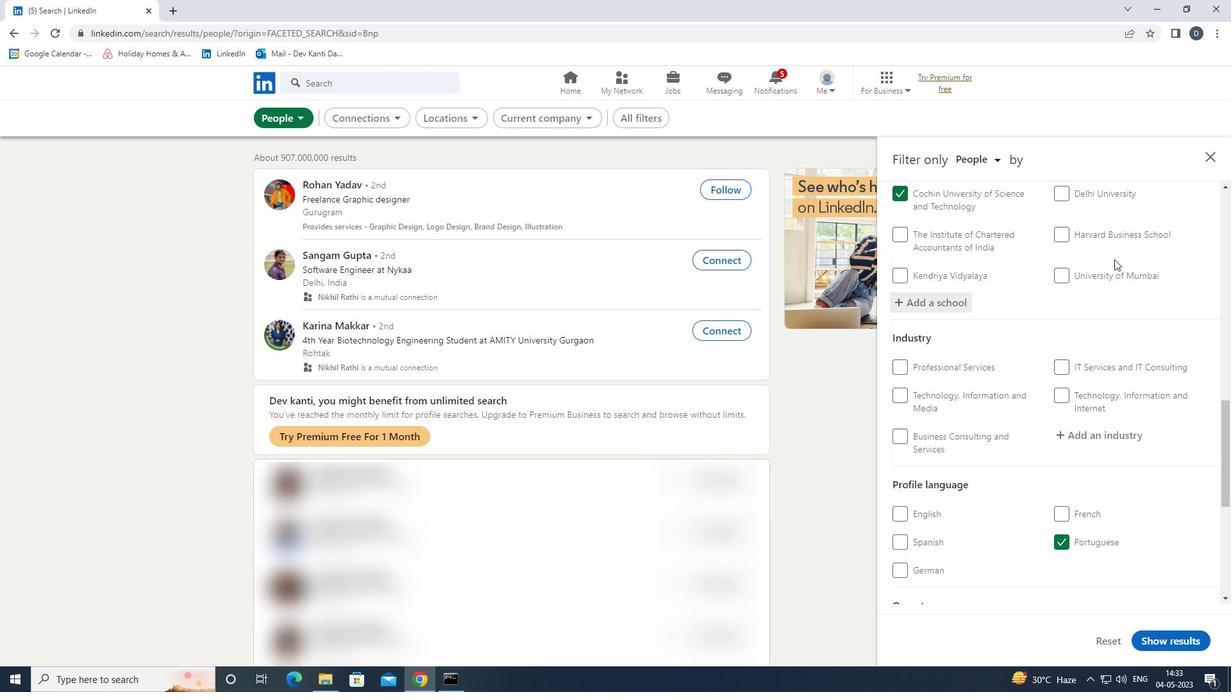 
Action: Mouse moved to (1116, 273)
Screenshot: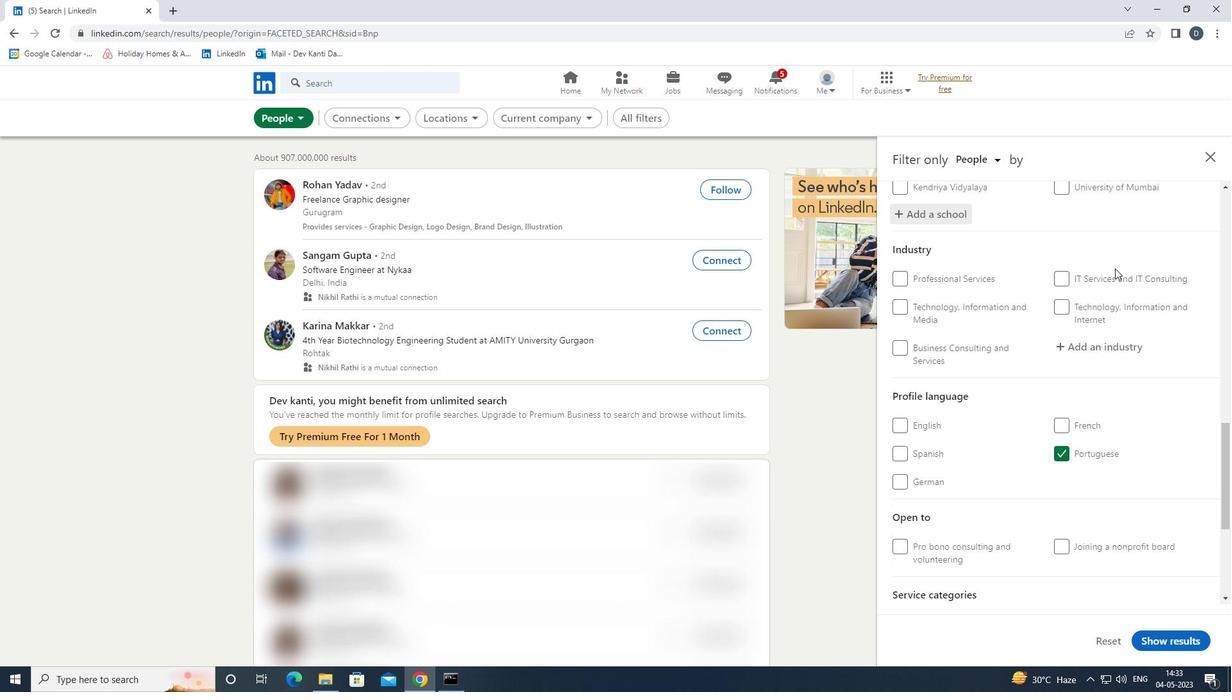 
Action: Mouse scrolled (1116, 273) with delta (0, 0)
Screenshot: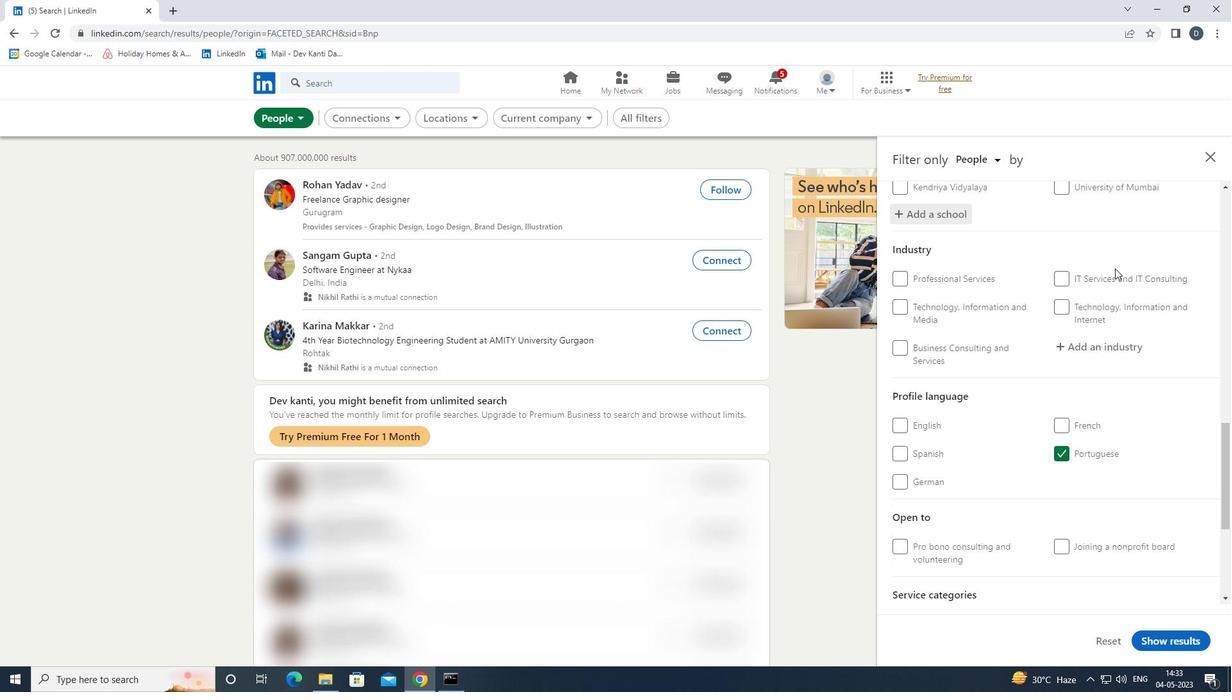 
Action: Mouse moved to (1116, 275)
Screenshot: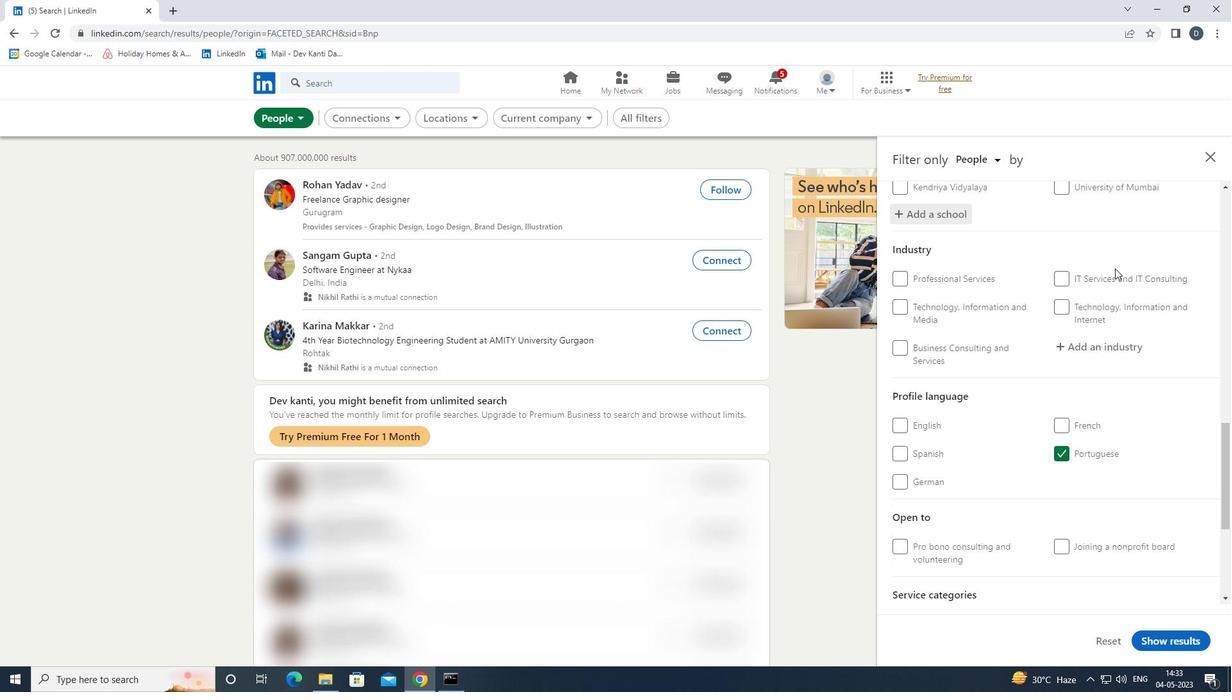 
Action: Mouse scrolled (1116, 275) with delta (0, 0)
Screenshot: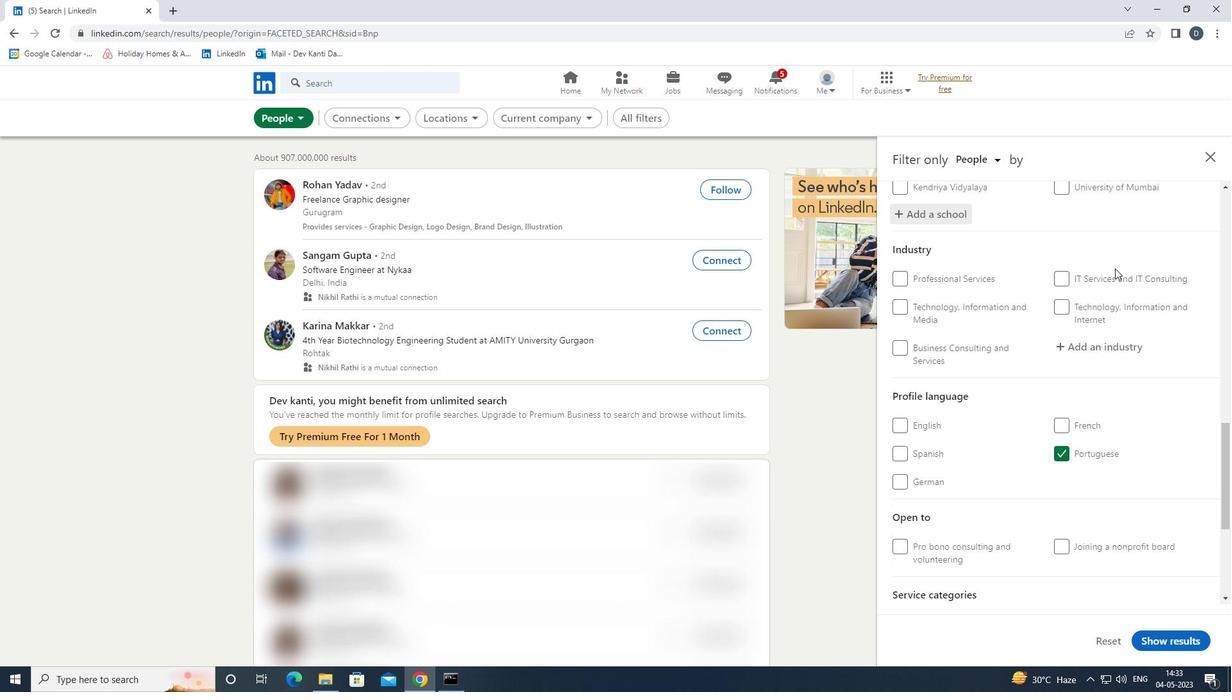
Action: Mouse moved to (1116, 277)
Screenshot: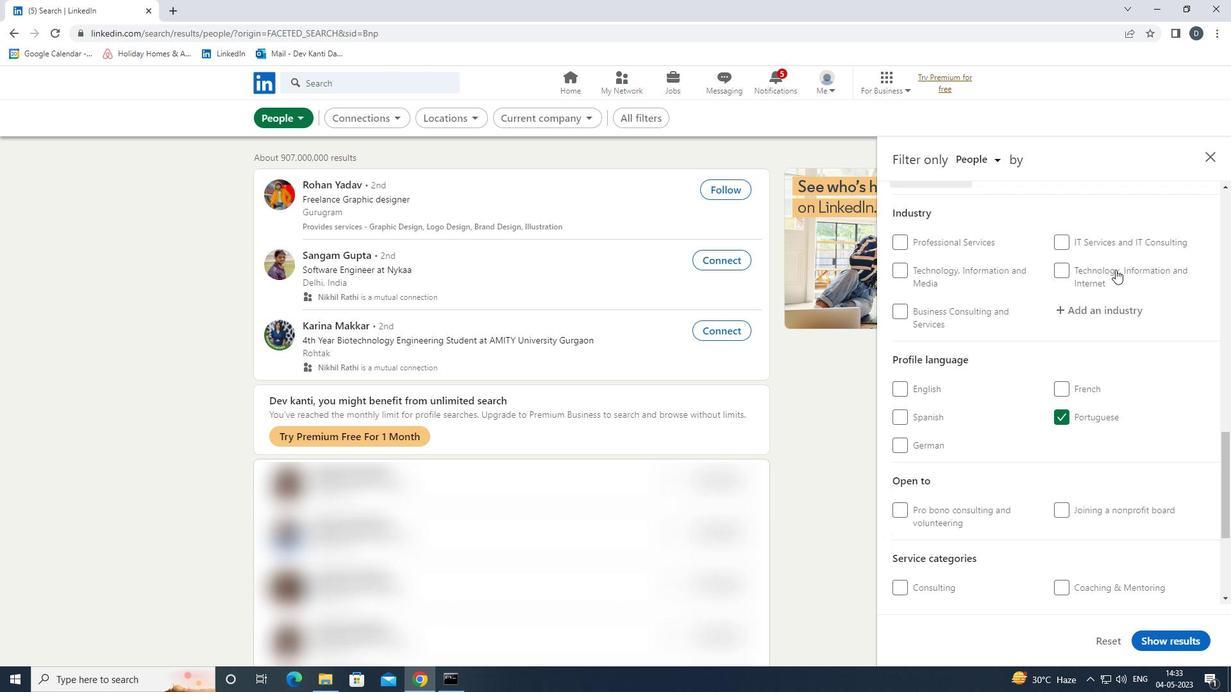 
Action: Mouse scrolled (1116, 276) with delta (0, 0)
Screenshot: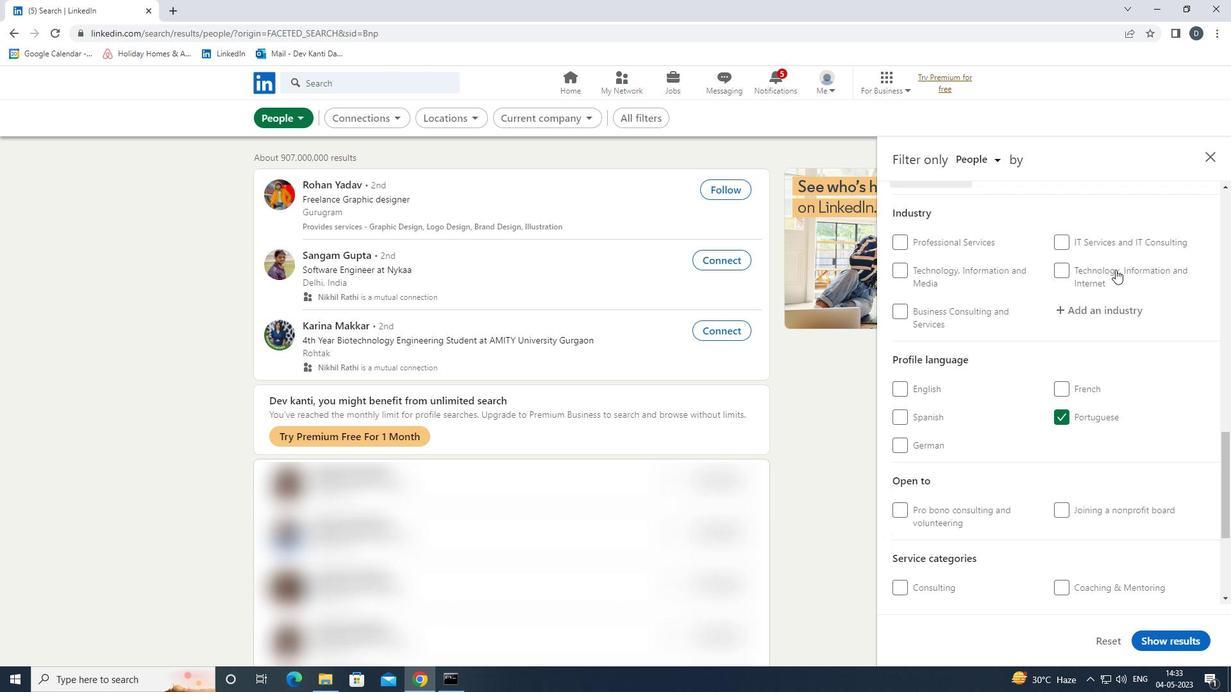 
Action: Mouse moved to (1103, 221)
Screenshot: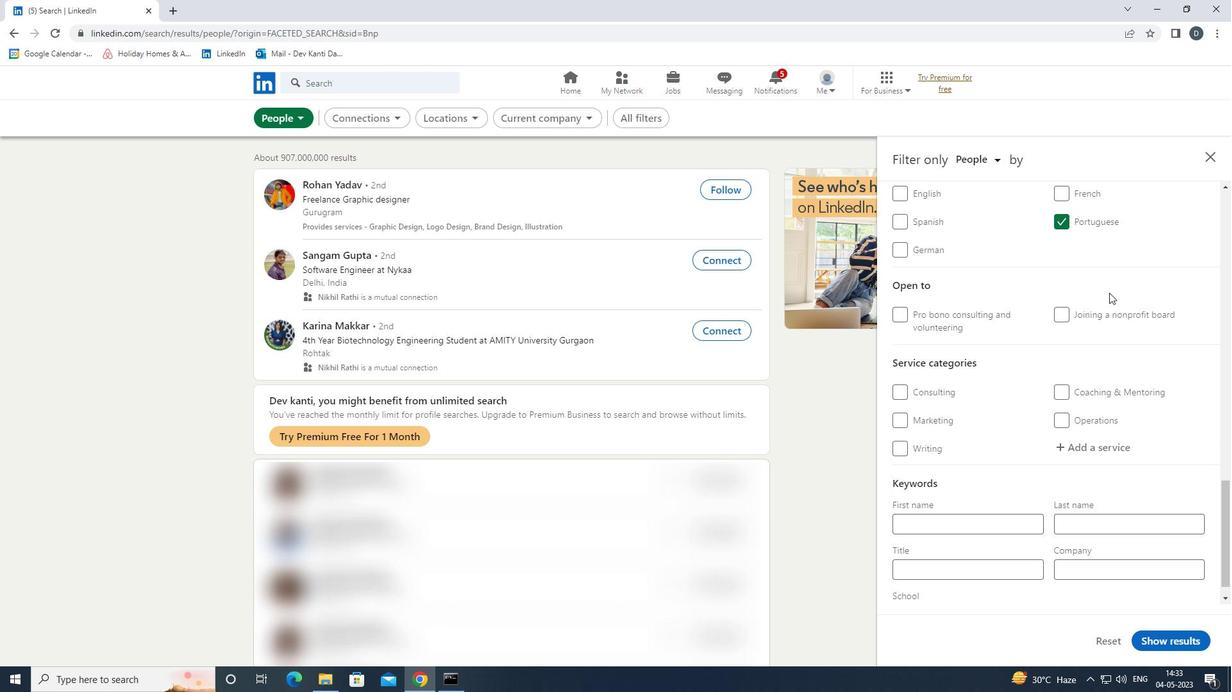 
Action: Mouse scrolled (1103, 221) with delta (0, 0)
Screenshot: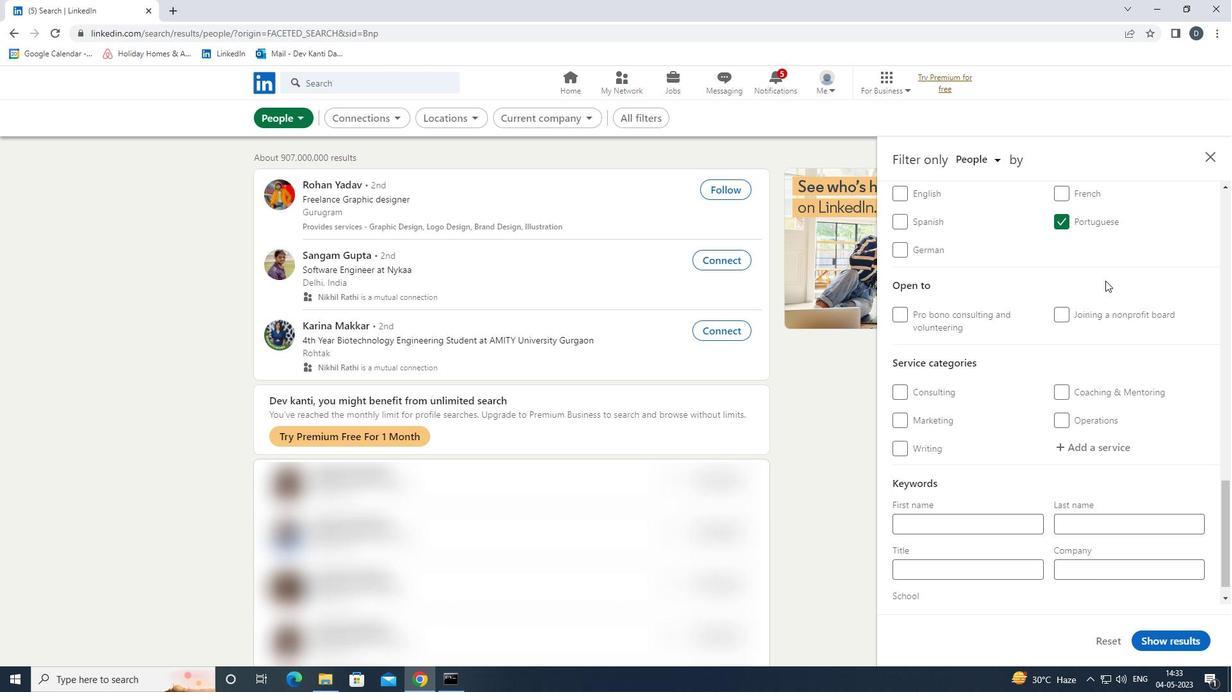 
Action: Mouse scrolled (1103, 221) with delta (0, 0)
Screenshot: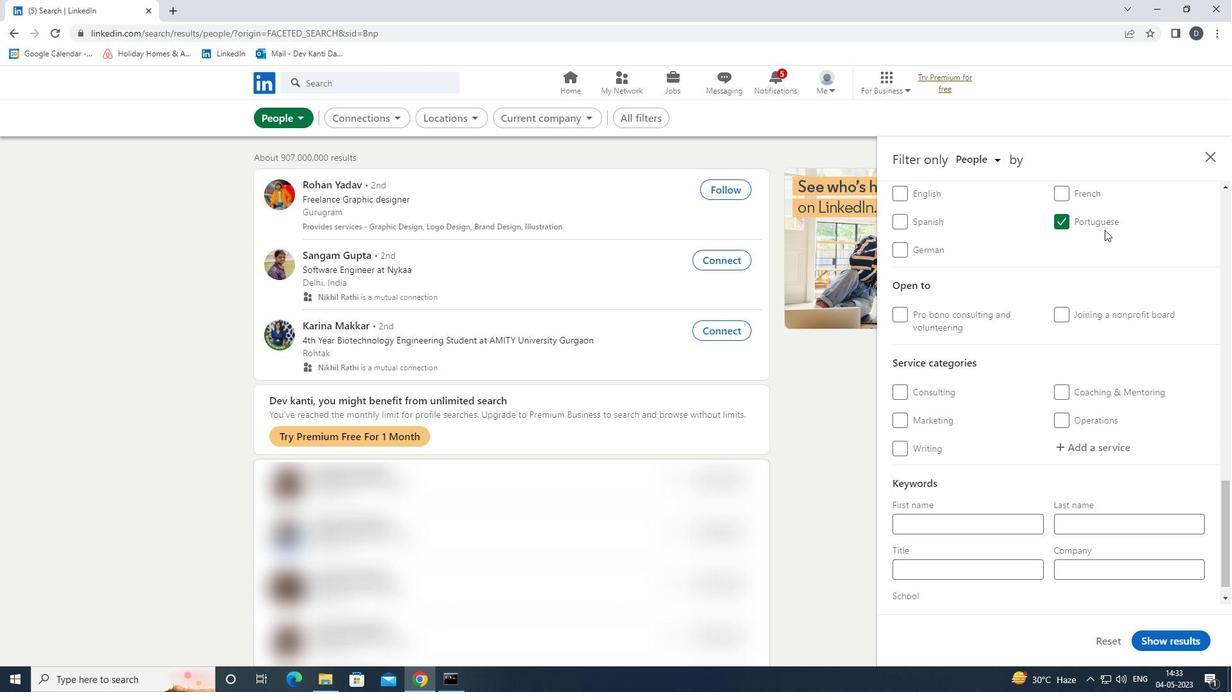 
Action: Mouse scrolled (1103, 221) with delta (0, 0)
Screenshot: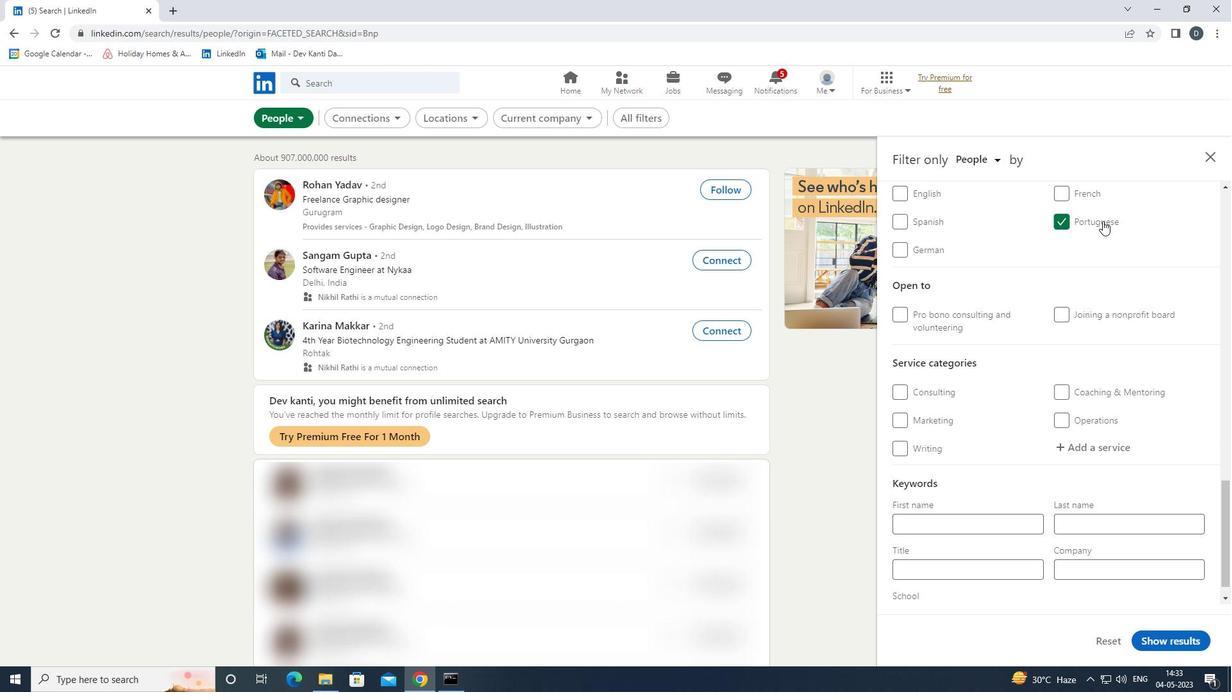 
Action: Mouse moved to (1096, 300)
Screenshot: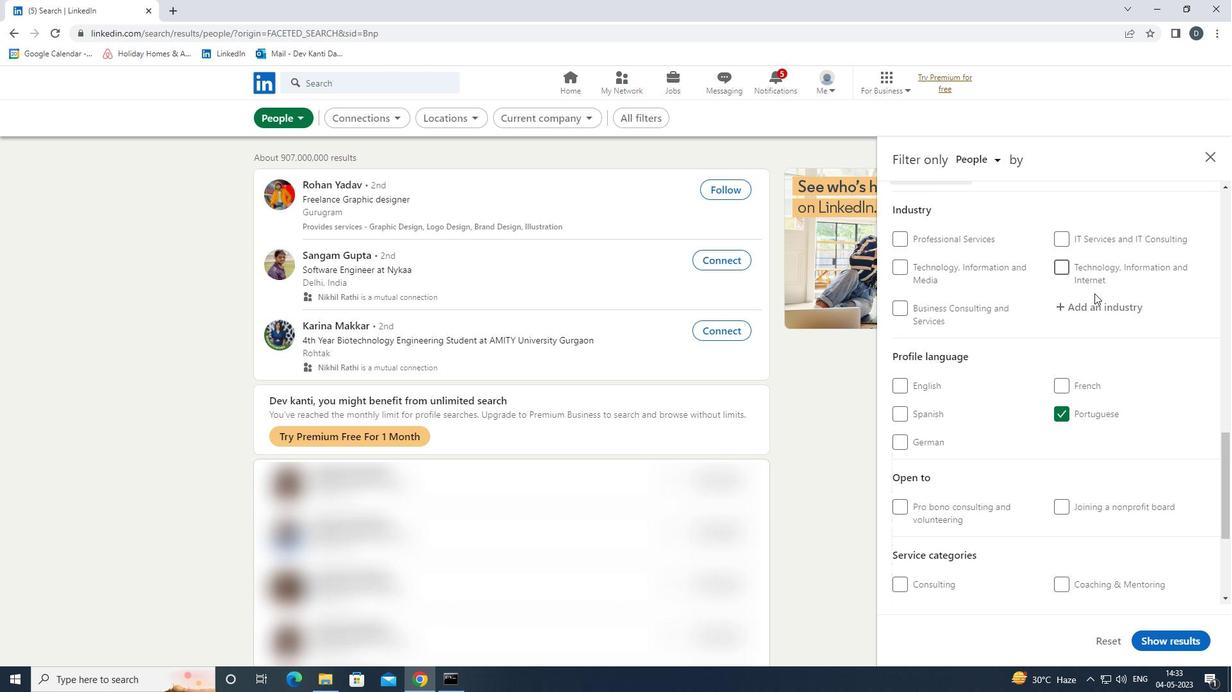 
Action: Mouse pressed left at (1096, 300)
Screenshot: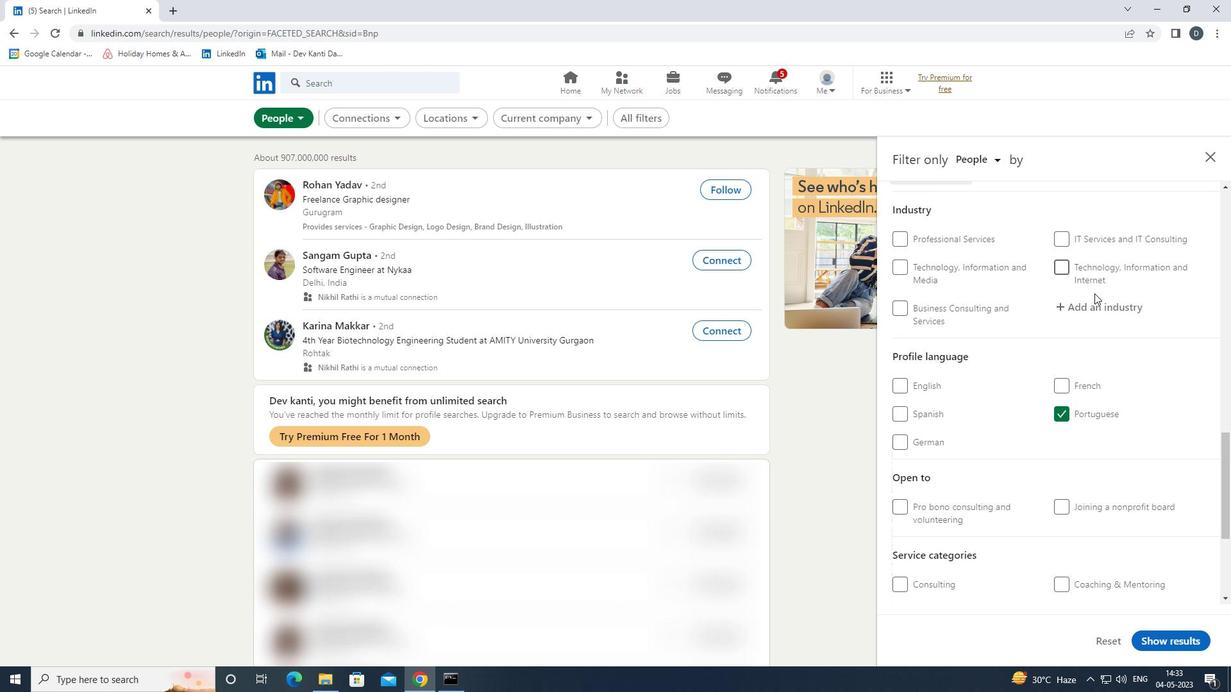 
Action: Mouse moved to (1096, 300)
Screenshot: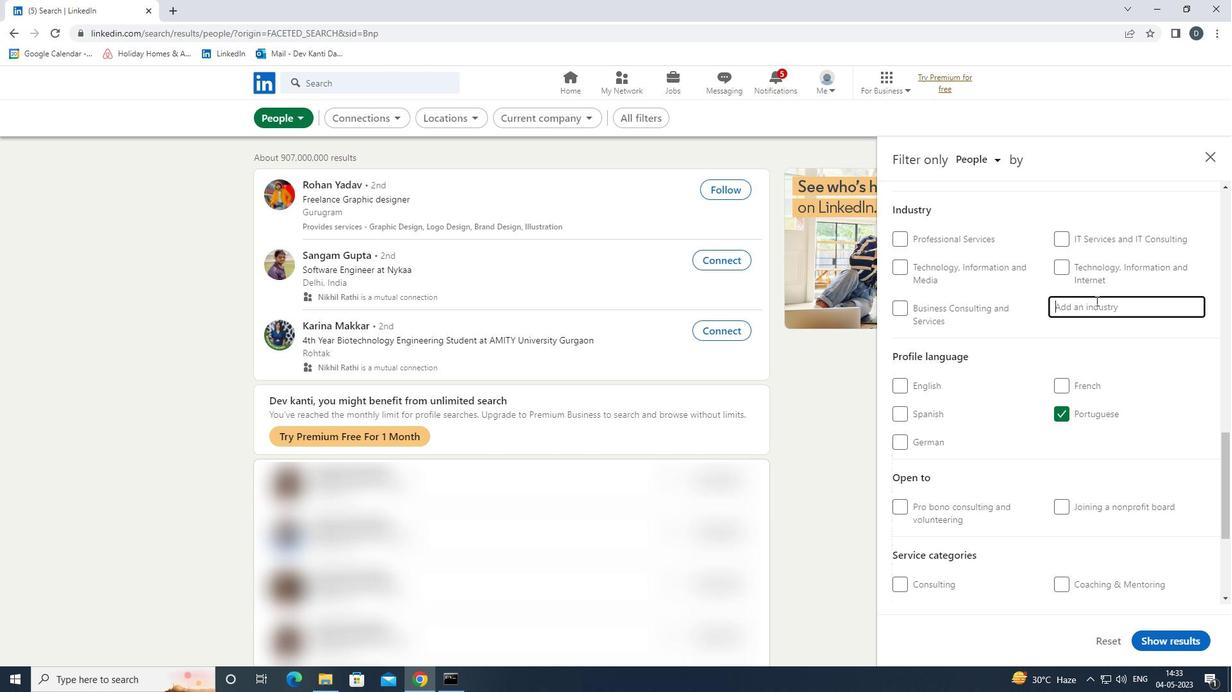 
Action: Key pressed <Key.shift><Key.shift>SHEET<Key.space><Key.shift>MUSI<Key.down><Key.enter>
Screenshot: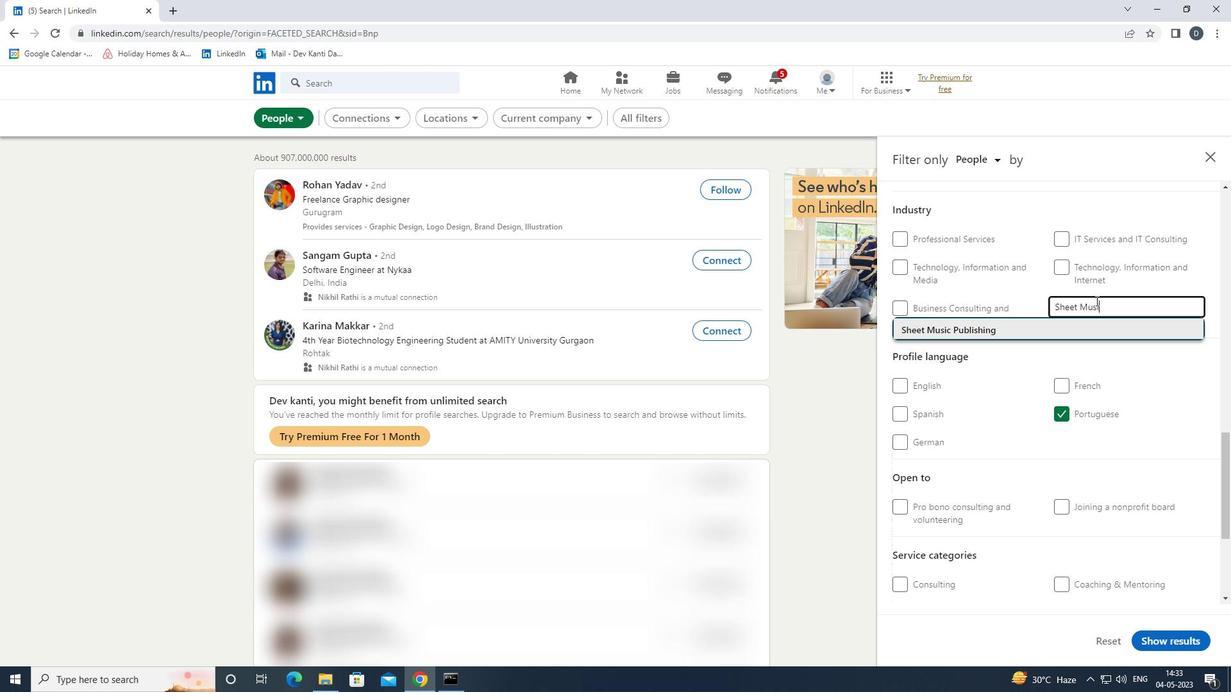 
Action: Mouse moved to (1152, 273)
Screenshot: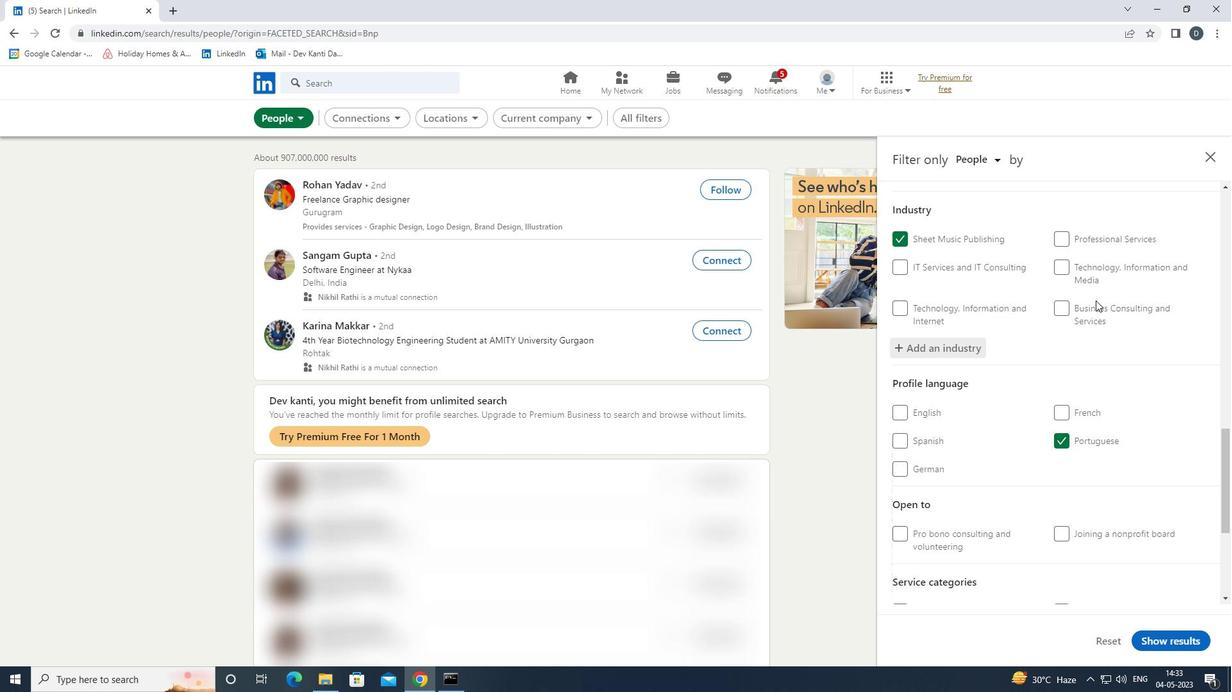 
Action: Mouse scrolled (1152, 273) with delta (0, 0)
Screenshot: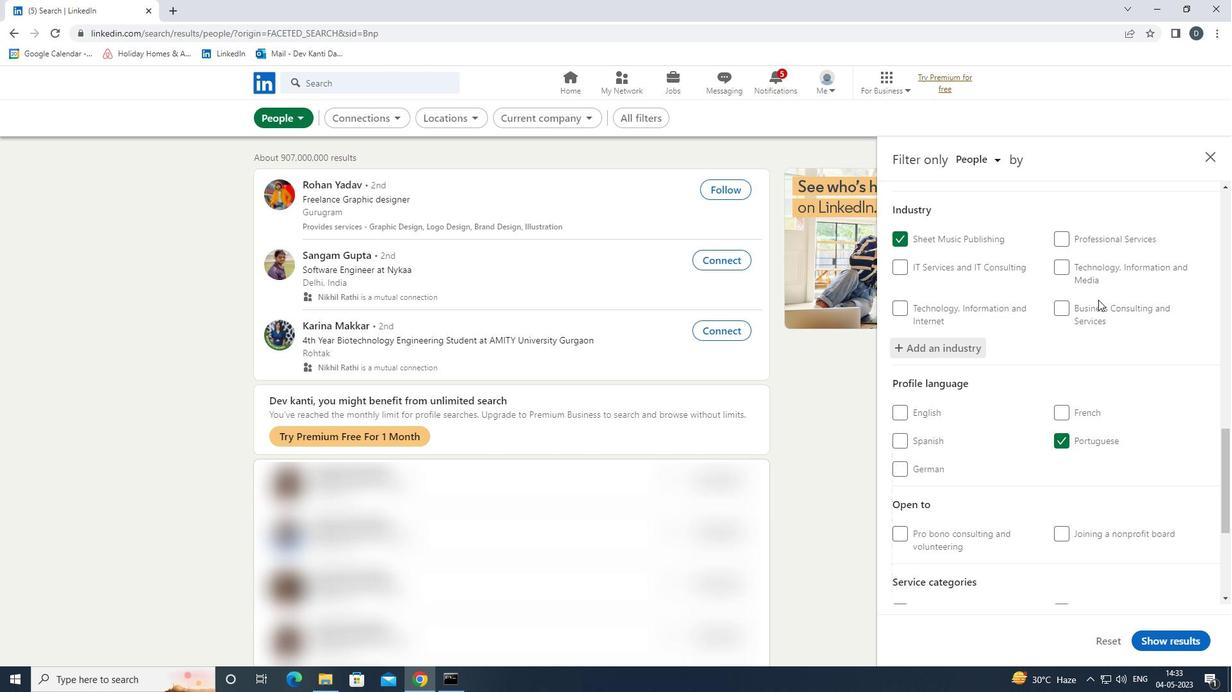 
Action: Mouse moved to (1153, 273)
Screenshot: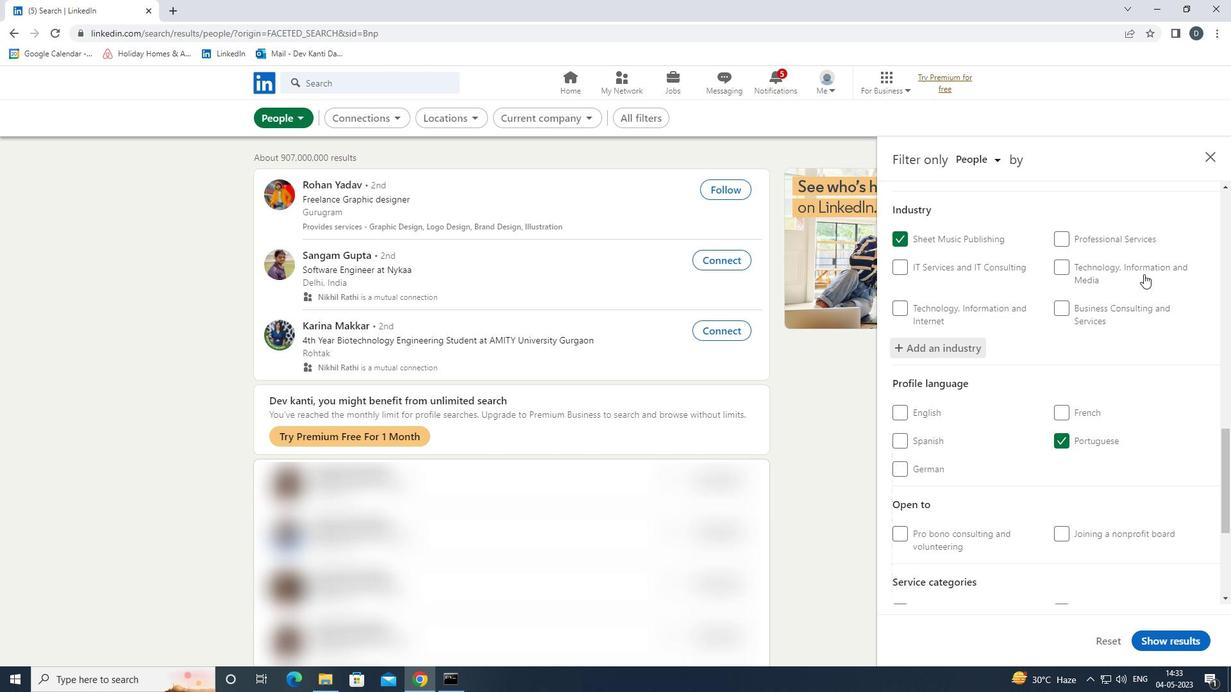 
Action: Mouse scrolled (1153, 273) with delta (0, 0)
Screenshot: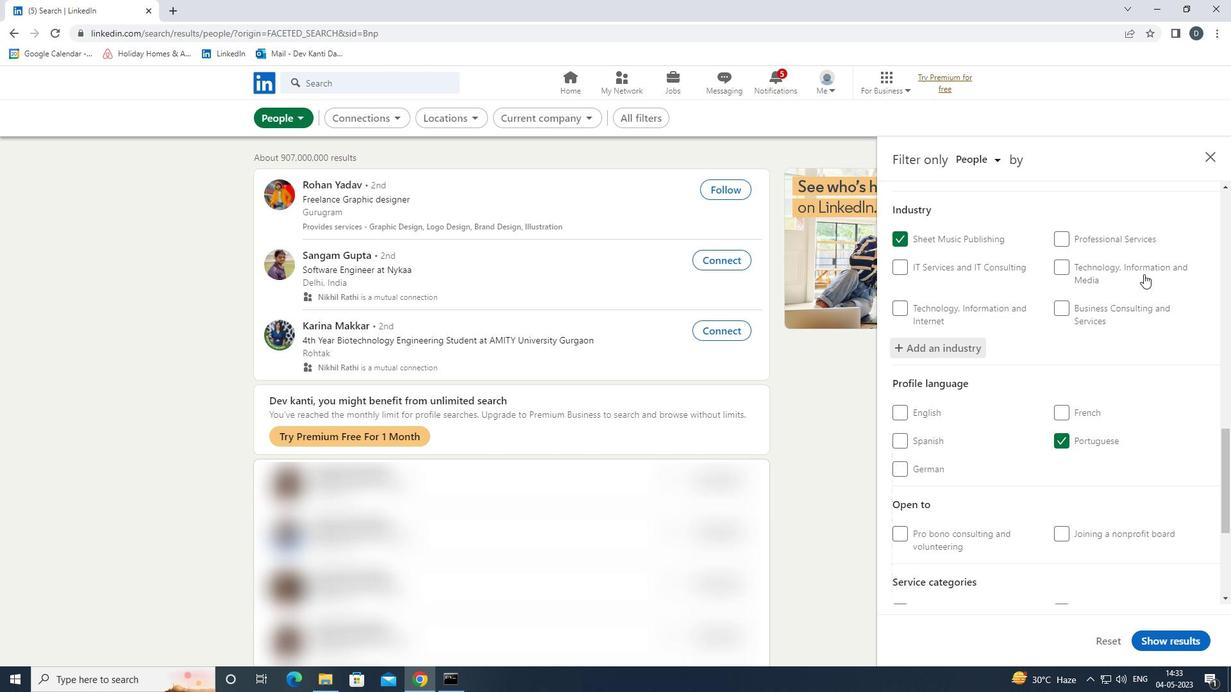 
Action: Mouse moved to (1153, 277)
Screenshot: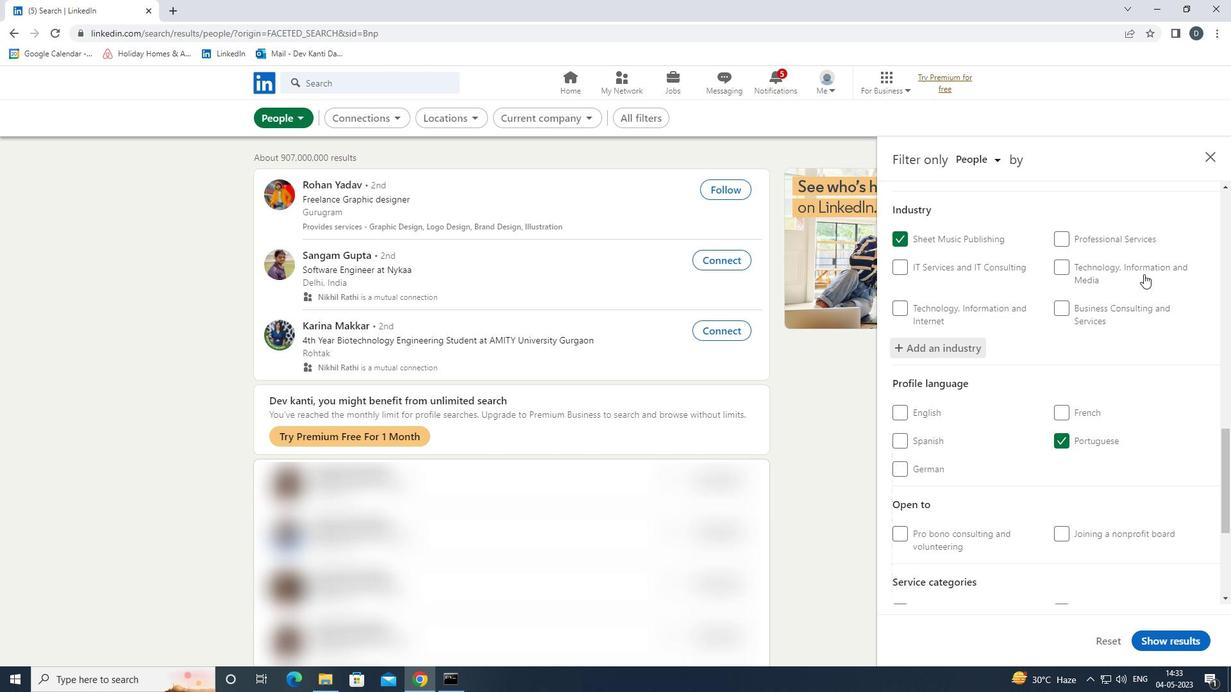 
Action: Mouse scrolled (1153, 276) with delta (0, 0)
Screenshot: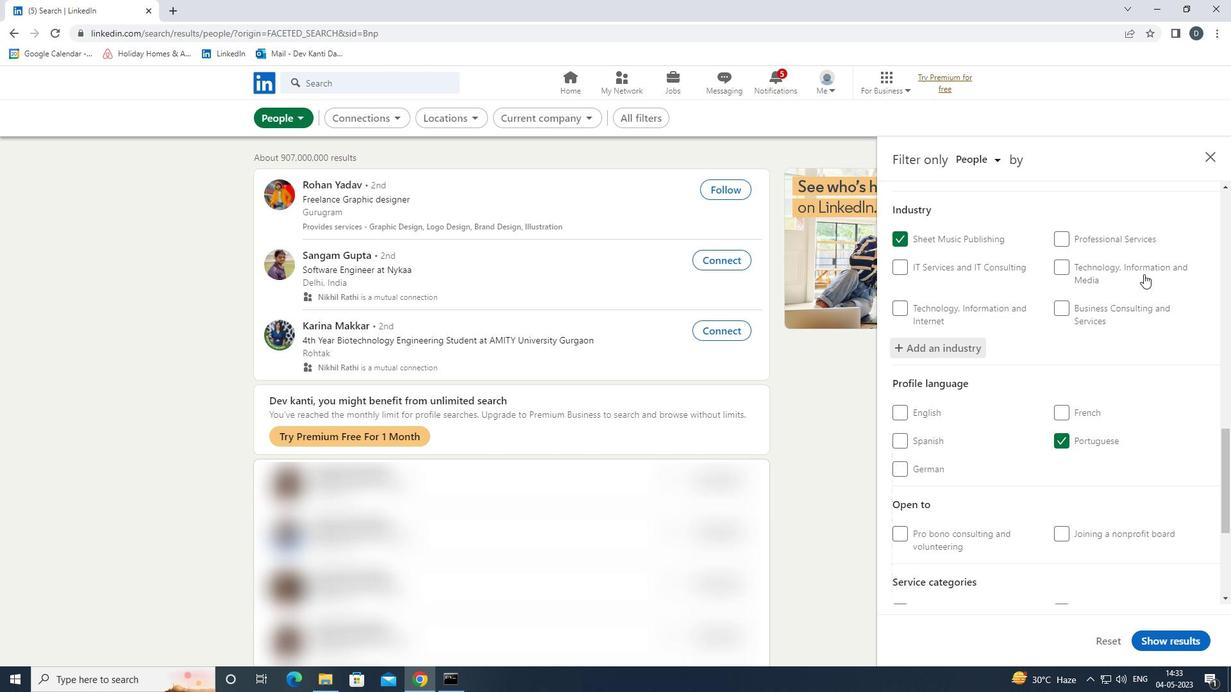 
Action: Mouse moved to (1142, 313)
Screenshot: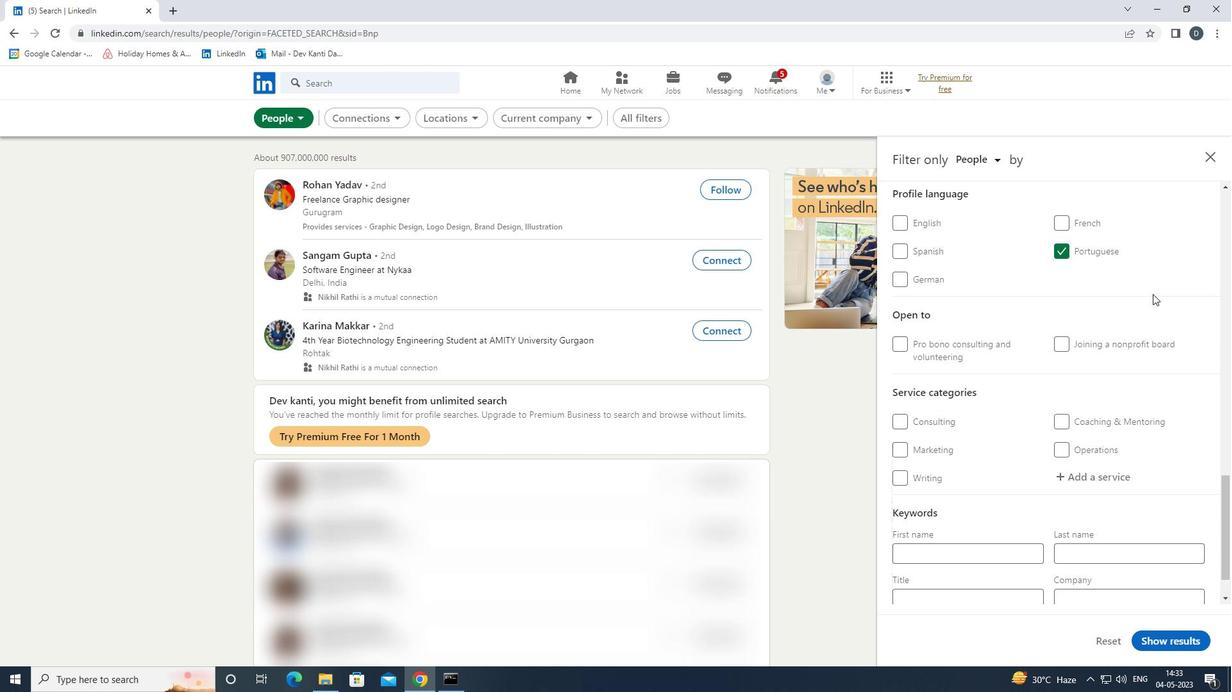 
Action: Mouse scrolled (1142, 312) with delta (0, 0)
Screenshot: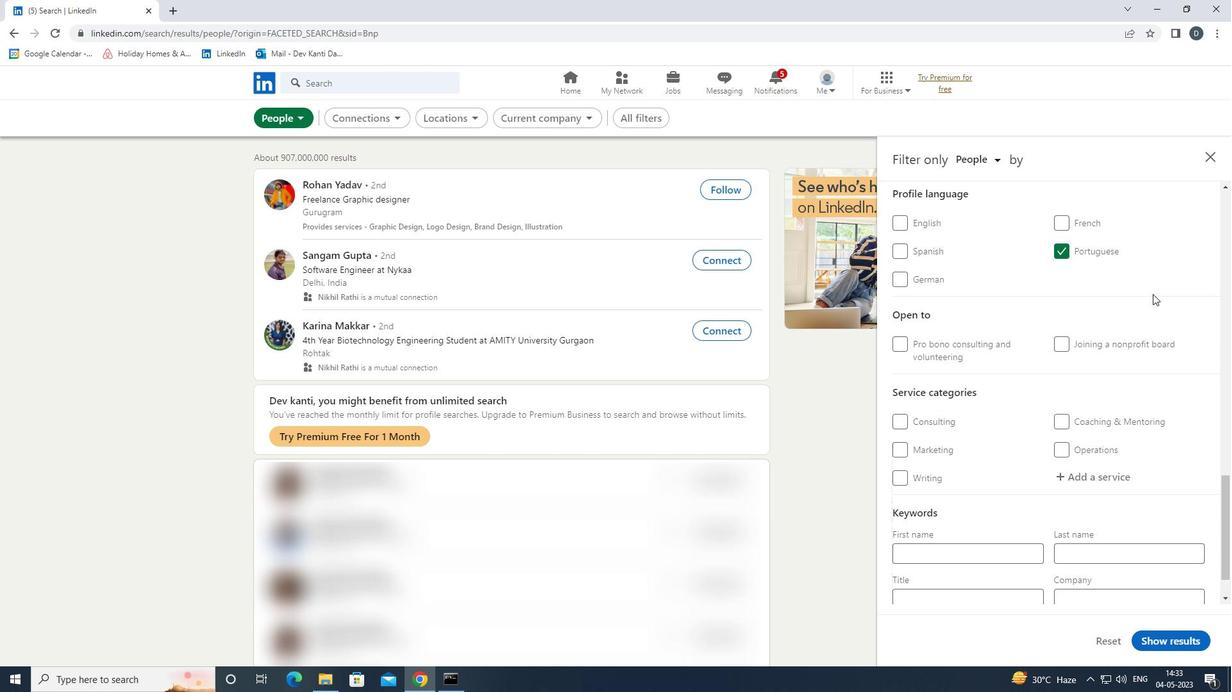 
Action: Mouse moved to (1140, 317)
Screenshot: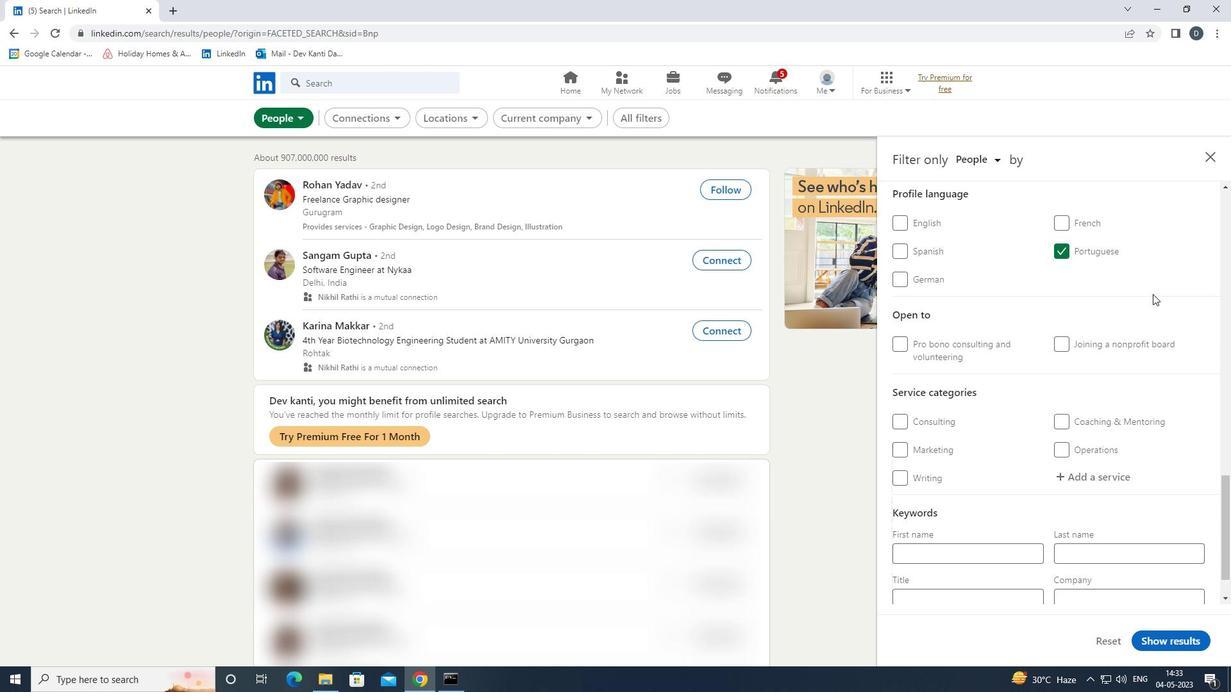 
Action: Mouse scrolled (1140, 316) with delta (0, 0)
Screenshot: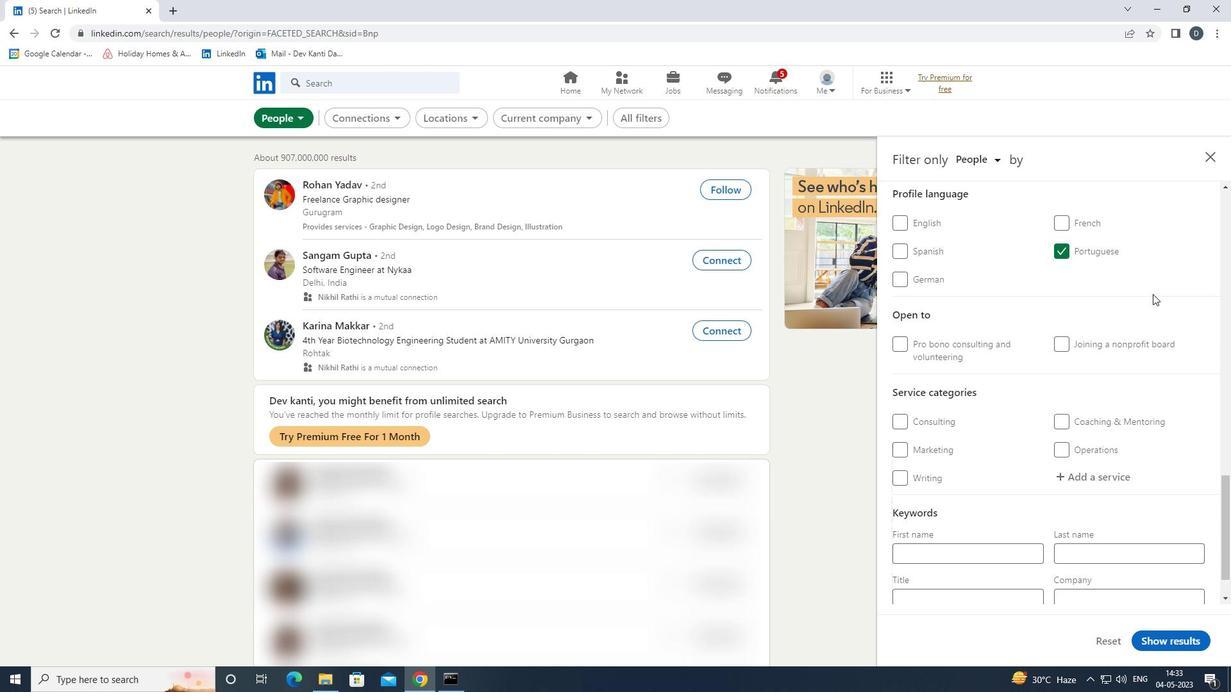 
Action: Mouse moved to (1125, 433)
Screenshot: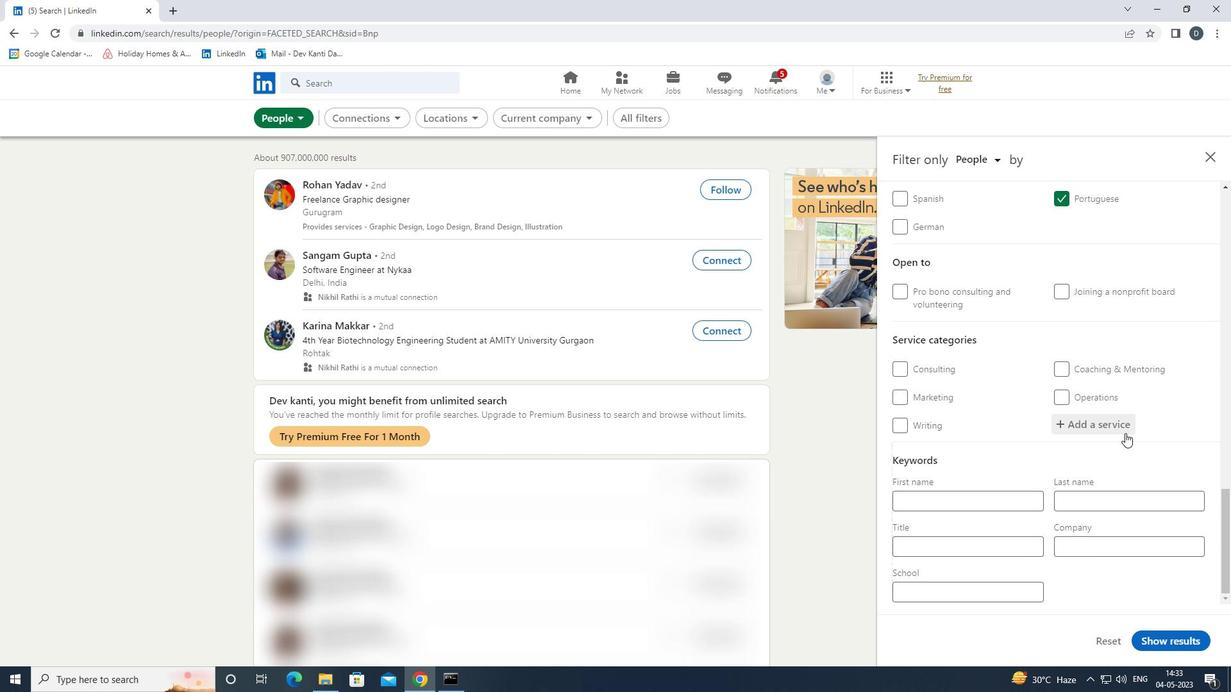 
Action: Mouse pressed left at (1125, 433)
Screenshot: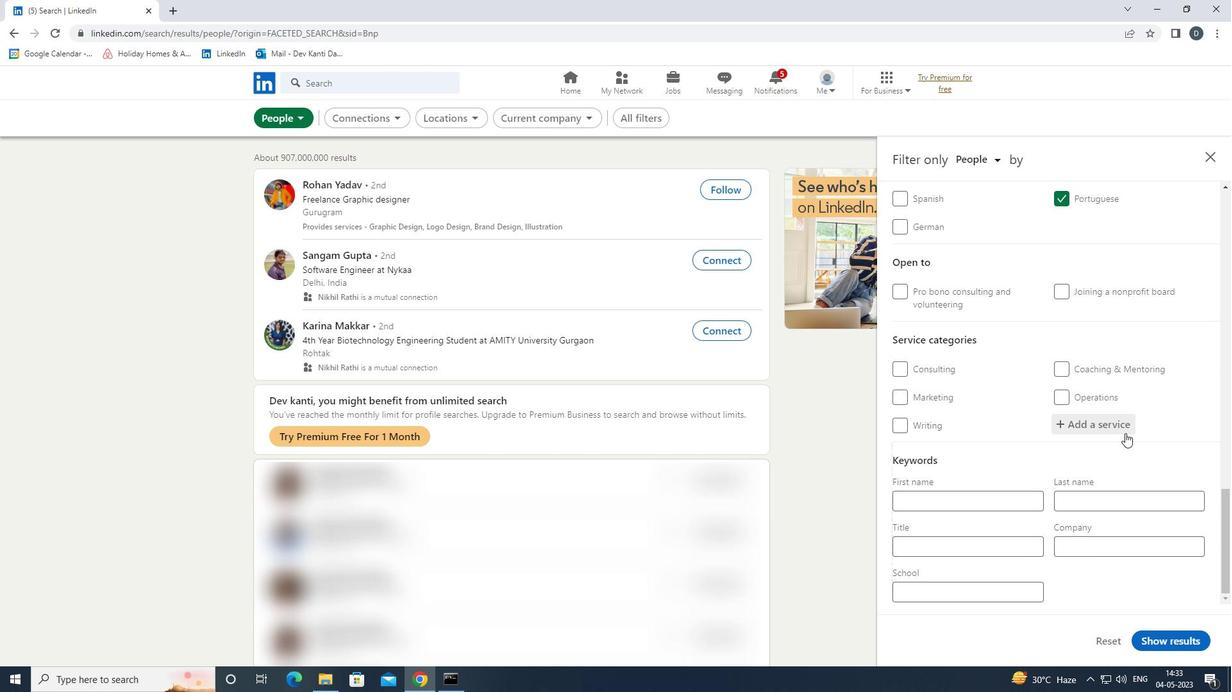 
Action: Mouse moved to (1124, 433)
Screenshot: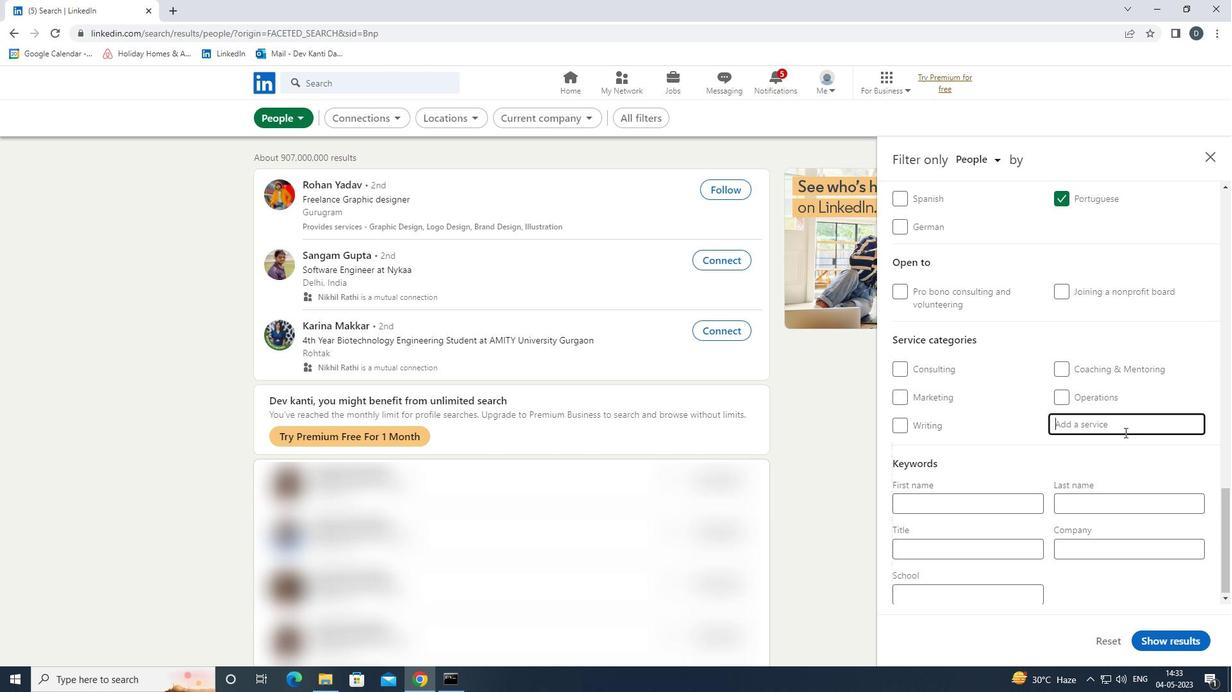 
Action: Key pressed <Key.shift><Key.shift><Key.shift><Key.shift><Key.shift><Key.shift><Key.shift><Key.shift><Key.shift><Key.shift><Key.shift><Key.shift><Key.shift><Key.shift>FINA<Key.backspace><Key.backspace><Key.backspace>INANCIAL<Key.space><Key.down><Key.down><Key.enter>
Screenshot: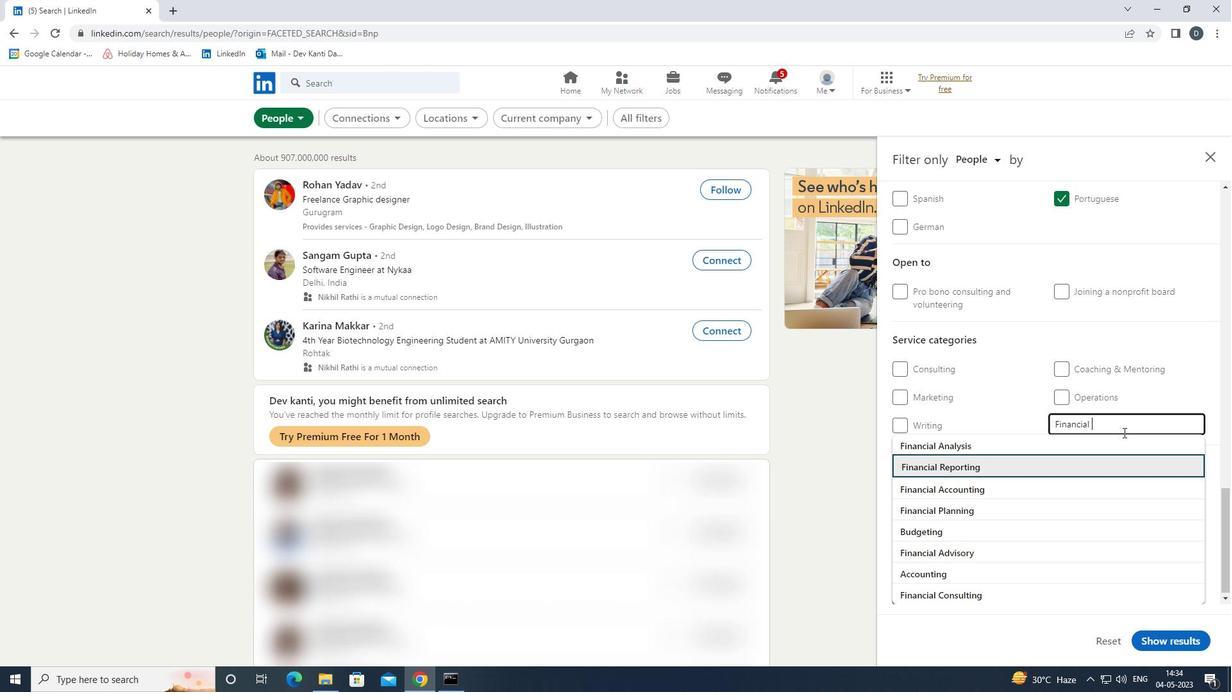 
Action: Mouse moved to (1187, 442)
Screenshot: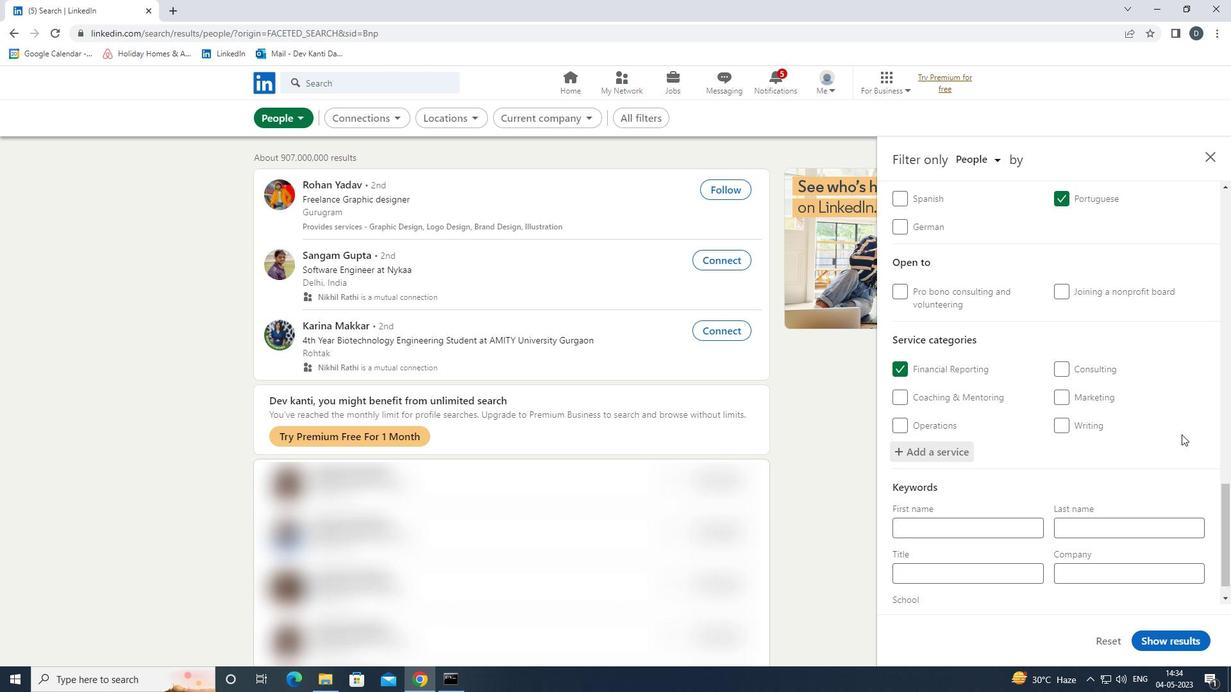 
Action: Mouse scrolled (1187, 441) with delta (0, 0)
Screenshot: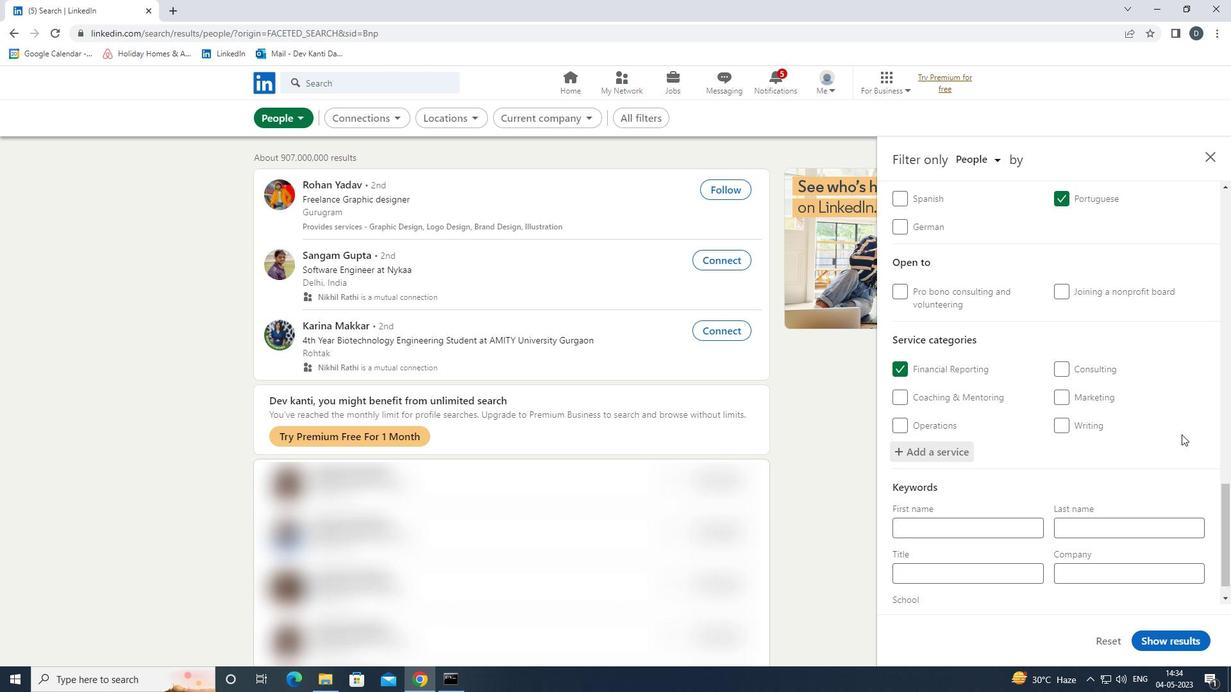 
Action: Mouse moved to (1185, 447)
Screenshot: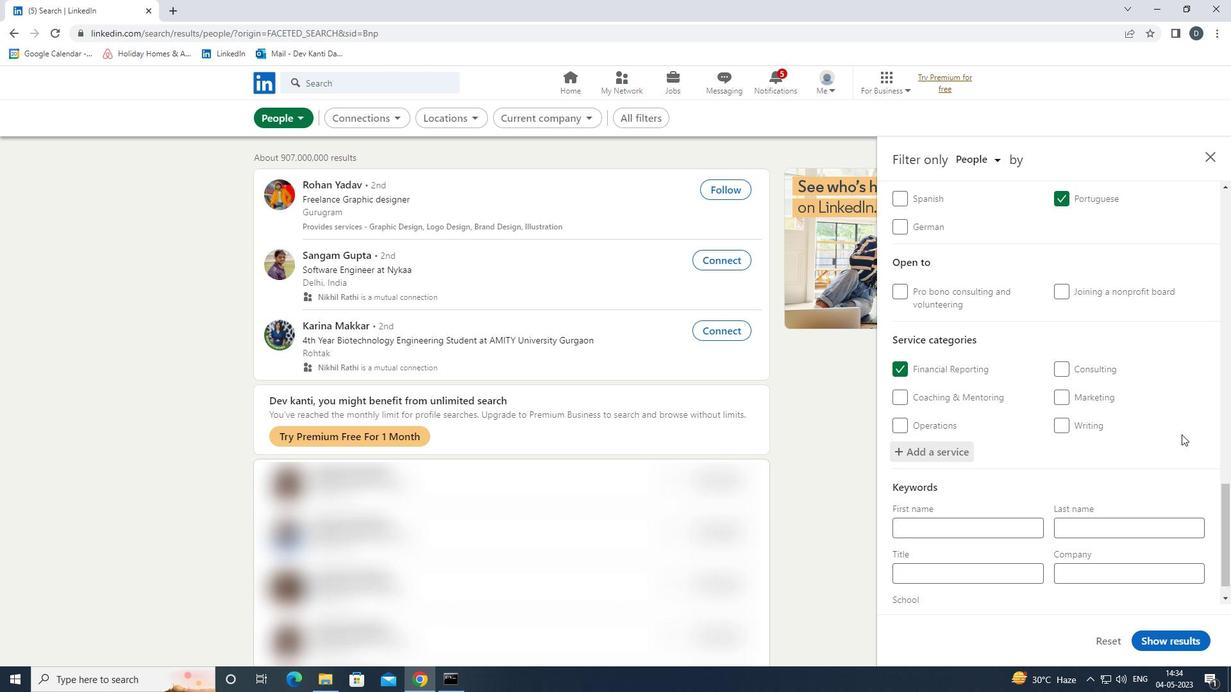 
Action: Mouse scrolled (1185, 446) with delta (0, 0)
Screenshot: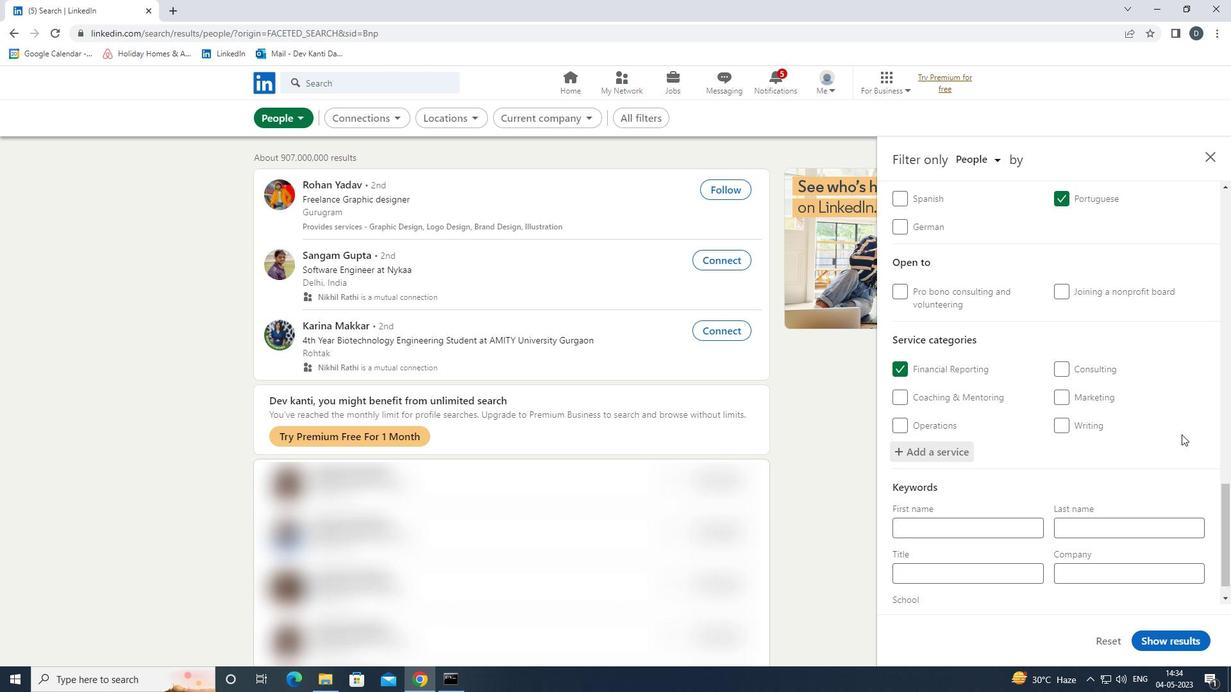 
Action: Mouse scrolled (1185, 446) with delta (0, 0)
Screenshot: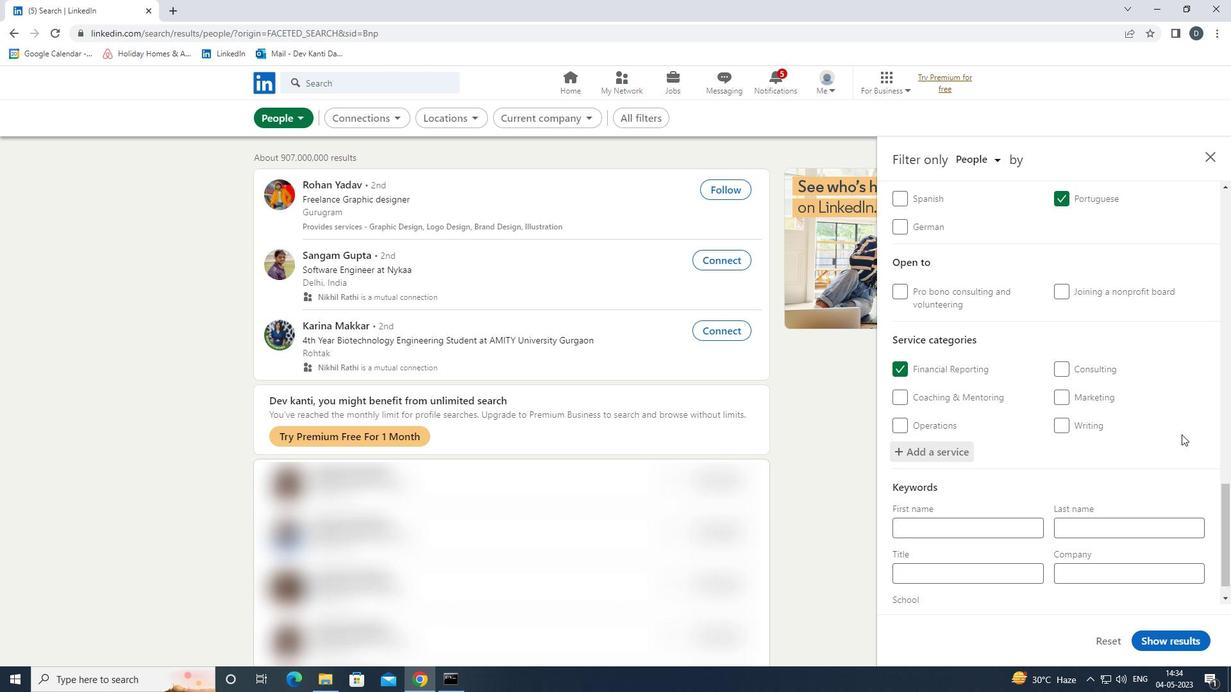
Action: Mouse scrolled (1185, 446) with delta (0, 0)
Screenshot: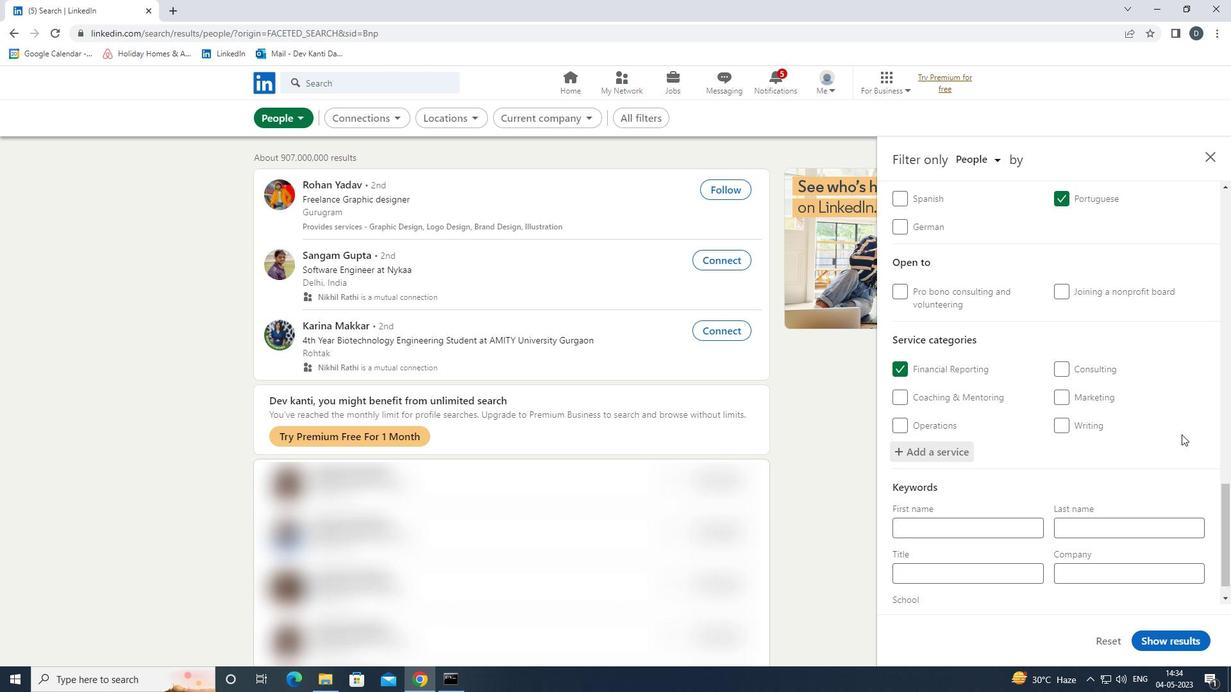 
Action: Mouse moved to (1183, 449)
Screenshot: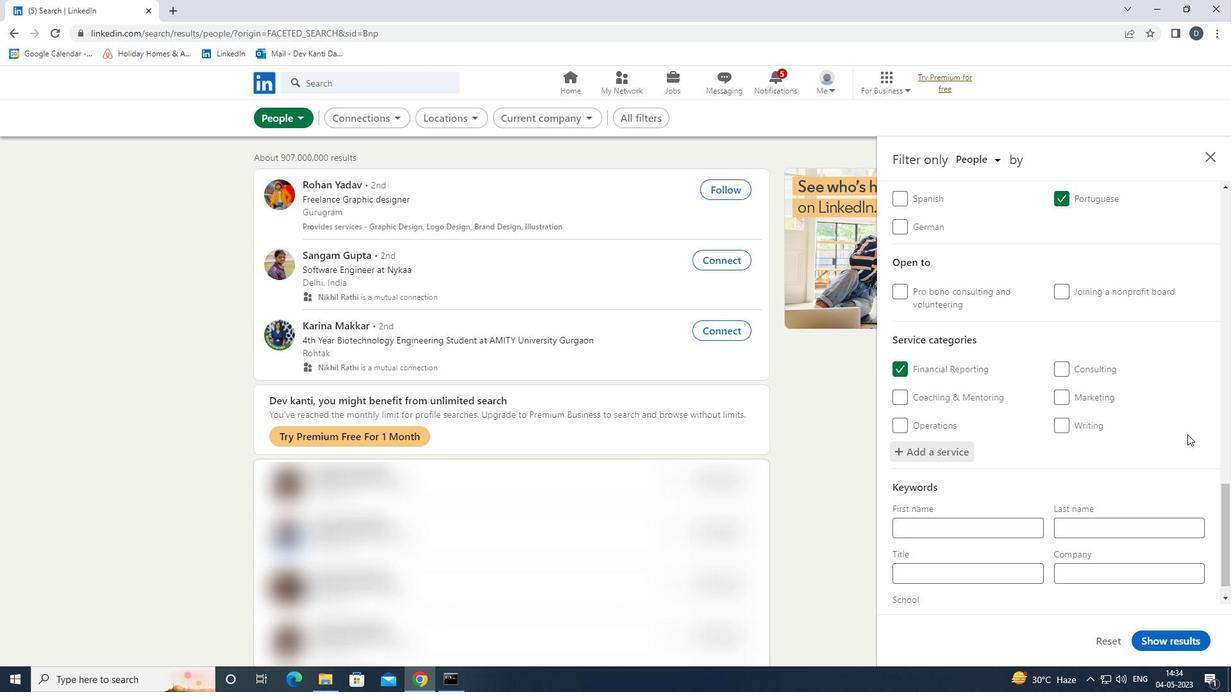 
Action: Mouse scrolled (1183, 449) with delta (0, 0)
Screenshot: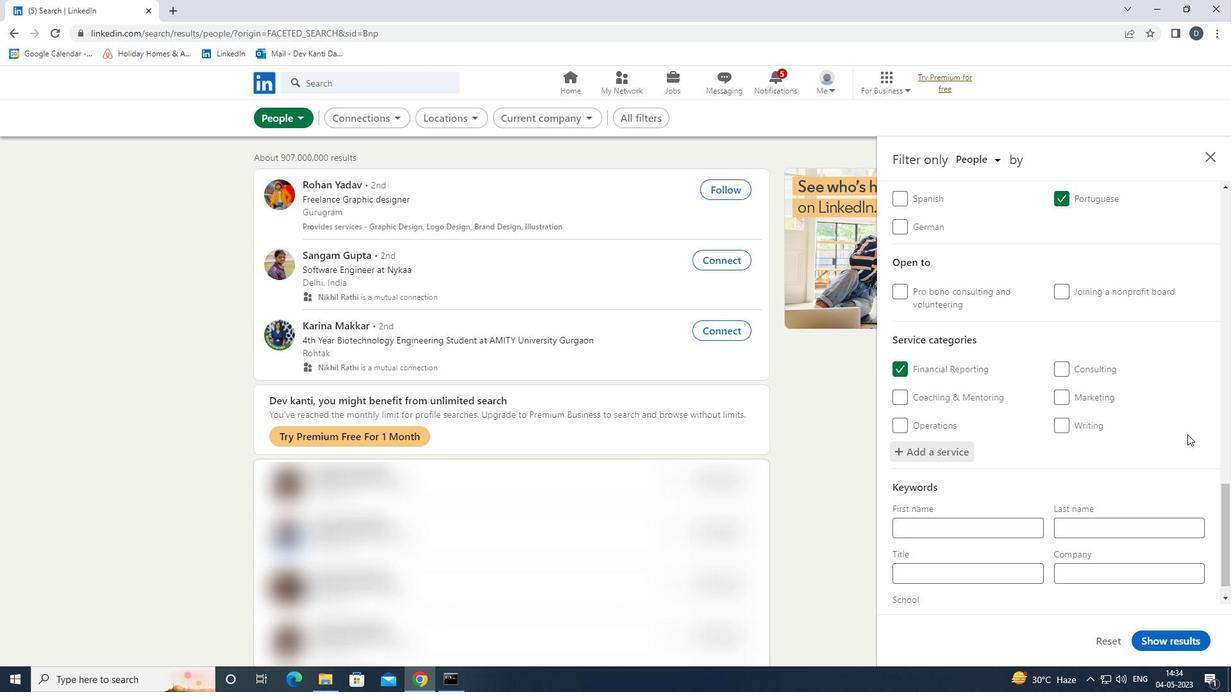 
Action: Mouse moved to (1179, 452)
Screenshot: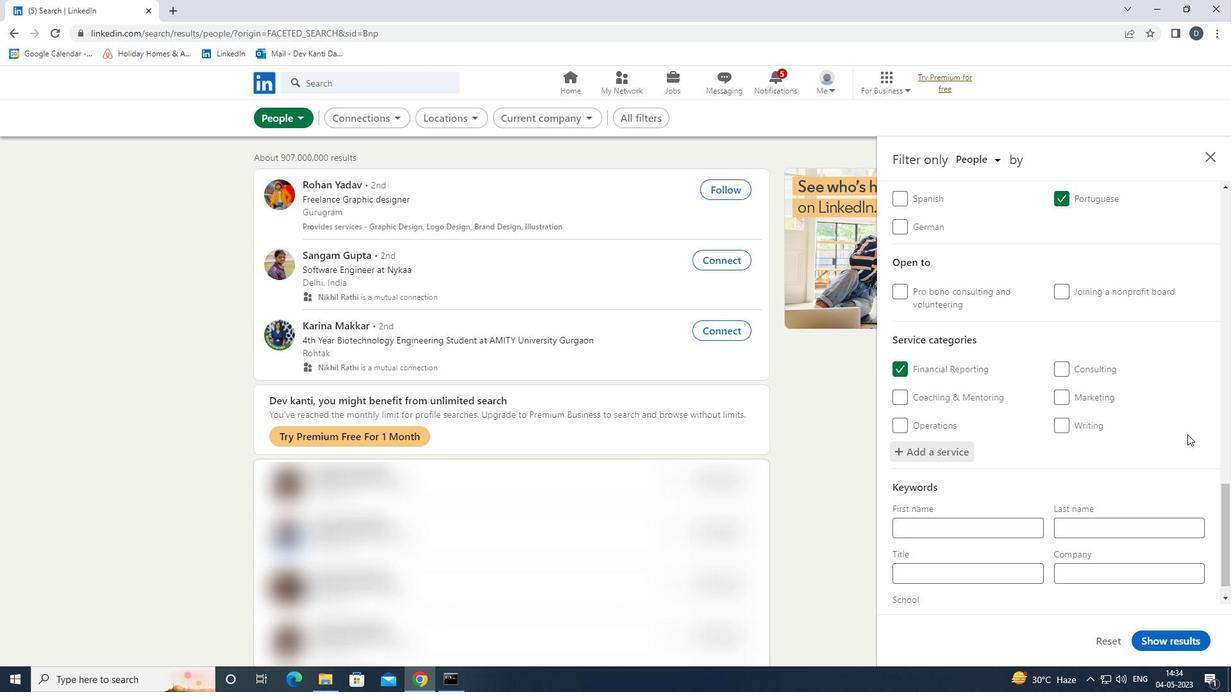 
Action: Mouse scrolled (1179, 451) with delta (0, 0)
Screenshot: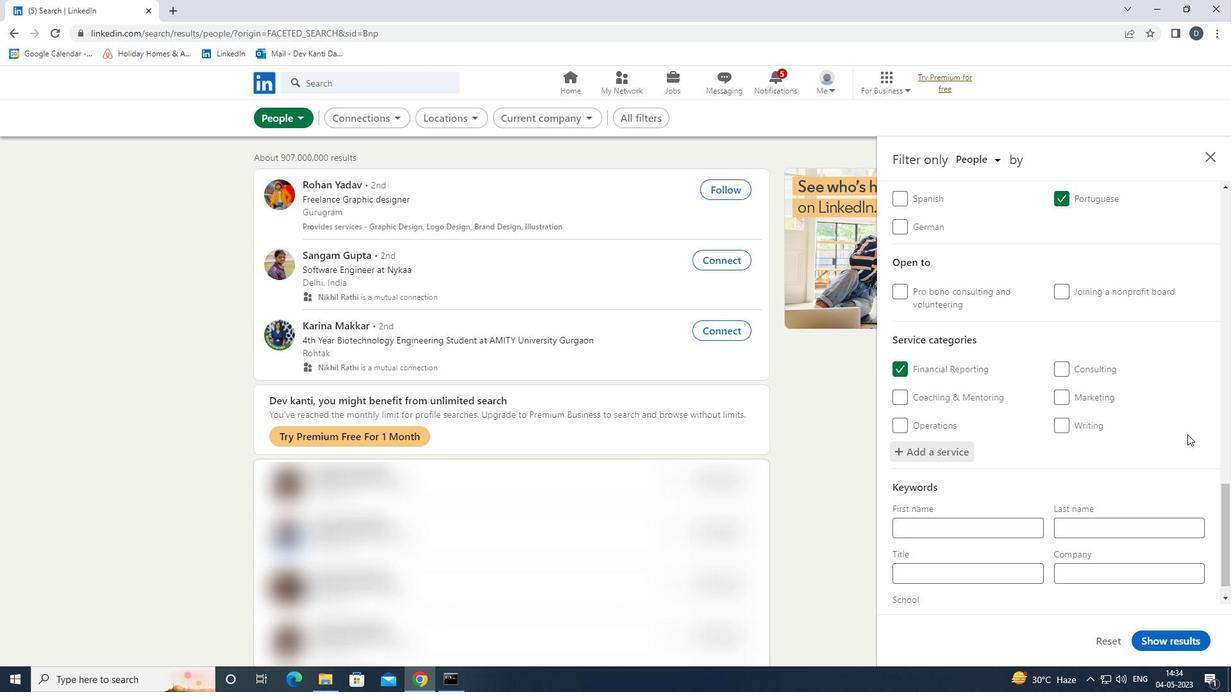 
Action: Mouse moved to (999, 549)
Screenshot: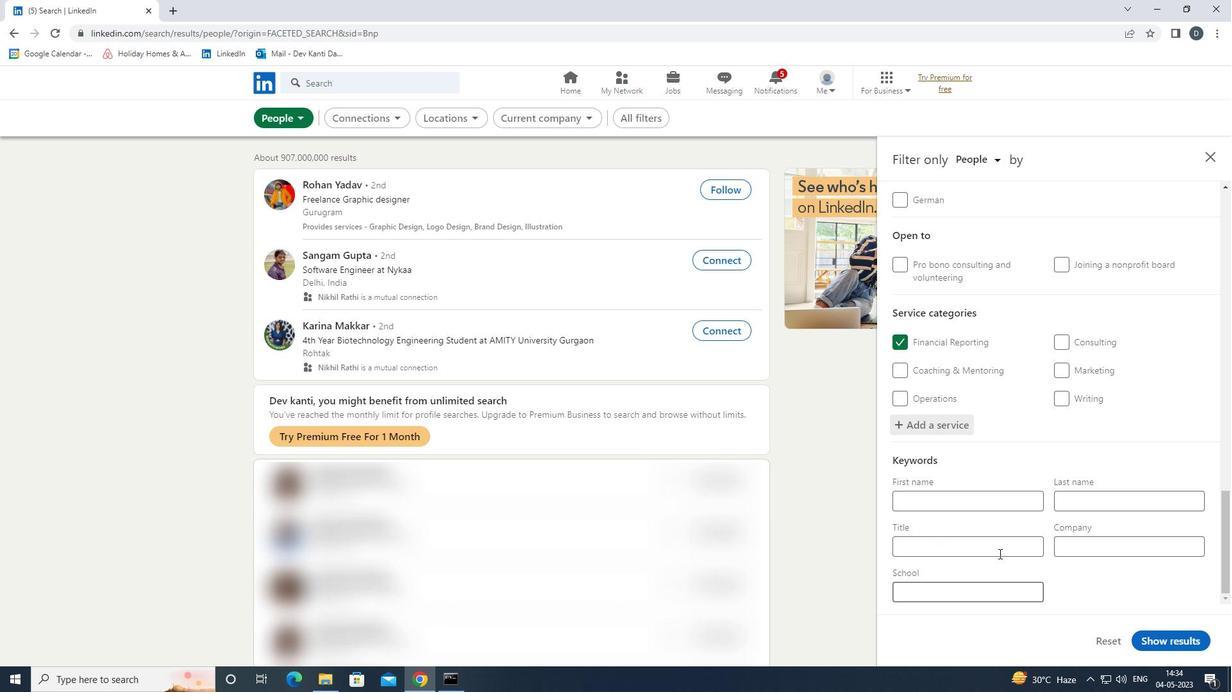 
Action: Mouse pressed left at (999, 549)
Screenshot: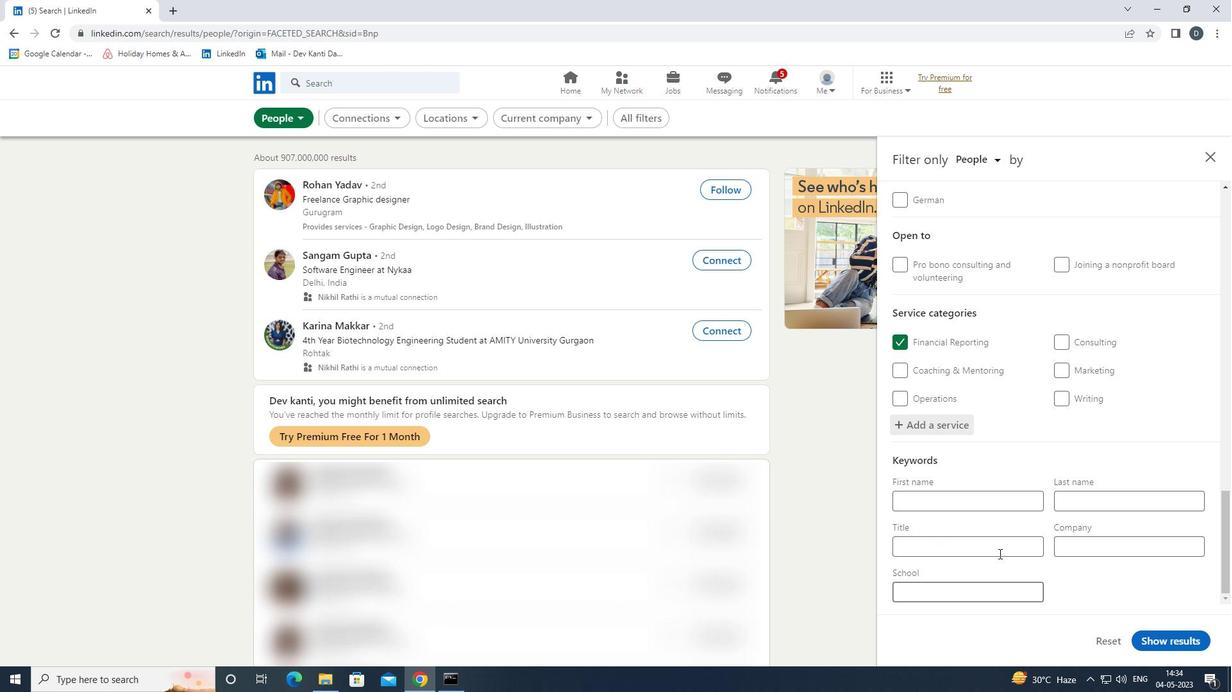
Action: Mouse moved to (998, 549)
Screenshot: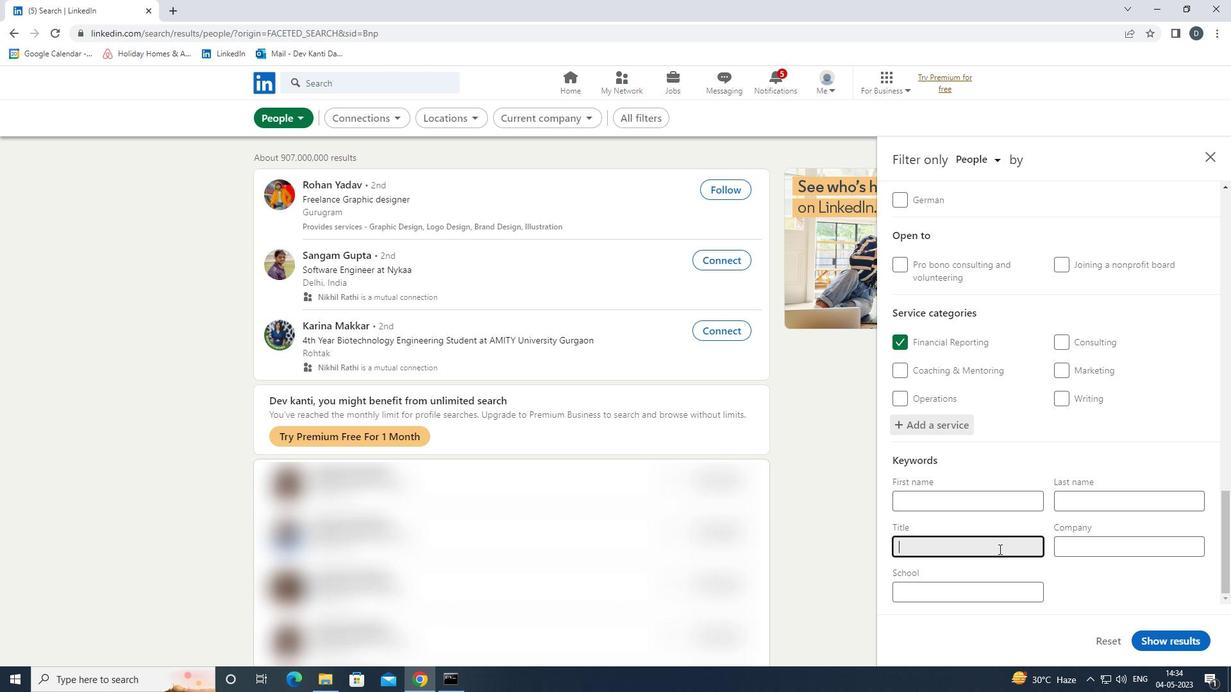 
Action: Key pressed <Key.shift>CONTENT<Key.space><Key.shift>AM<Key.backspace><Key.backspace><Key.shift>MARKE<Key.backspace><Key.backspace><Key.backspace><Key.backspace>ARKETING<Key.space><Key.shift><Key.shift><Key.shift>MANAGER
Screenshot: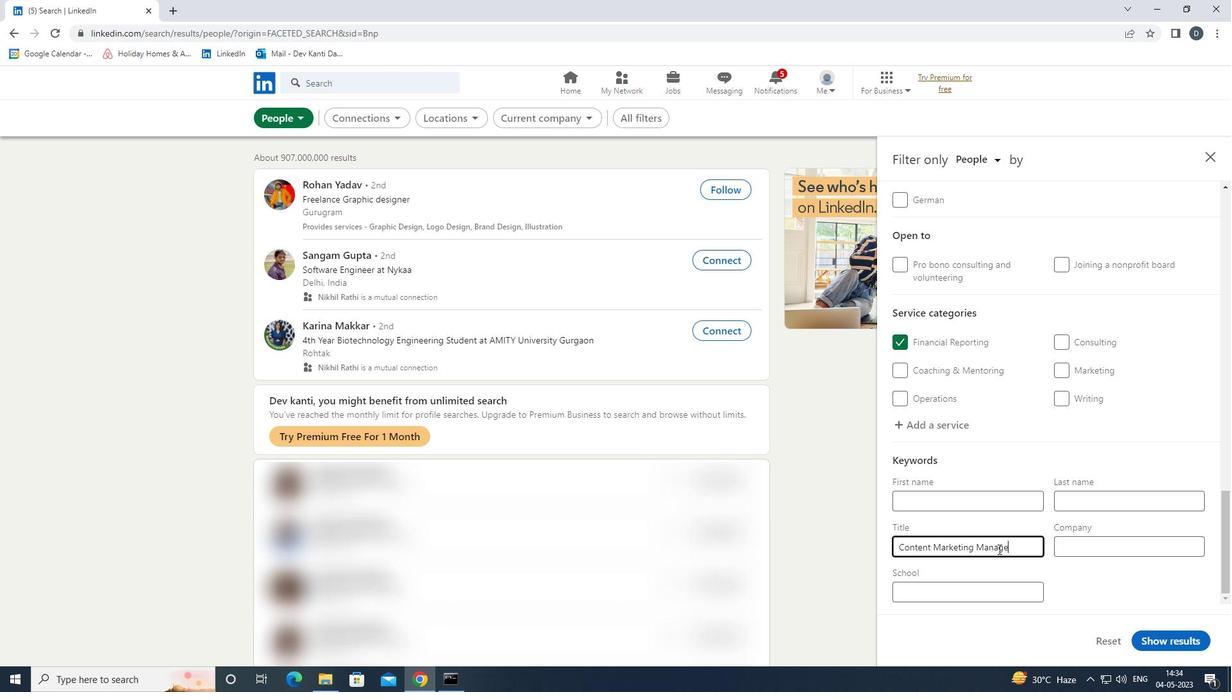 
Action: Mouse moved to (1162, 637)
Screenshot: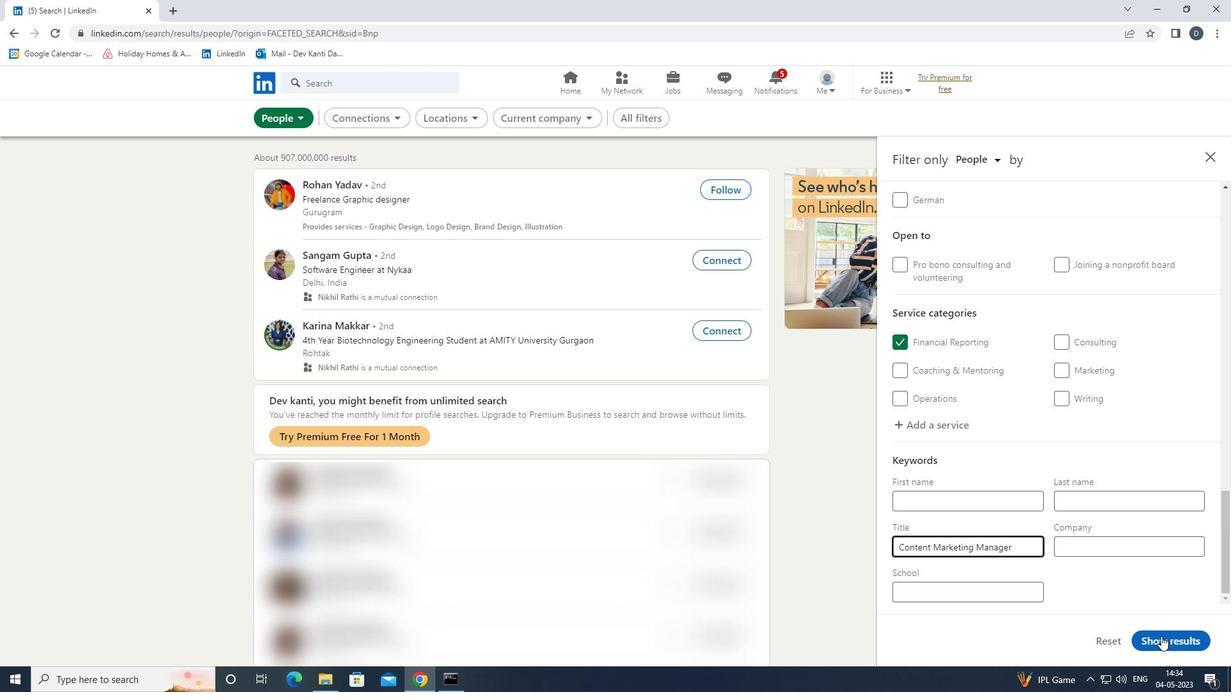 
Action: Mouse pressed left at (1162, 637)
Screenshot: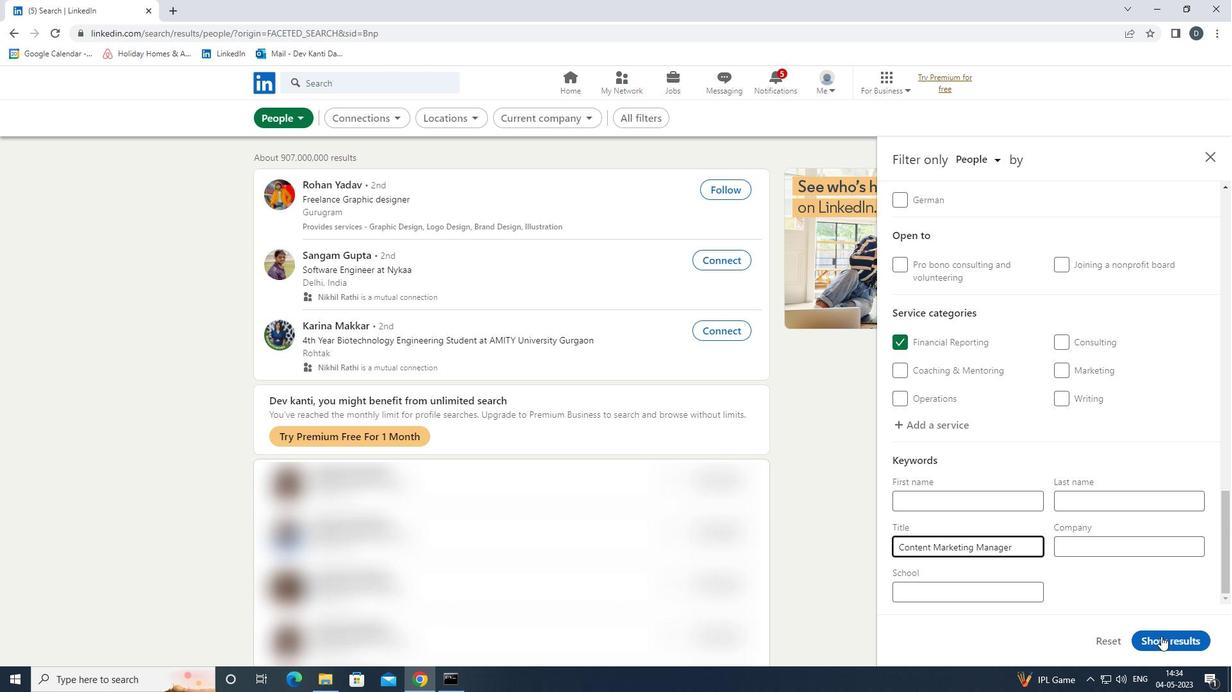 
Action: Mouse moved to (648, 245)
Screenshot: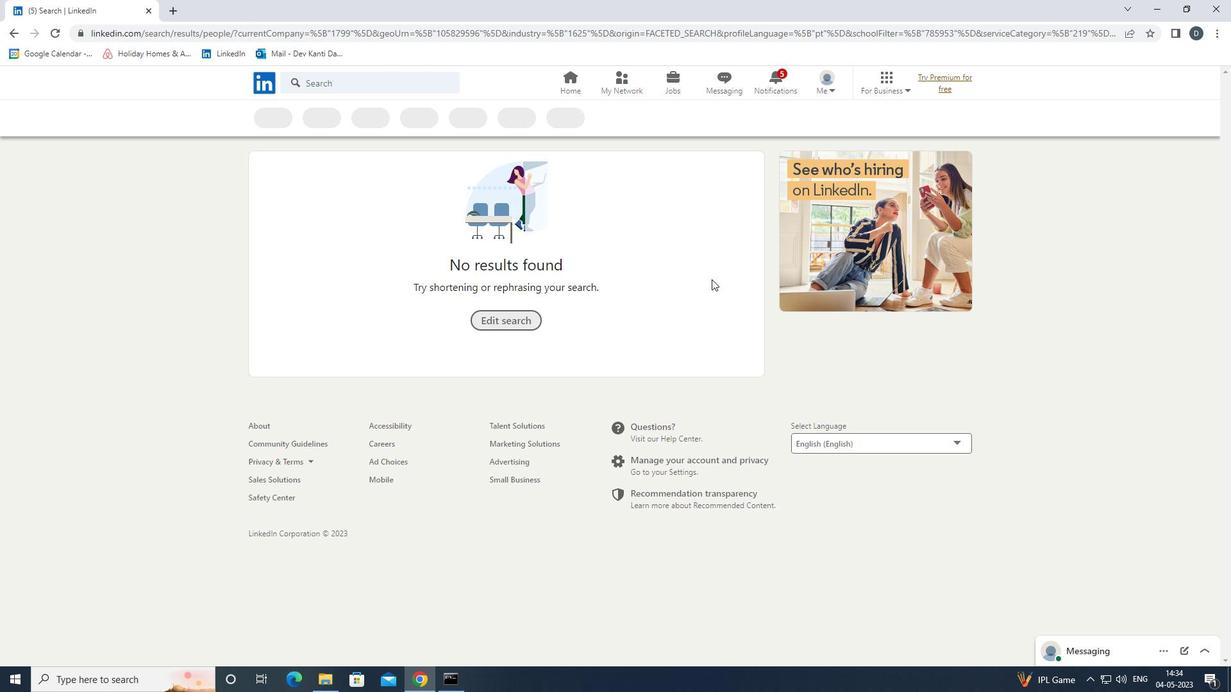 
